 Task: Look for space in Eiguliai, Lithuania from 10th July, 2023 to 25th July, 2023 for 2 adults, 1 child in price range Rs.15000 to Rs.25000. Place can be shared room with 2 bedrooms having 2 beds and 2 bathrooms. Property type can be house, flat, guest house. Amenities needed are: wifi, TV, free parkinig on premises, gym, breakfast. Booking option can be shelf check-in. Required host language is English.
Action: Mouse pressed left at (480, 99)
Screenshot: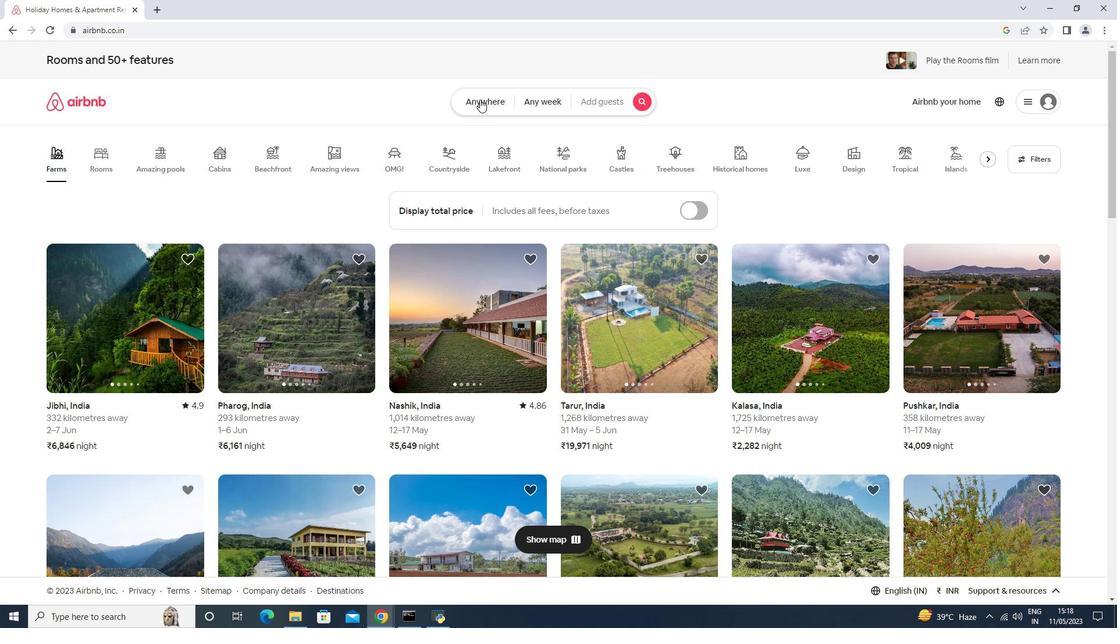 
Action: Mouse moved to (437, 137)
Screenshot: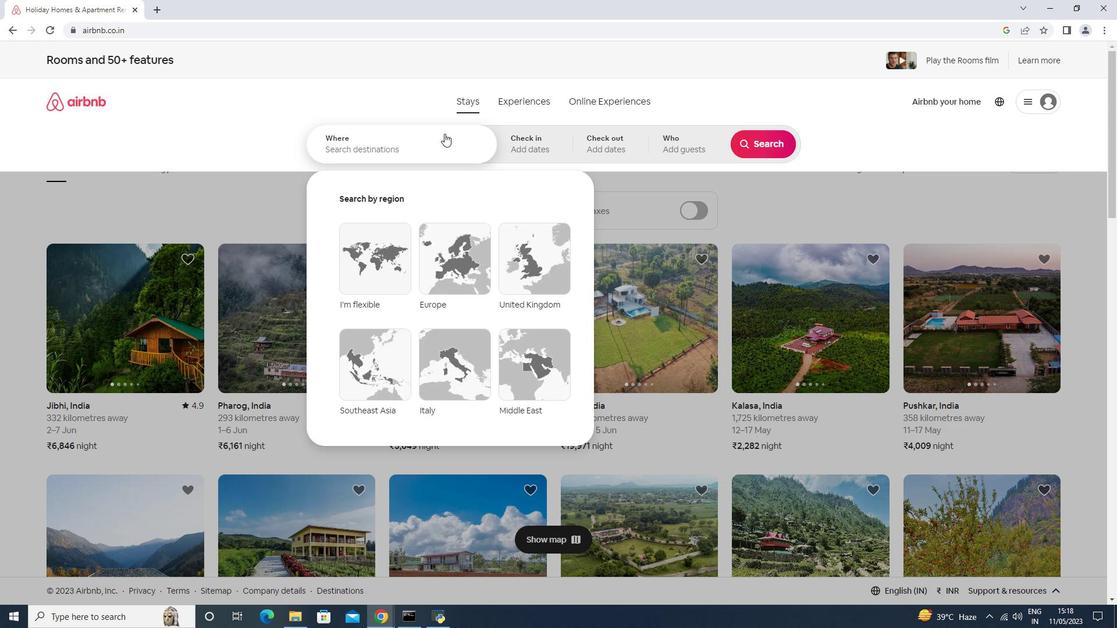 
Action: Mouse pressed left at (437, 137)
Screenshot: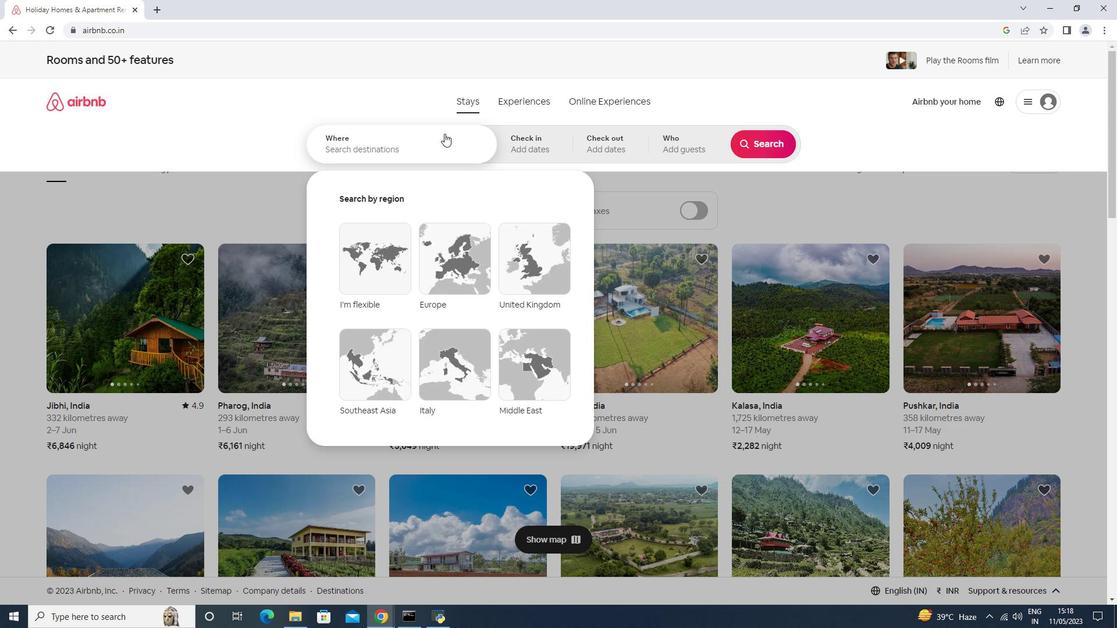 
Action: Mouse moved to (544, 168)
Screenshot: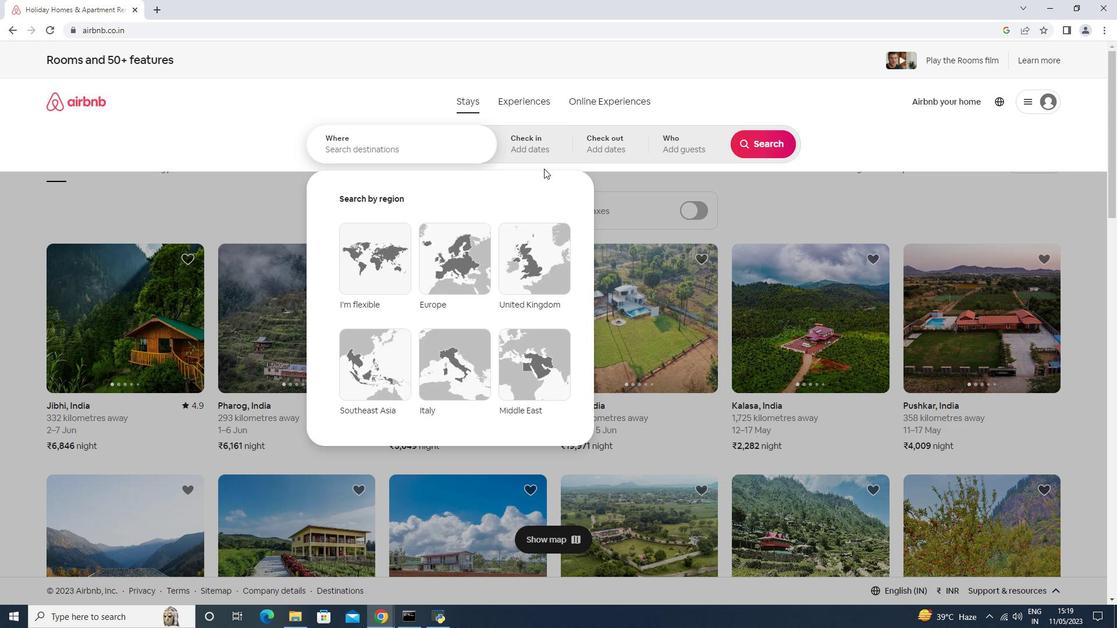
Action: Key pressed <Key.shift>Eih<Key.backspace>guliai,<Key.shift>LITHUANIA
Screenshot: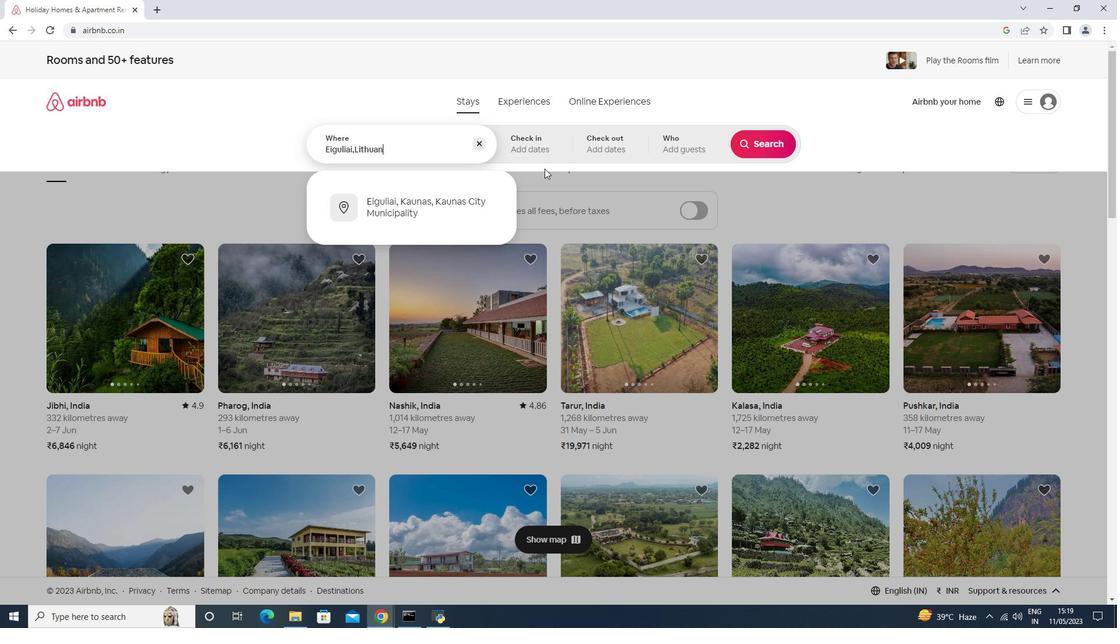 
Action: Mouse moved to (531, 155)
Screenshot: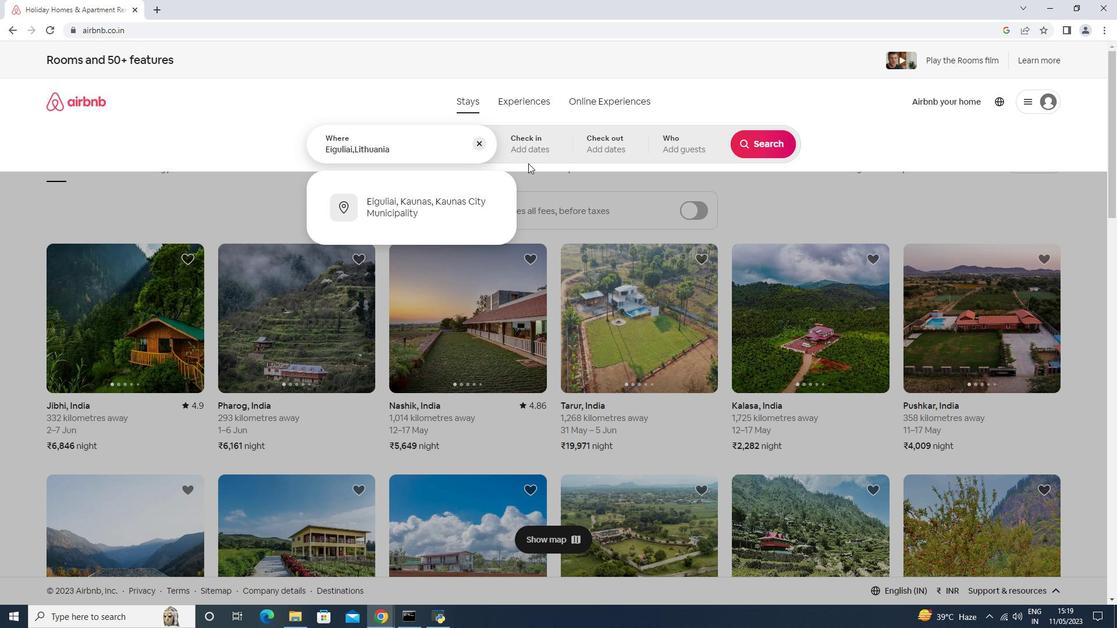 
Action: Mouse pressed left at (531, 155)
Screenshot: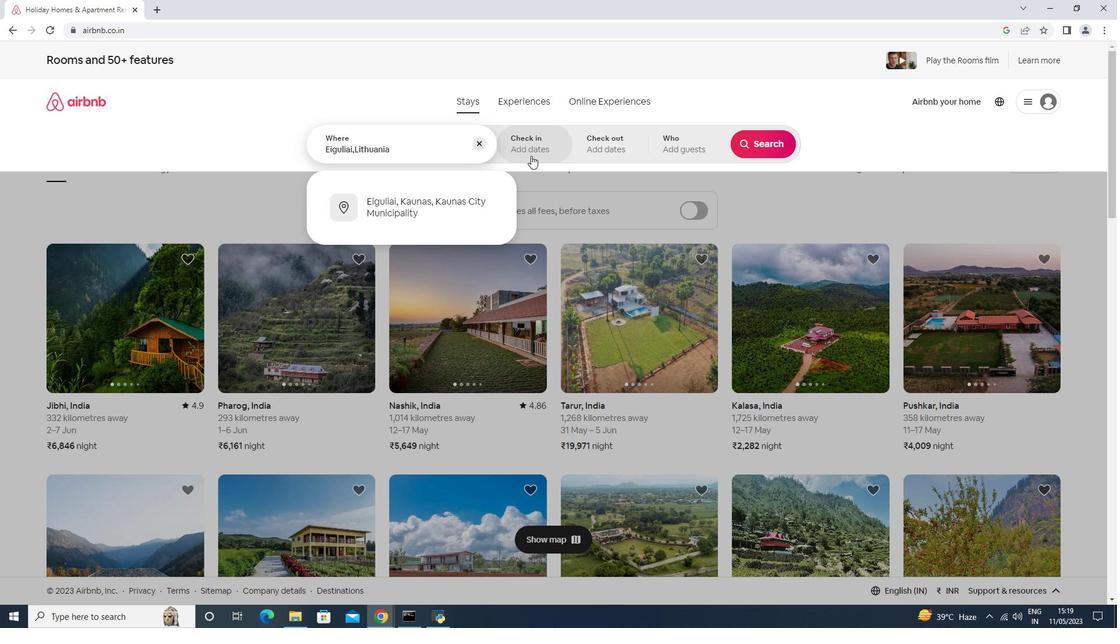 
Action: Mouse moved to (764, 239)
Screenshot: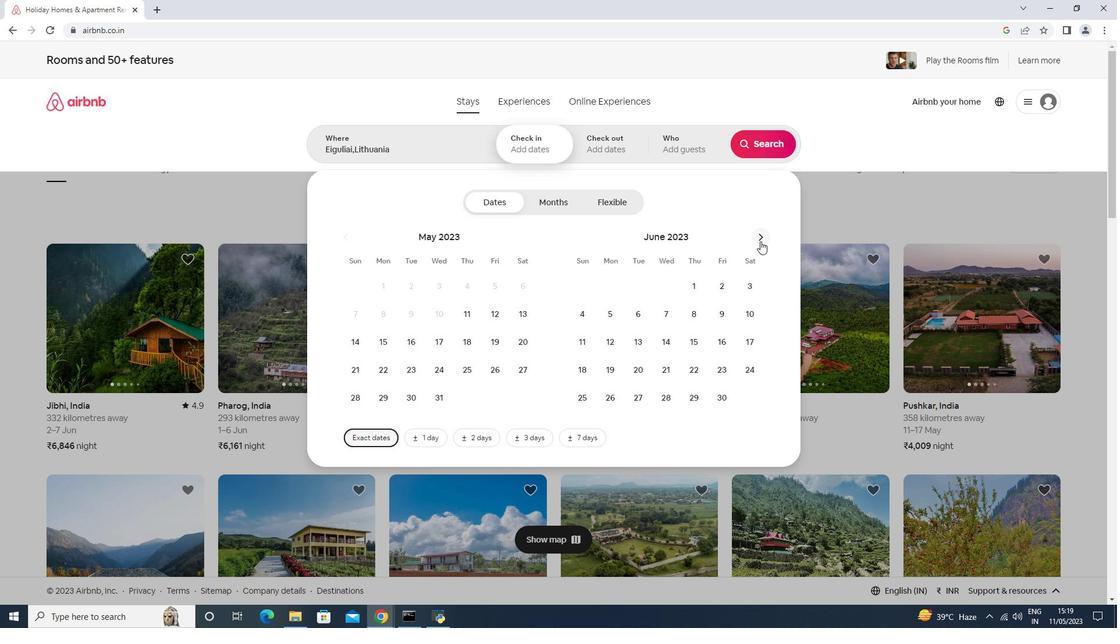 
Action: Mouse pressed left at (764, 239)
Screenshot: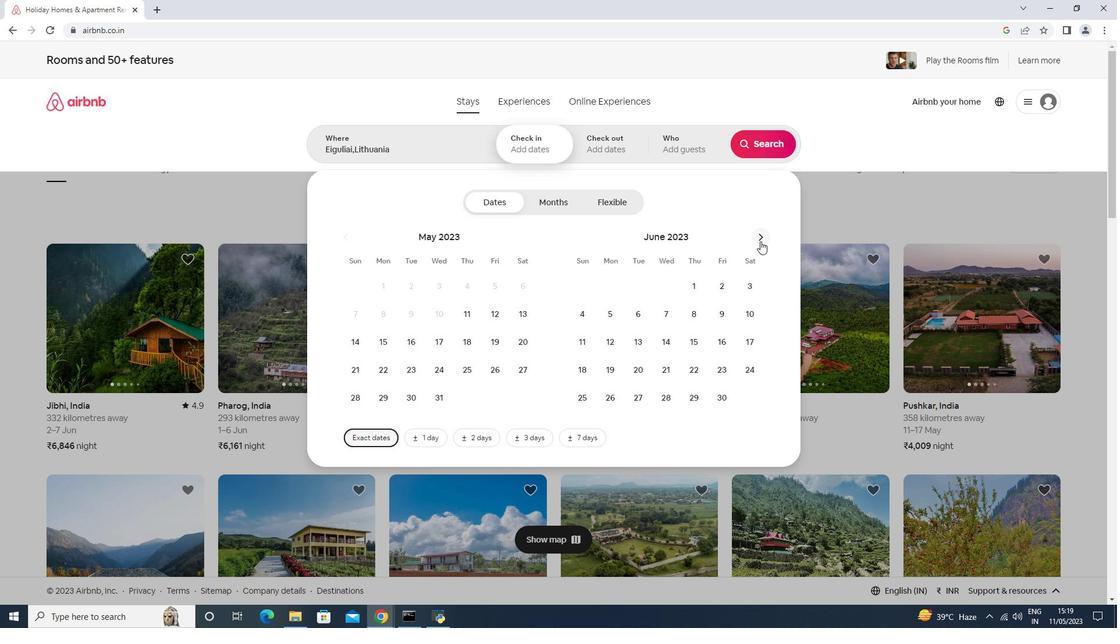 
Action: Mouse moved to (606, 344)
Screenshot: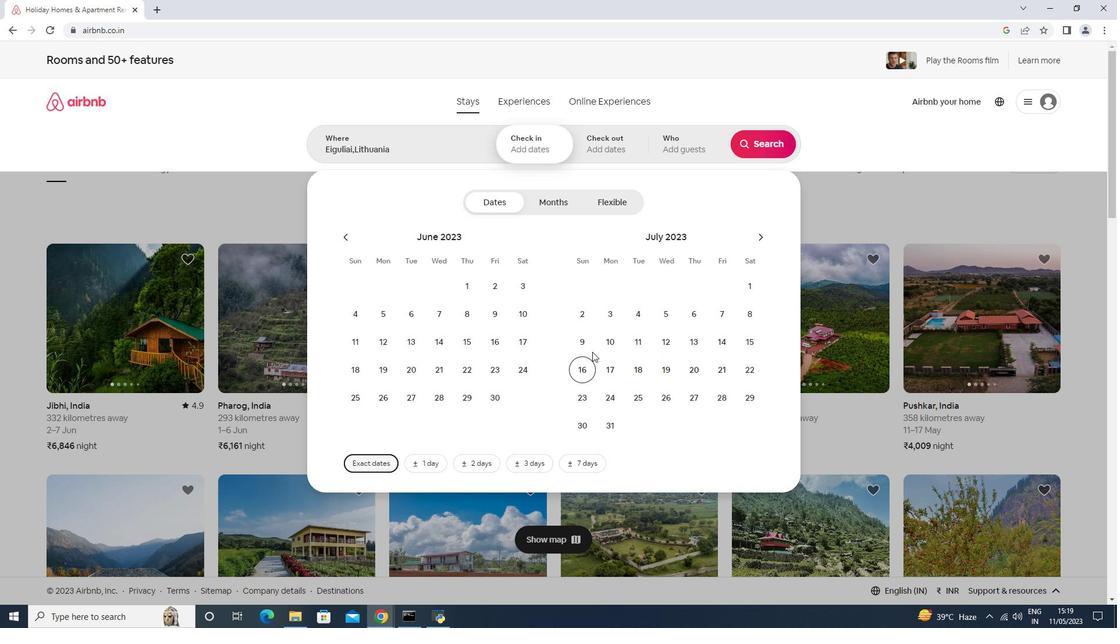 
Action: Mouse pressed left at (606, 344)
Screenshot: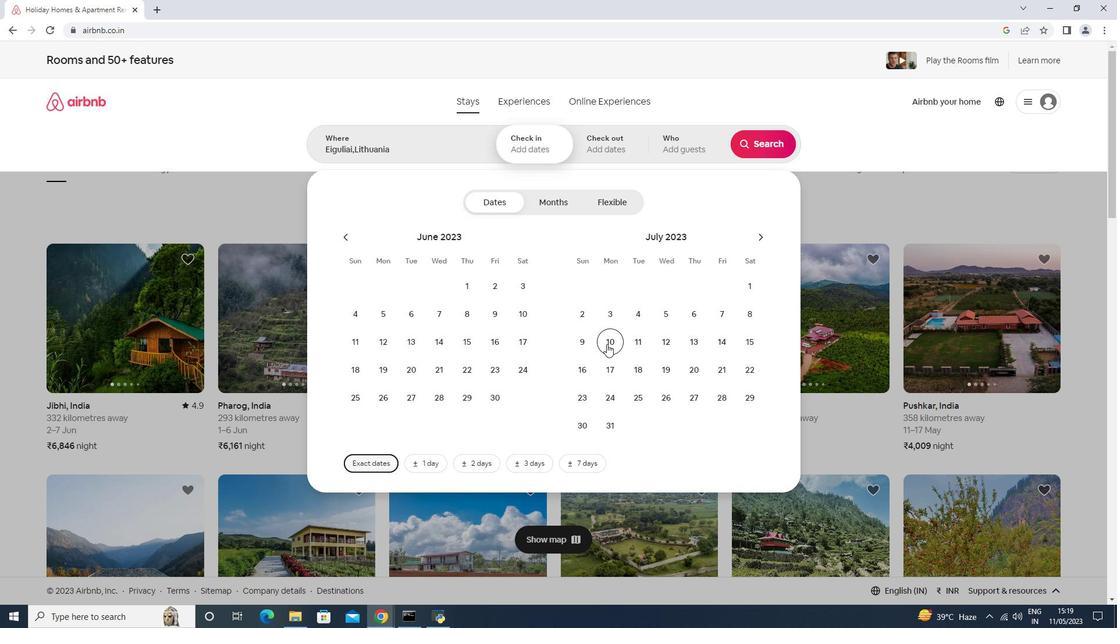 
Action: Mouse moved to (622, 402)
Screenshot: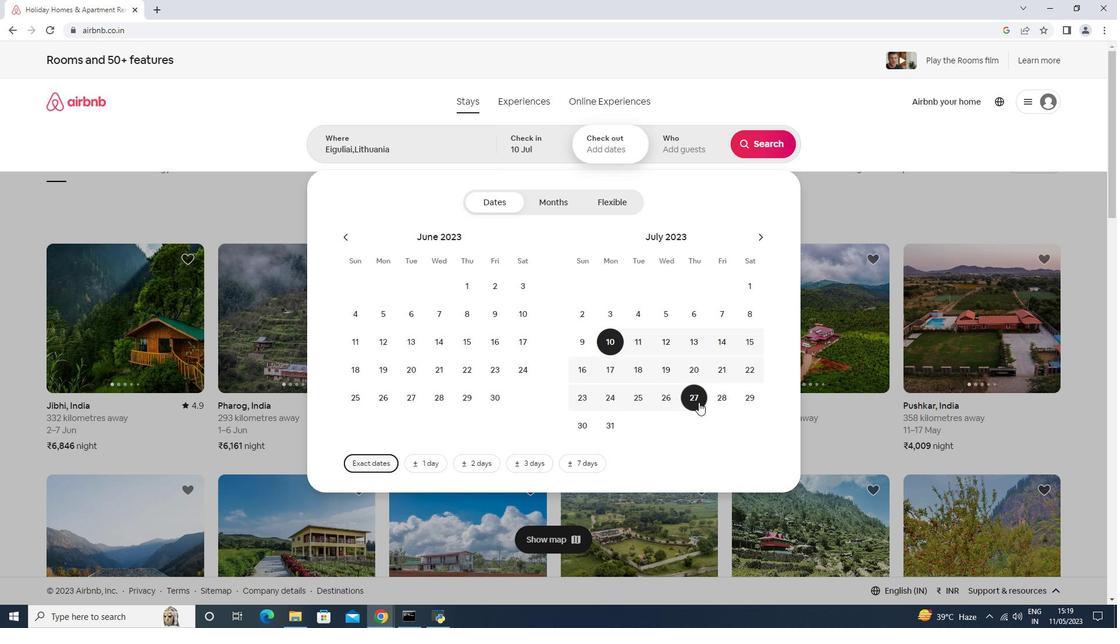 
Action: Mouse pressed left at (622, 402)
Screenshot: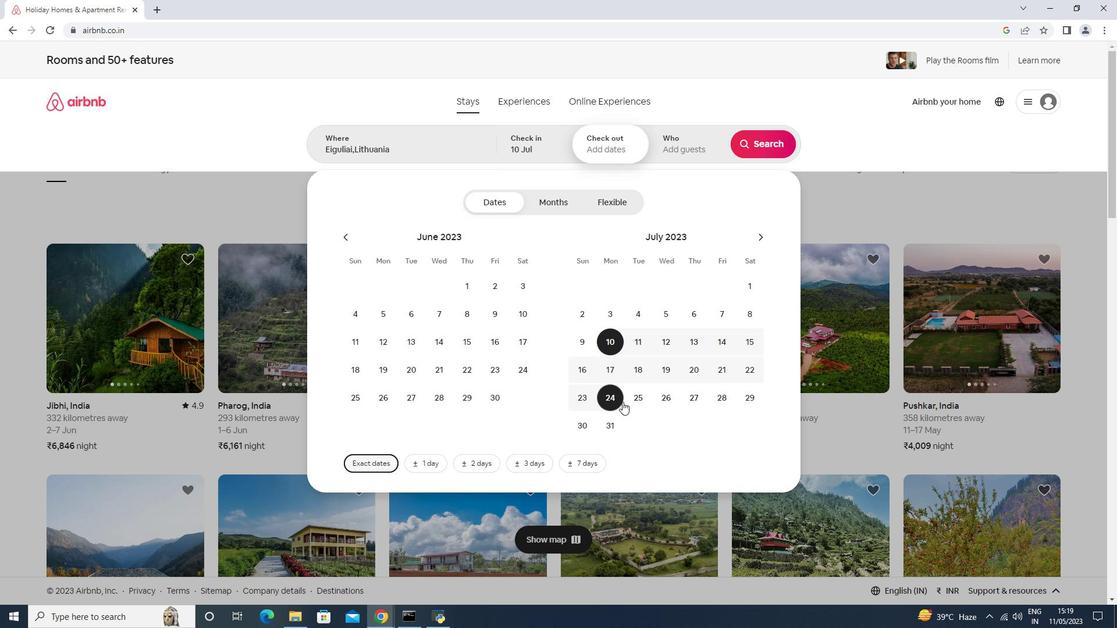 
Action: Mouse moved to (638, 400)
Screenshot: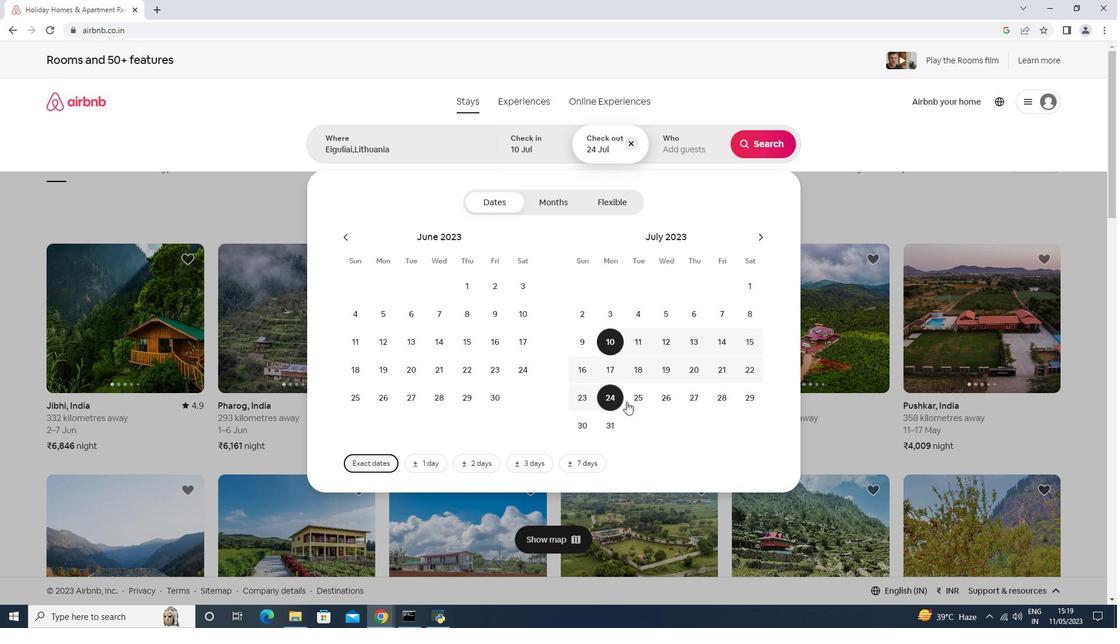 
Action: Mouse pressed left at (638, 400)
Screenshot: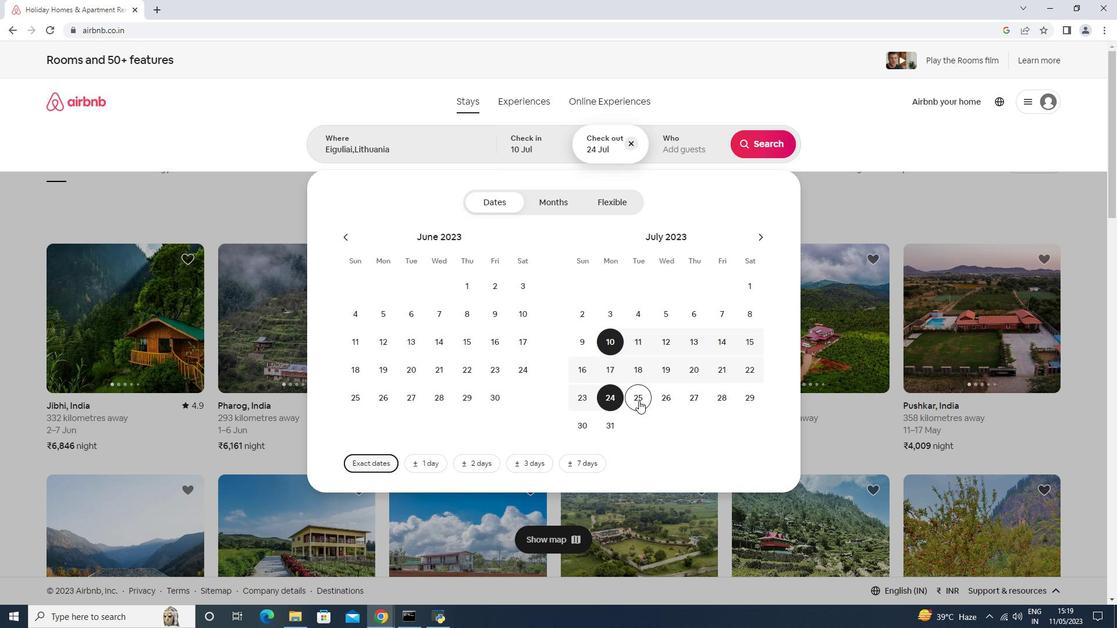 
Action: Mouse moved to (691, 140)
Screenshot: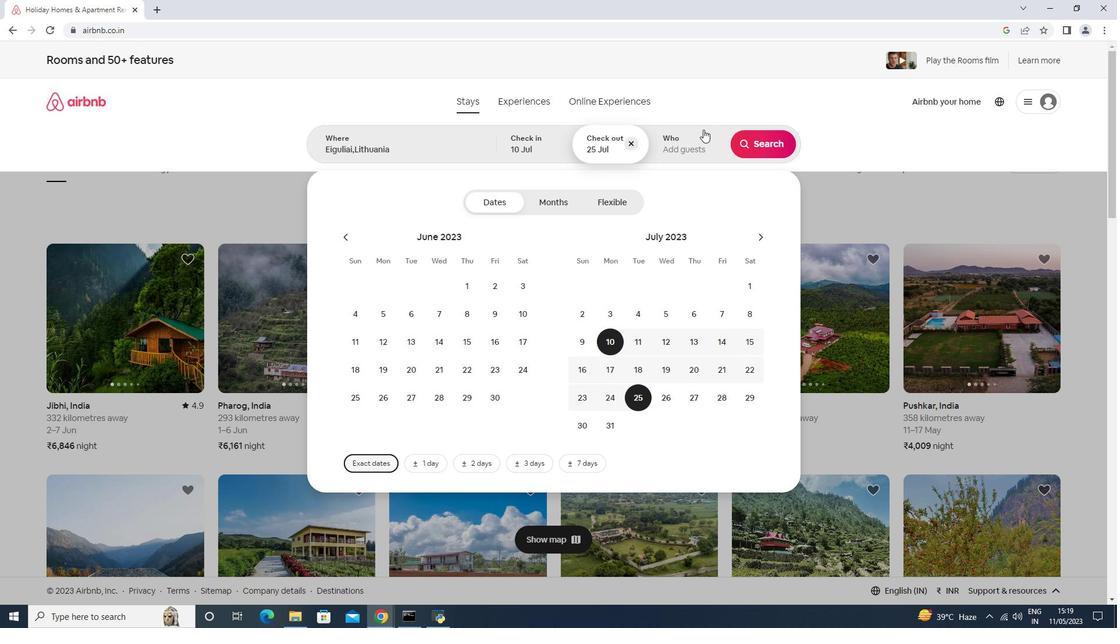 
Action: Mouse pressed left at (691, 140)
Screenshot: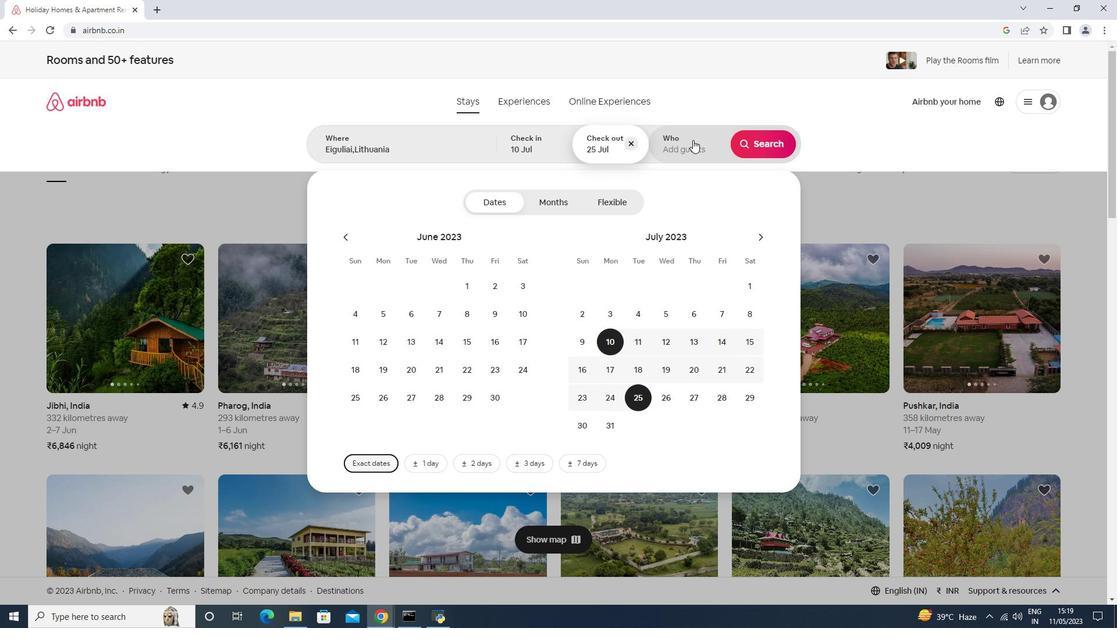 
Action: Mouse moved to (769, 208)
Screenshot: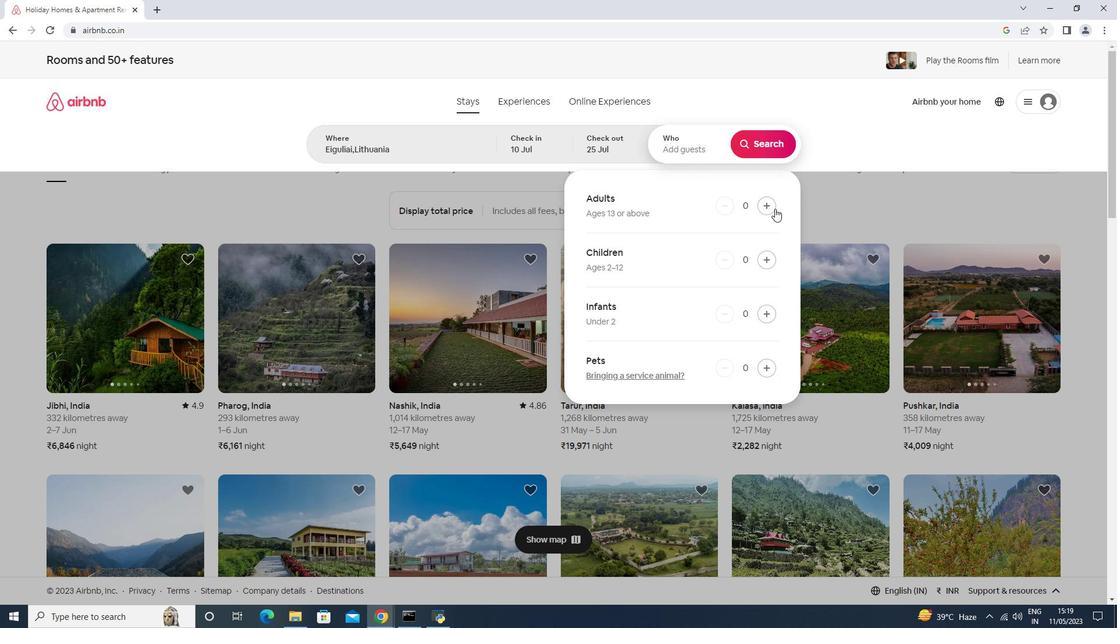 
Action: Mouse pressed left at (769, 208)
Screenshot: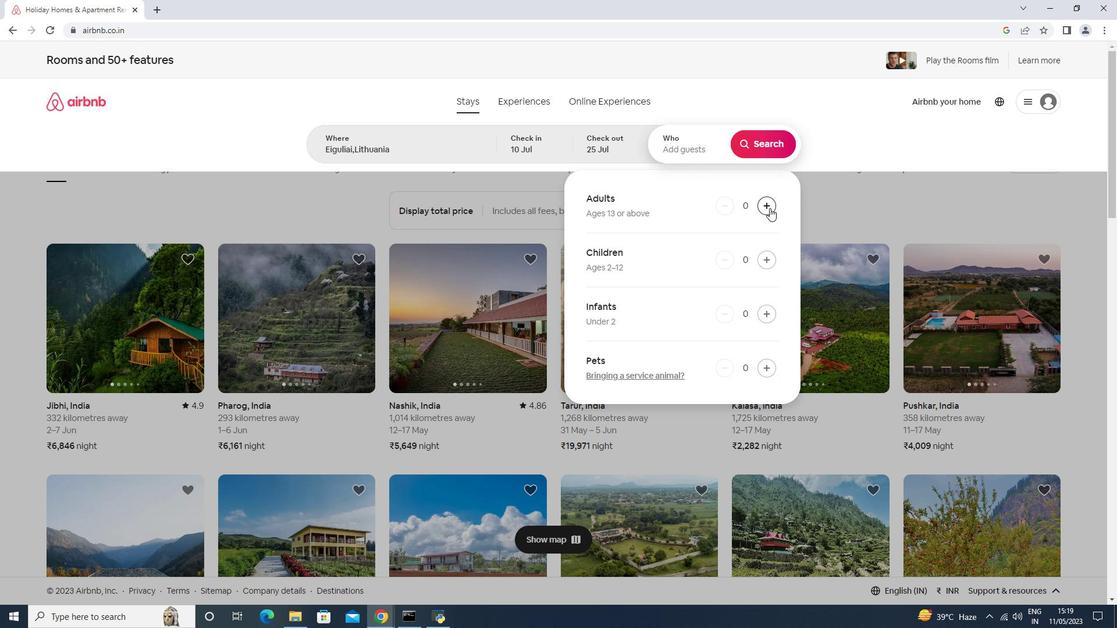 
Action: Mouse pressed left at (769, 208)
Screenshot: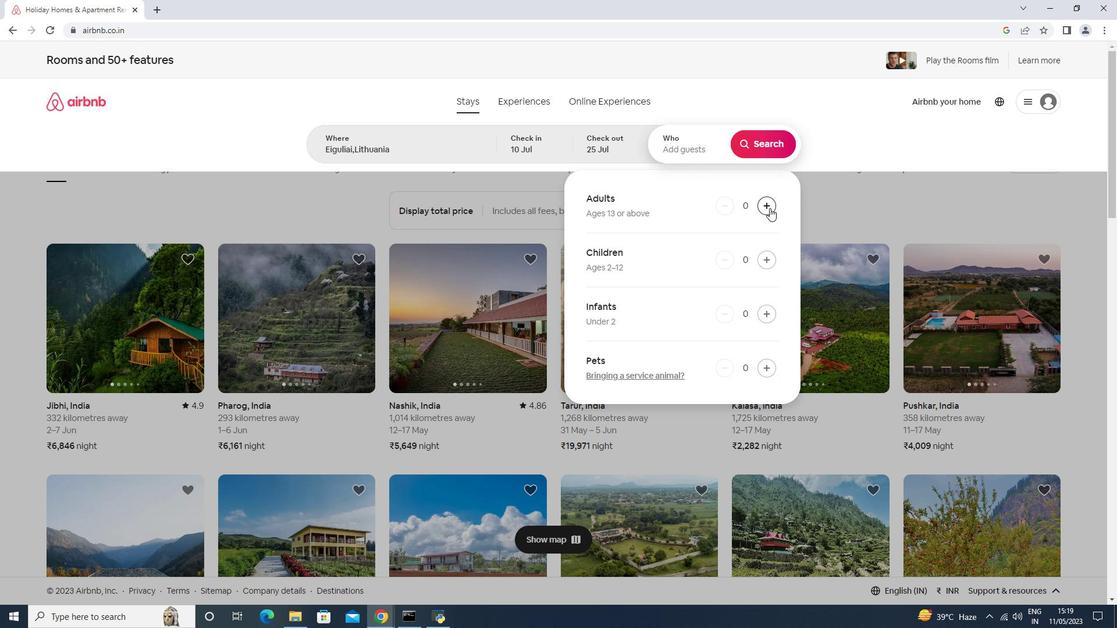 
Action: Mouse moved to (764, 254)
Screenshot: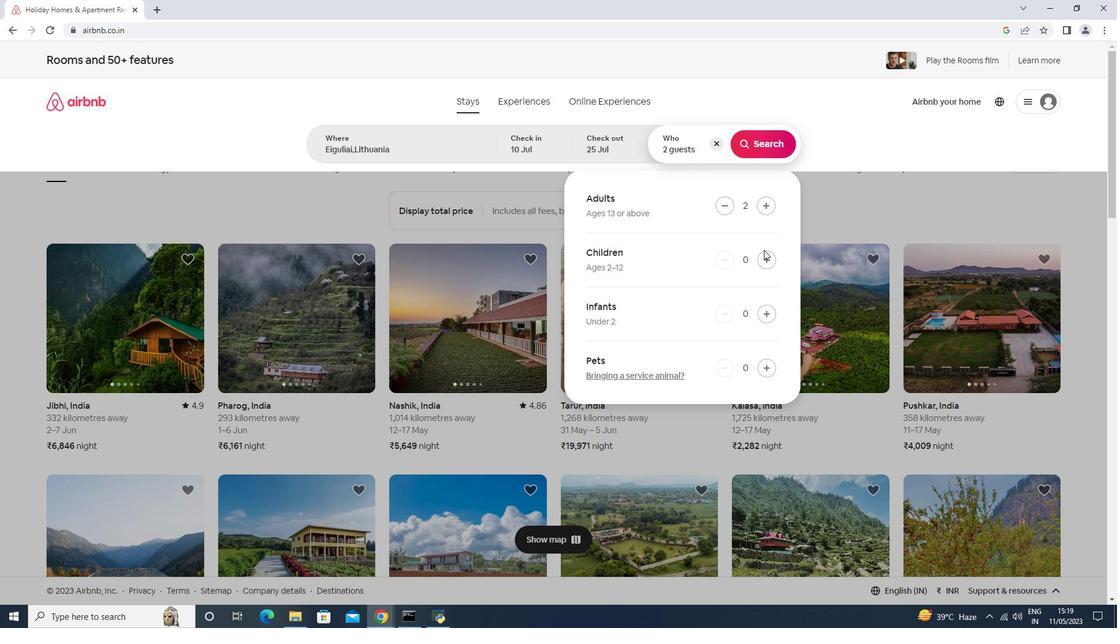 
Action: Mouse pressed left at (764, 254)
Screenshot: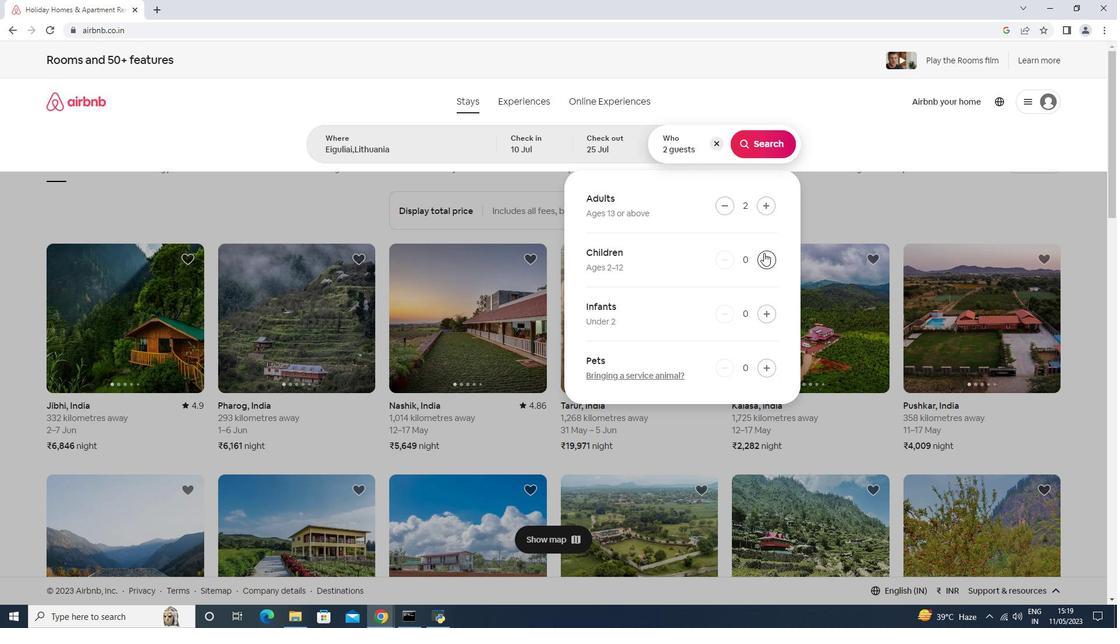 
Action: Mouse moved to (754, 133)
Screenshot: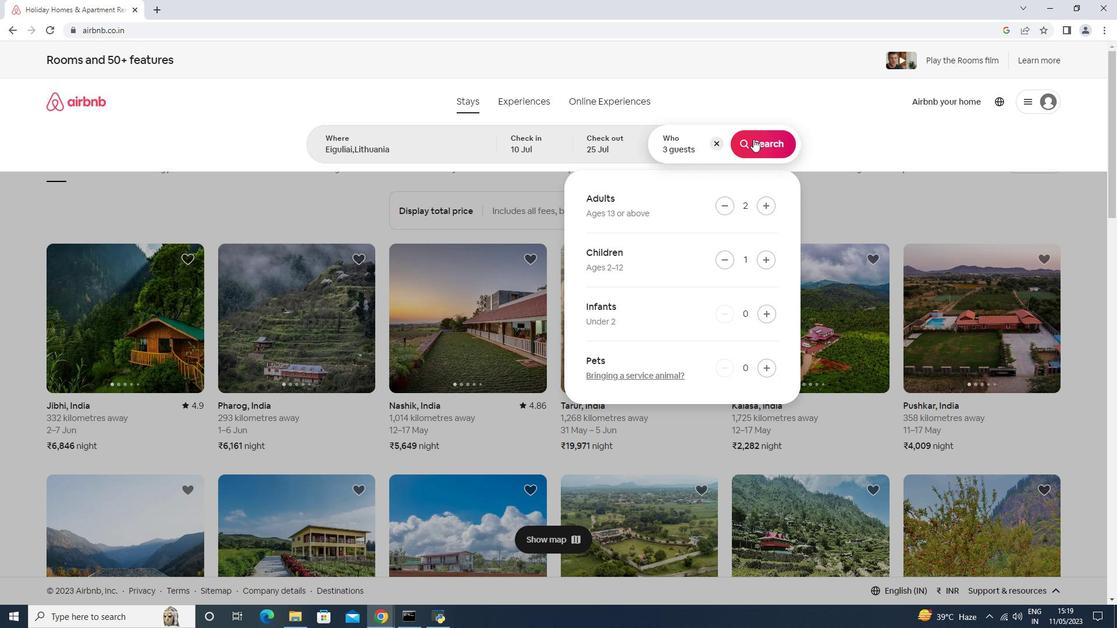 
Action: Mouse pressed left at (754, 133)
Screenshot: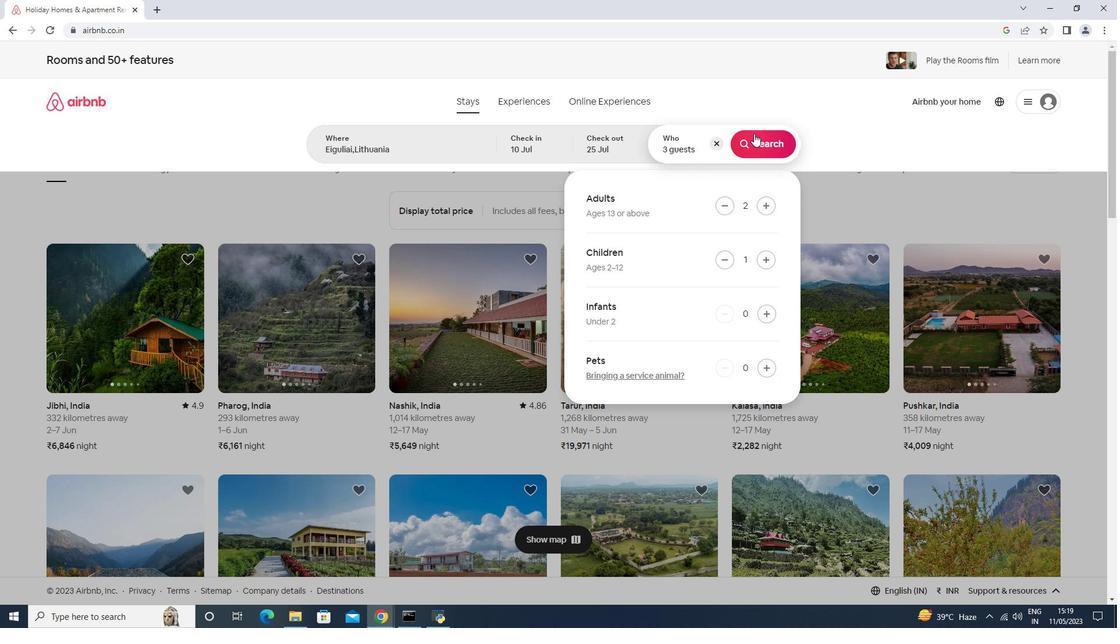 
Action: Mouse moved to (1053, 102)
Screenshot: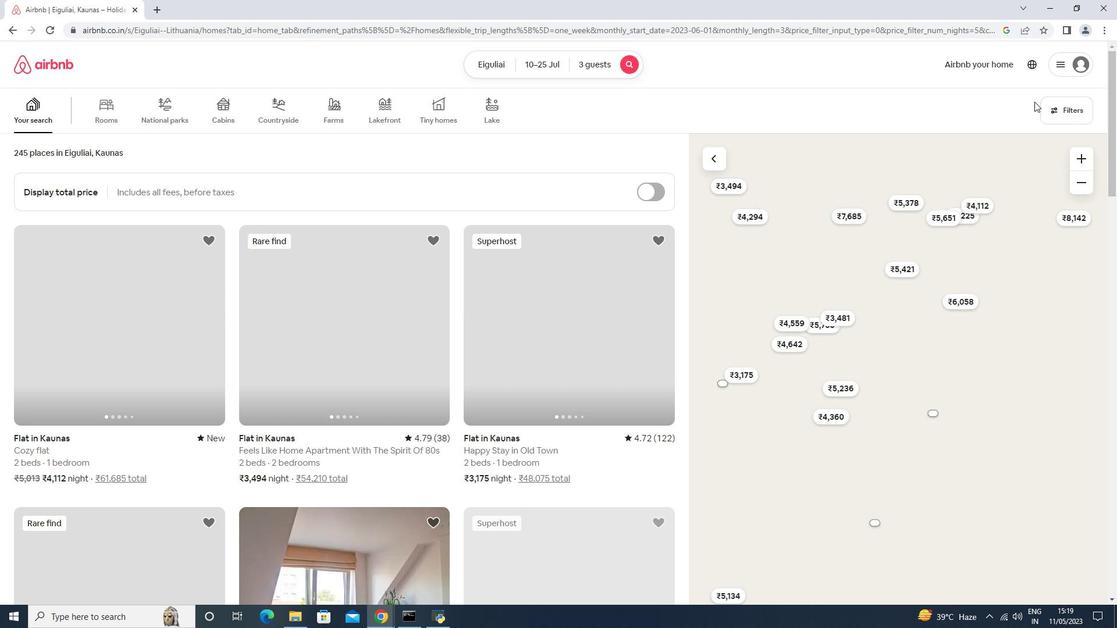 
Action: Mouse pressed left at (1053, 102)
Screenshot: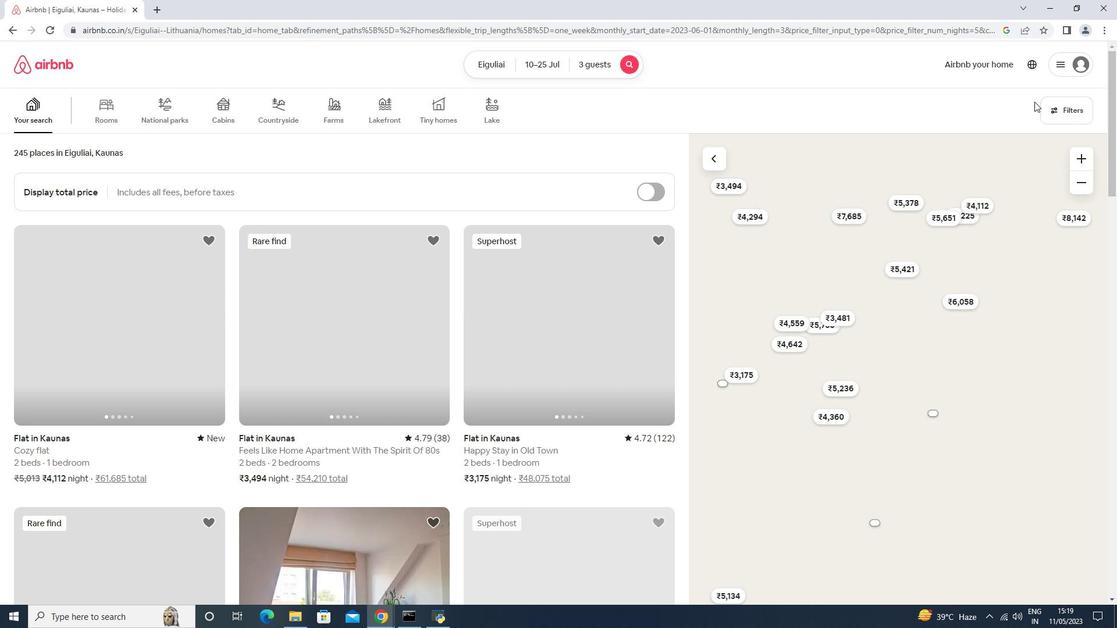 
Action: Mouse moved to (497, 381)
Screenshot: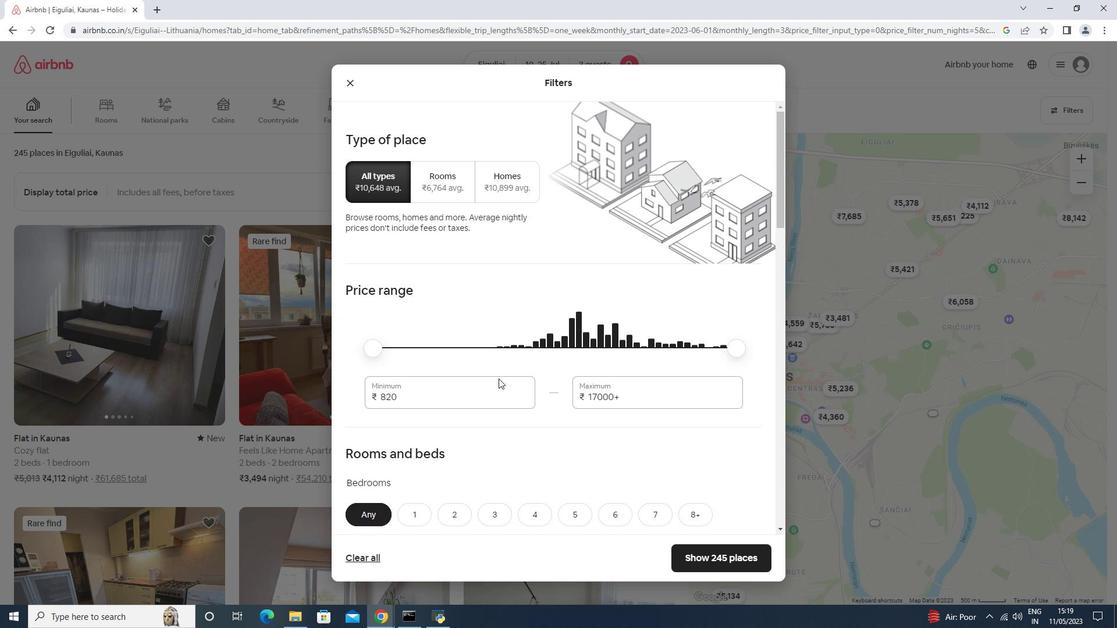
Action: Mouse pressed left at (497, 381)
Screenshot: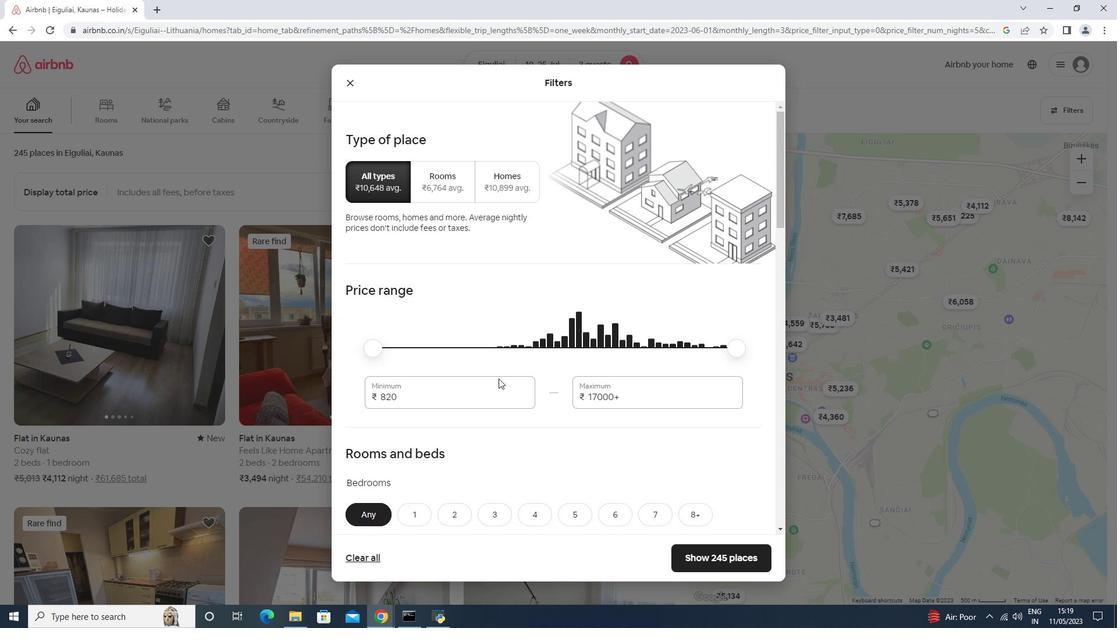 
Action: Mouse moved to (495, 384)
Screenshot: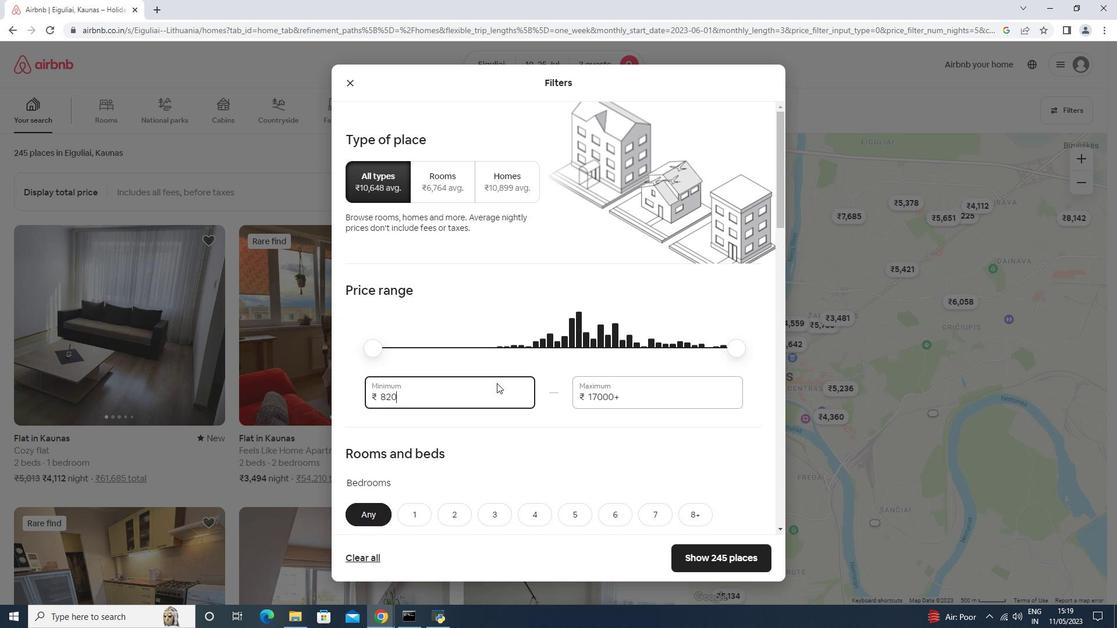 
Action: Key pressed <Key.backspace><Key.backspace><Key.backspace><Key.backspace><Key.backspace><Key.backspace><Key.backspace><Key.backspace><Key.backspace><Key.backspace><Key.backspace><Key.backspace><Key.backspace>15000
Screenshot: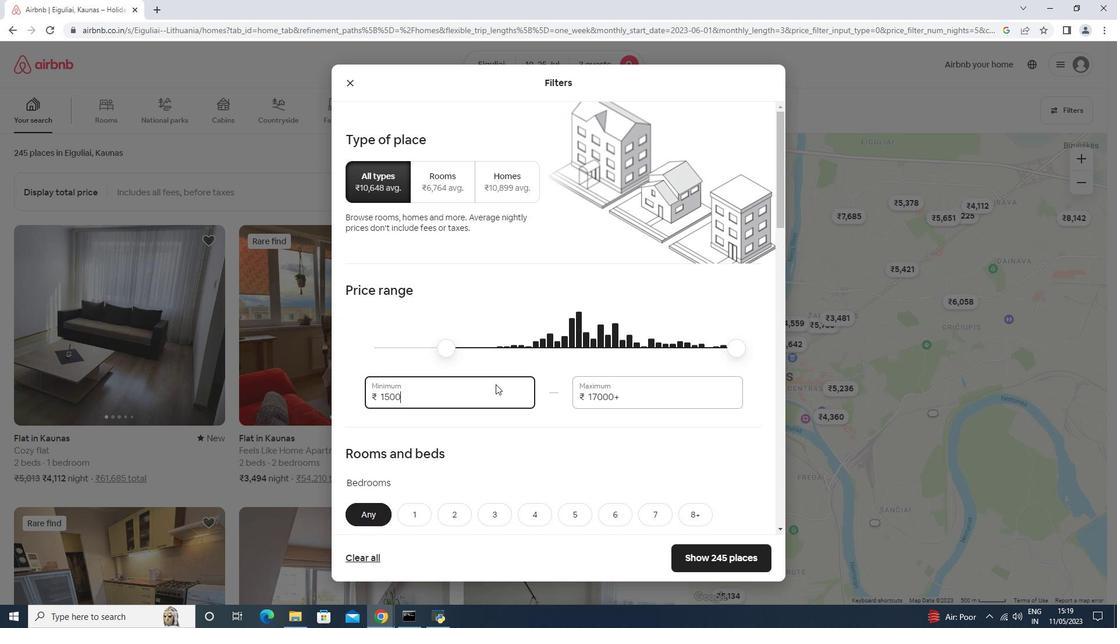 
Action: Mouse moved to (666, 396)
Screenshot: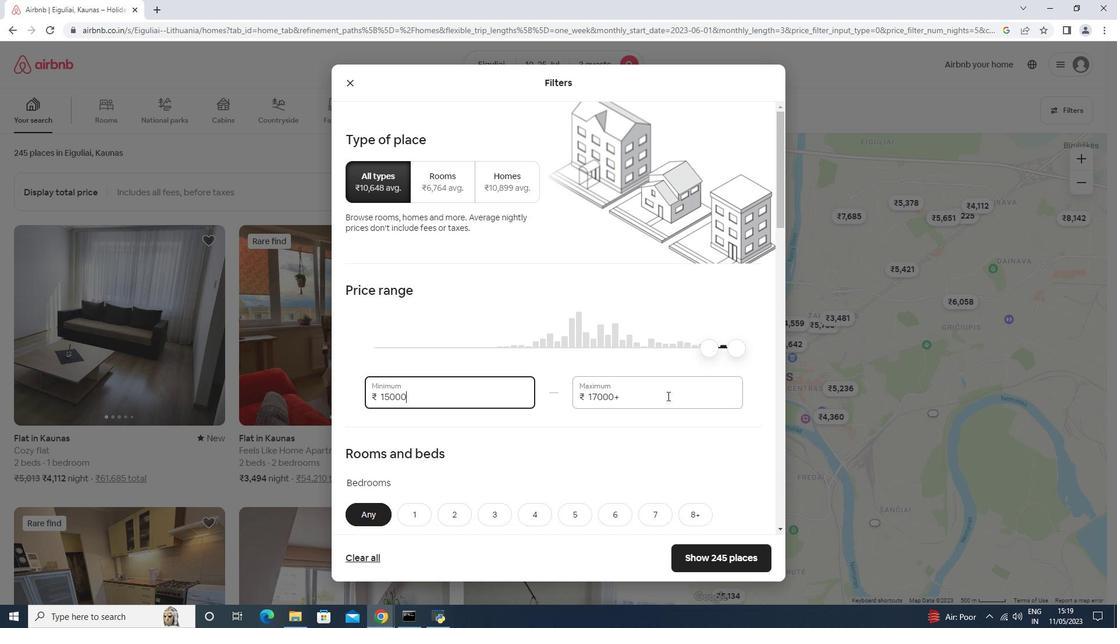 
Action: Mouse pressed left at (666, 396)
Screenshot: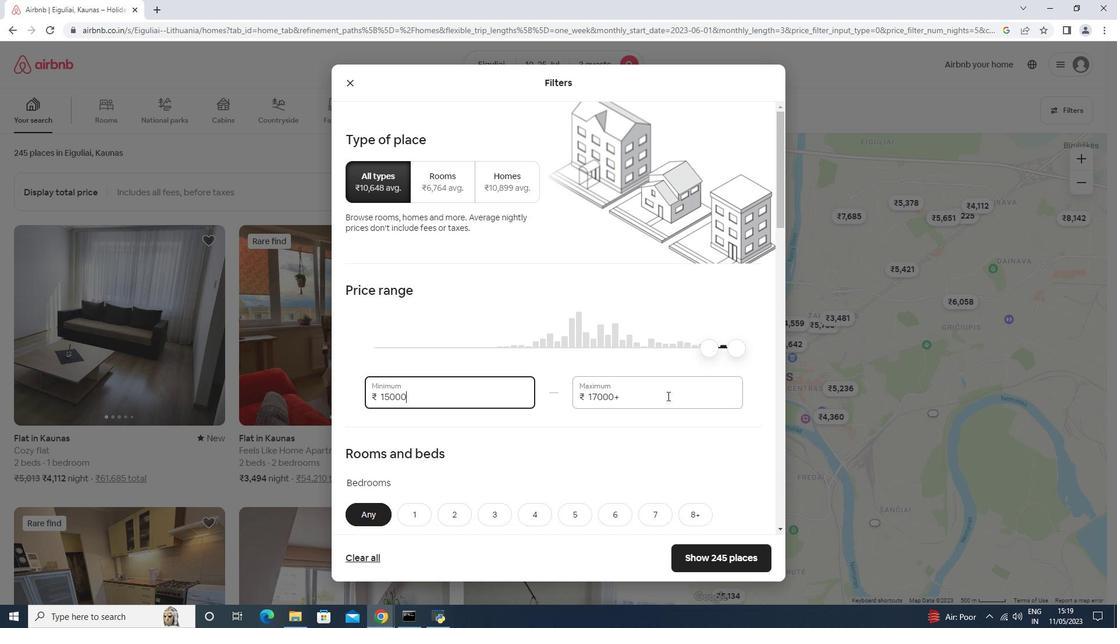 
Action: Mouse moved to (667, 398)
Screenshot: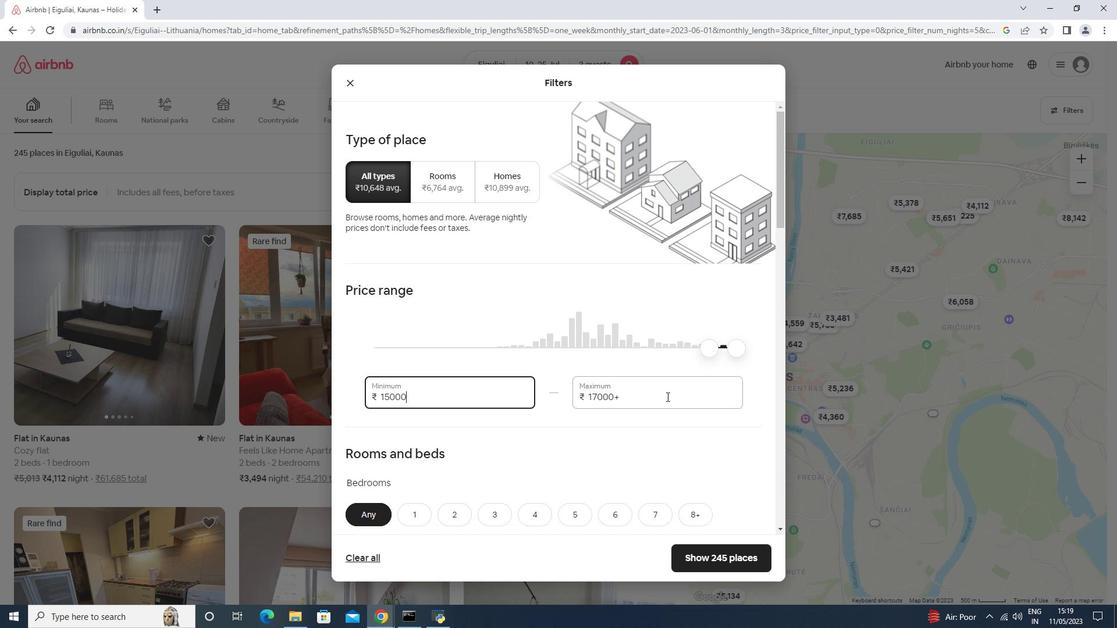 
Action: Key pressed <Key.backspace><Key.backspace><Key.backspace><Key.backspace><Key.backspace><Key.backspace><Key.backspace><Key.backspace><Key.backspace><Key.backspace><Key.backspace><Key.backspace><Key.backspace><Key.backspace><Key.backspace>25000
Screenshot: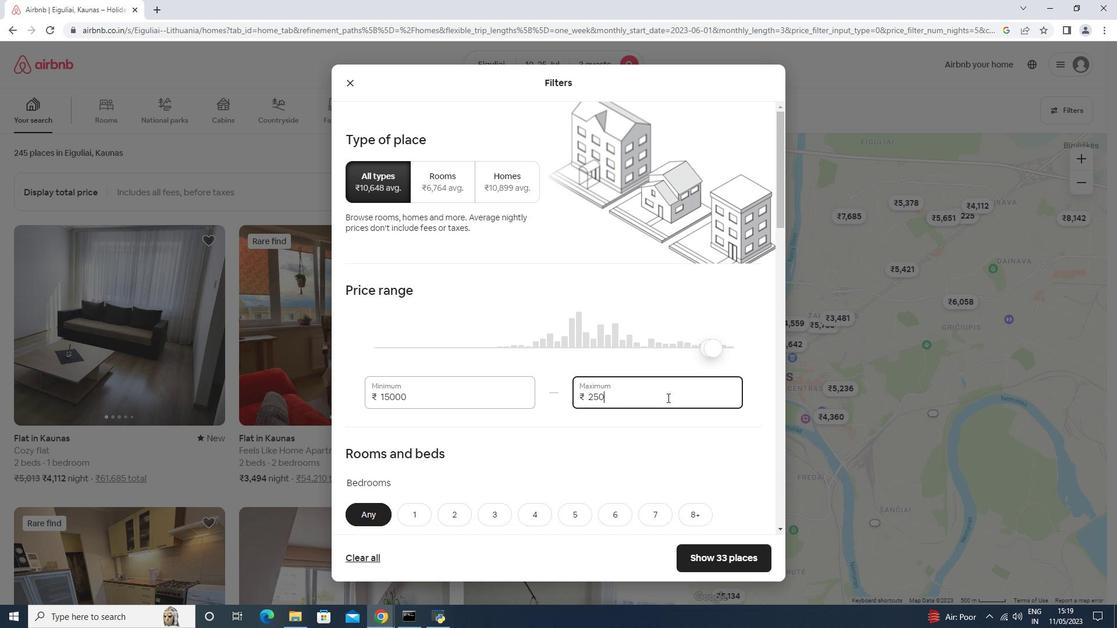 
Action: Mouse moved to (516, 429)
Screenshot: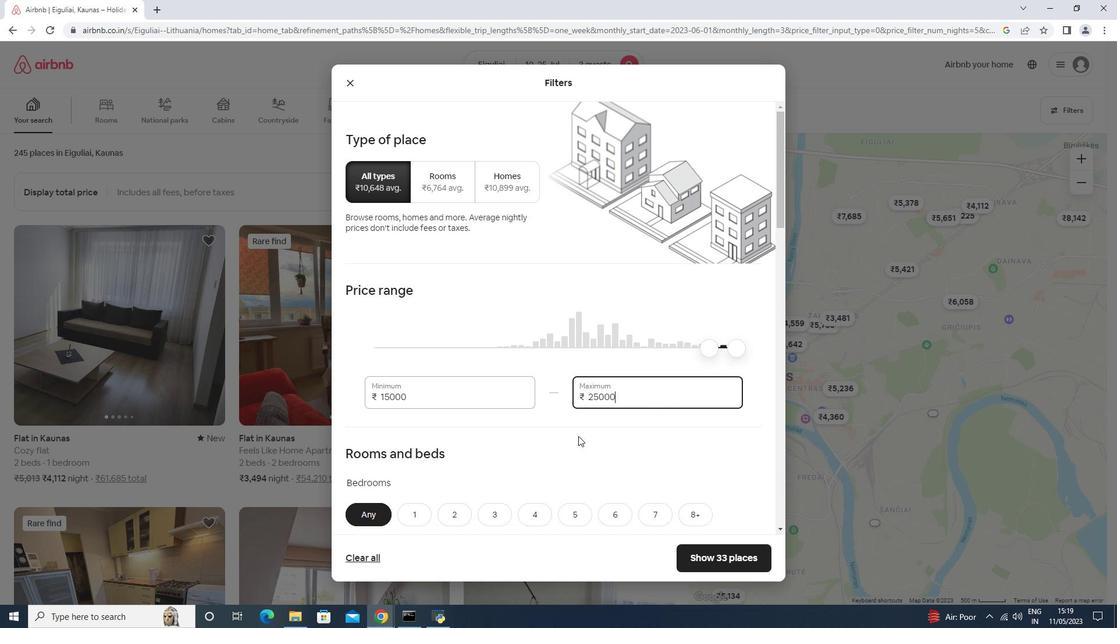 
Action: Mouse scrolled (516, 428) with delta (0, 0)
Screenshot: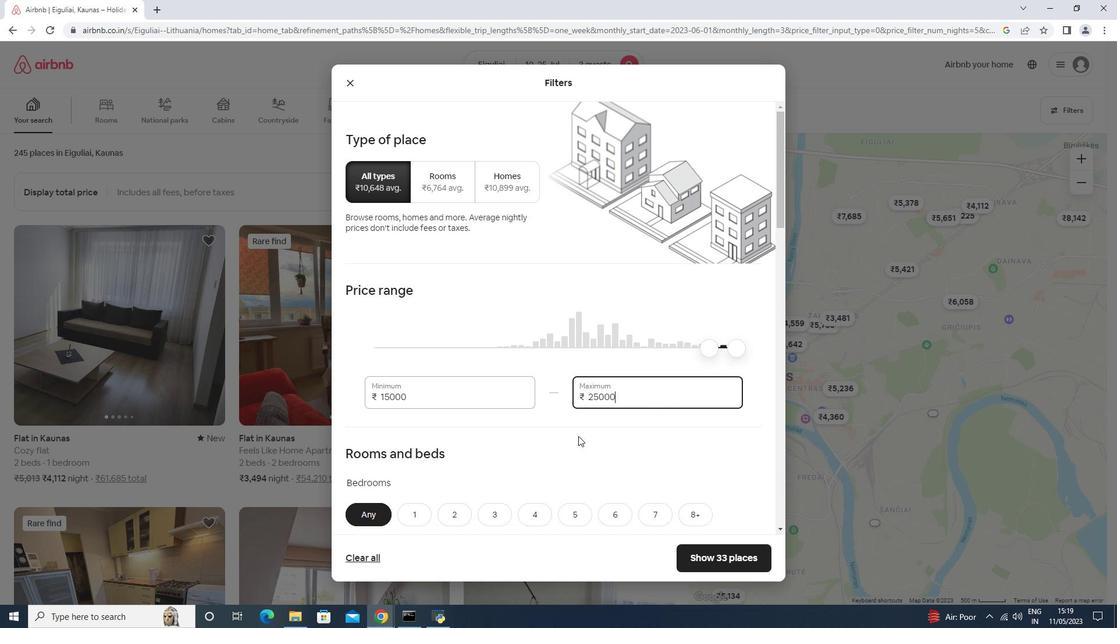 
Action: Mouse scrolled (516, 428) with delta (0, 0)
Screenshot: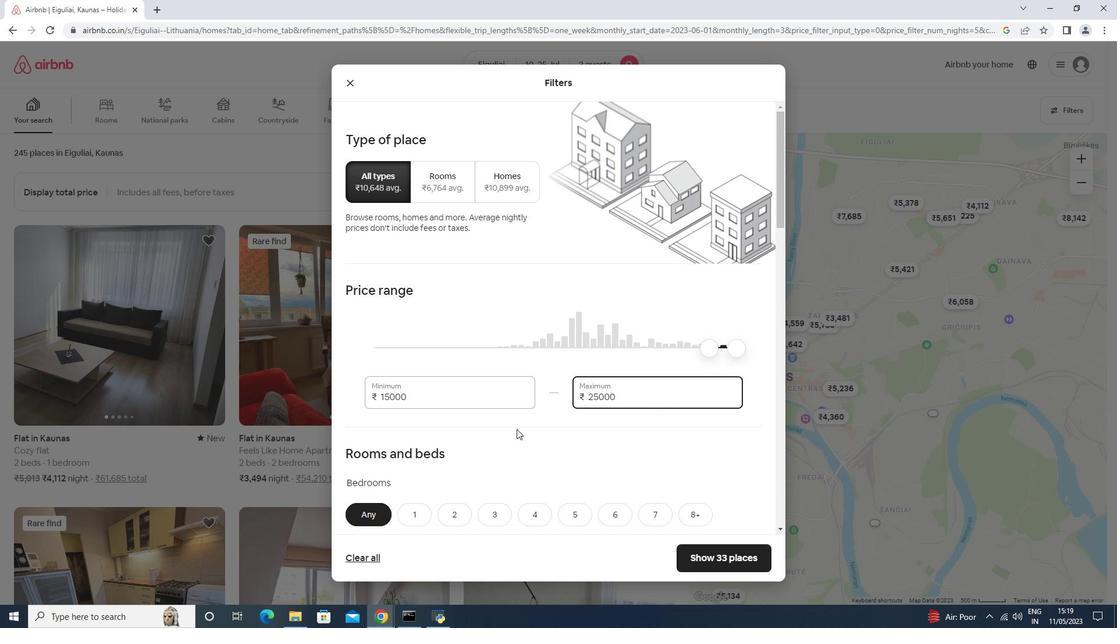 
Action: Mouse moved to (516, 428)
Screenshot: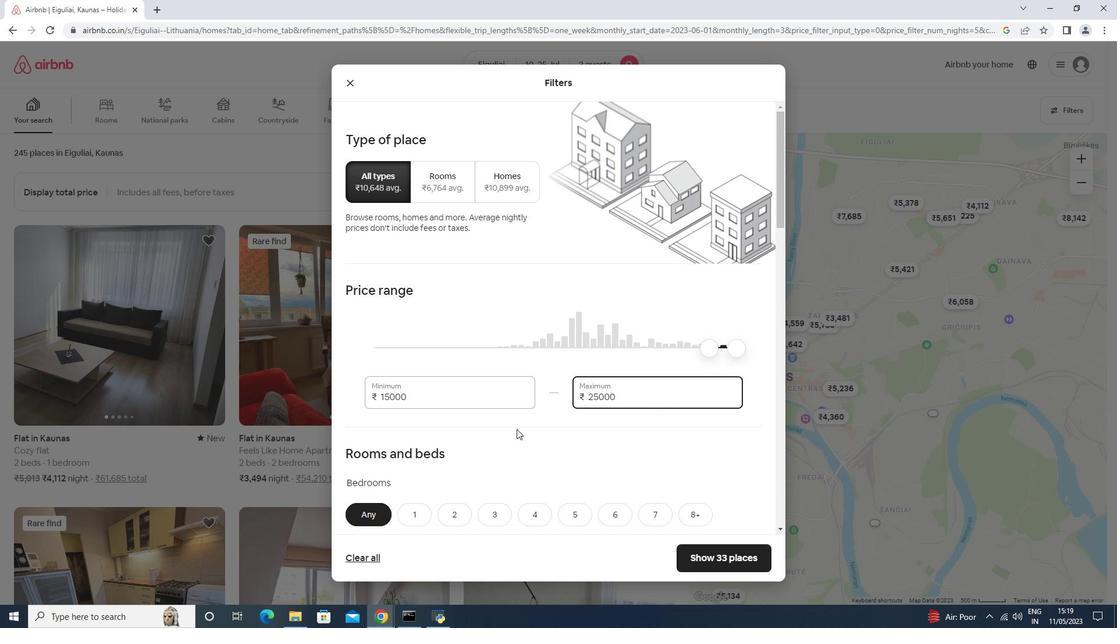 
Action: Mouse scrolled (516, 428) with delta (0, 0)
Screenshot: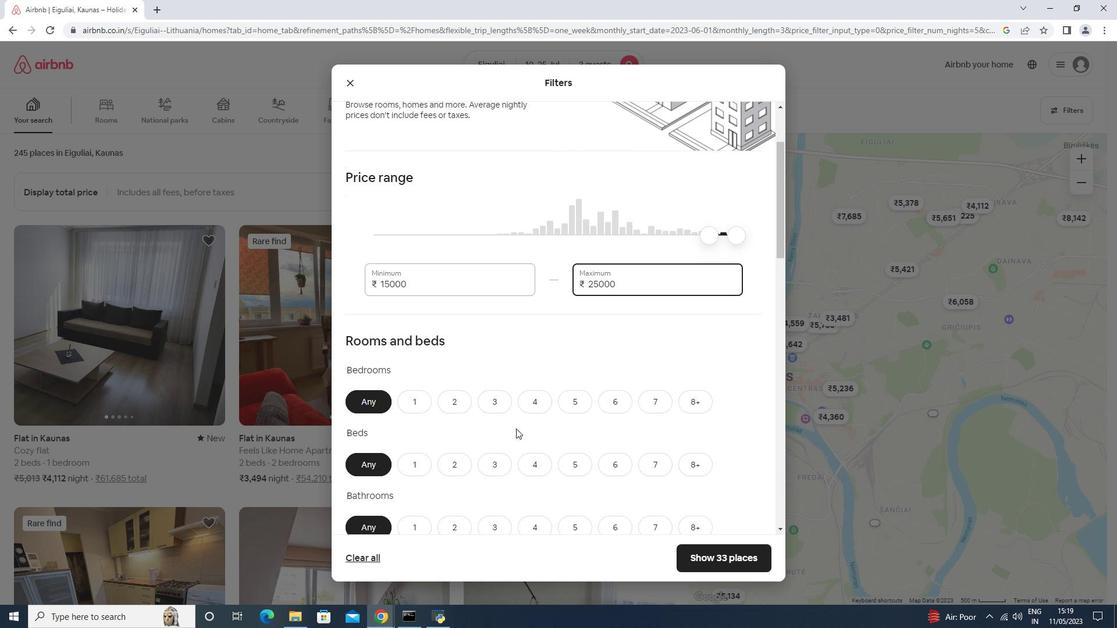 
Action: Mouse scrolled (516, 428) with delta (0, 0)
Screenshot: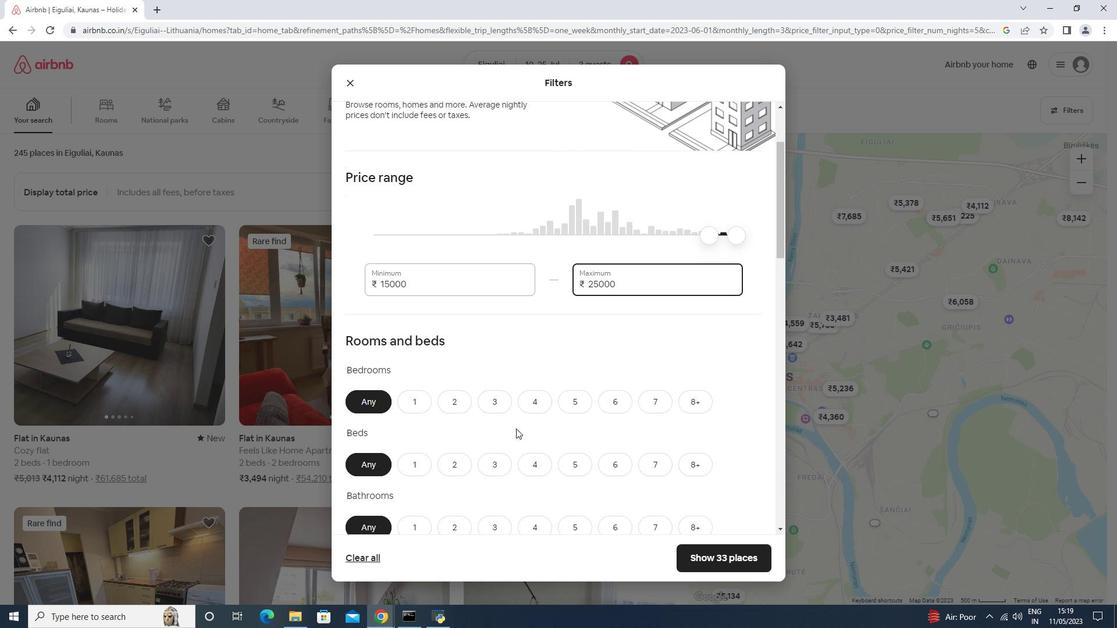 
Action: Mouse moved to (466, 291)
Screenshot: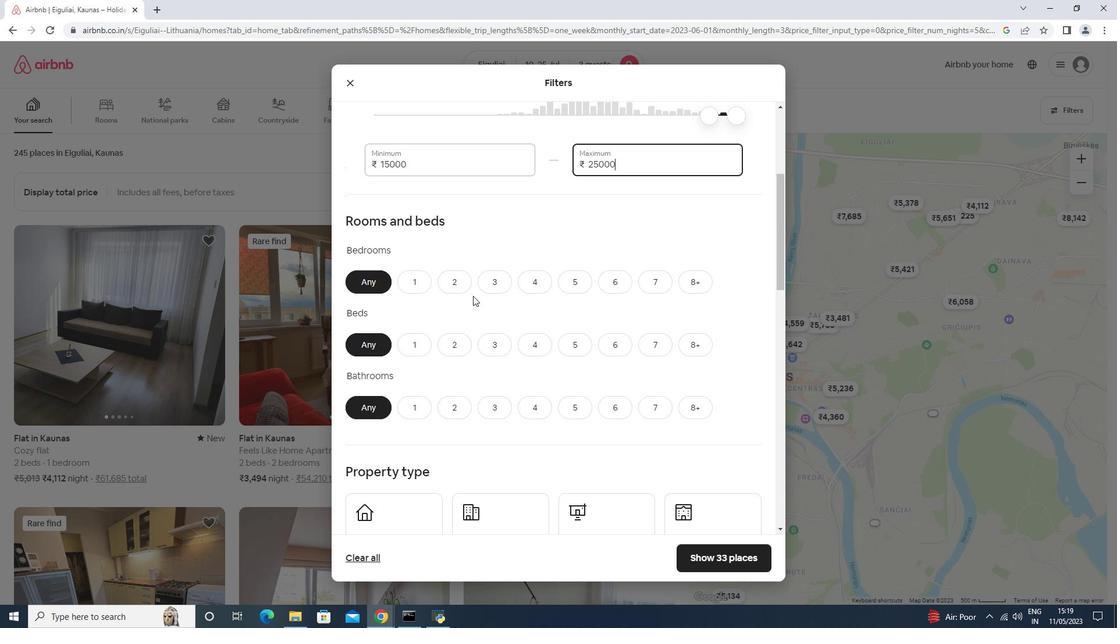 
Action: Mouse pressed left at (466, 291)
Screenshot: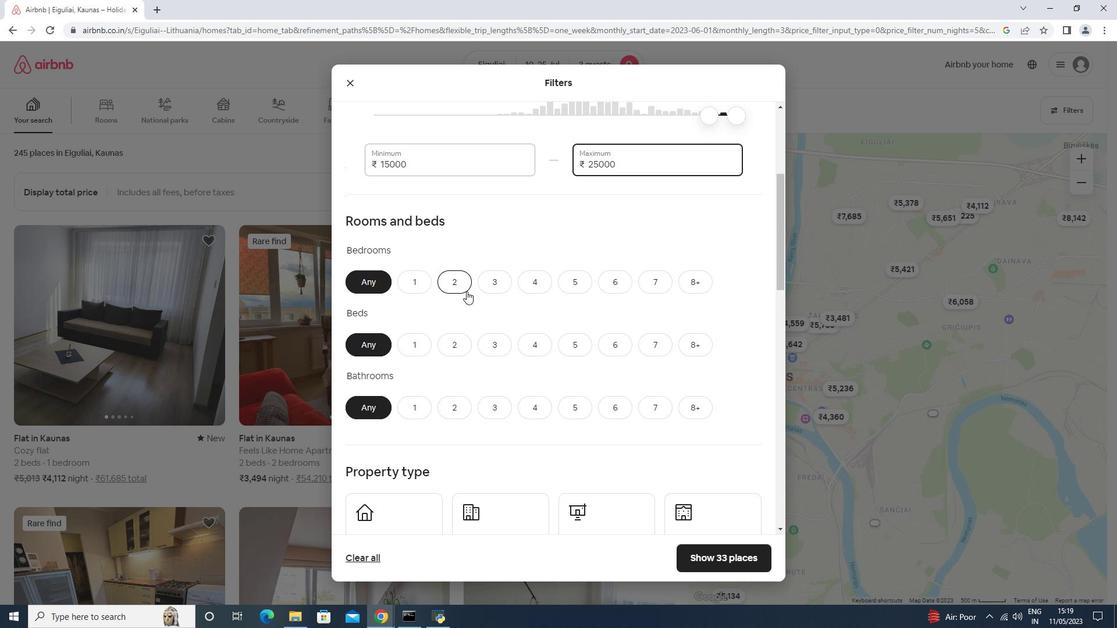 
Action: Mouse moved to (456, 352)
Screenshot: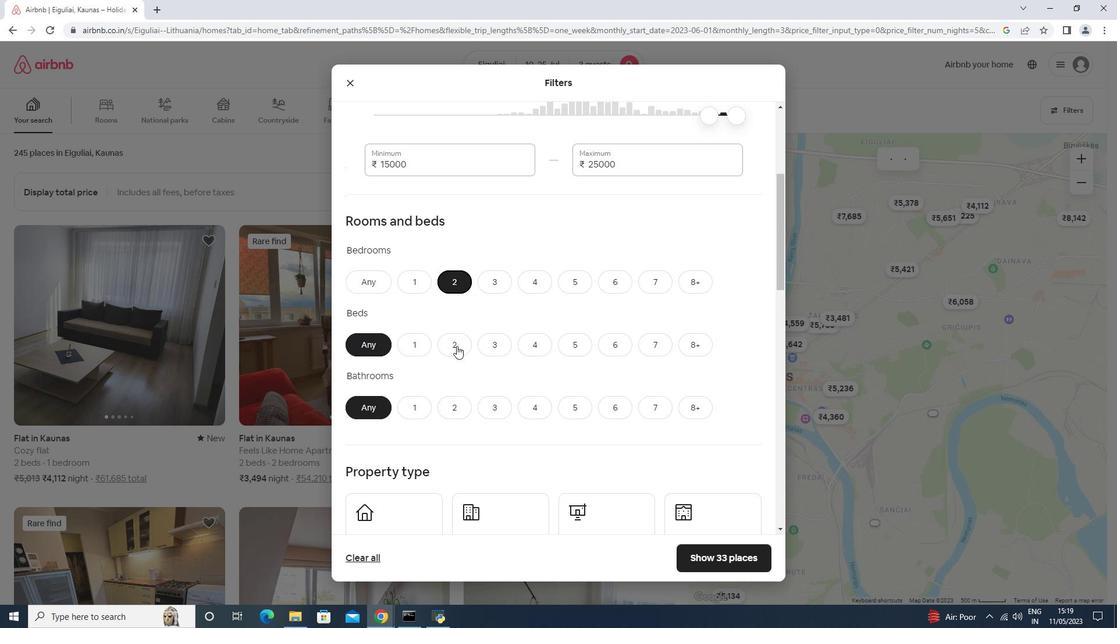 
Action: Mouse pressed left at (456, 352)
Screenshot: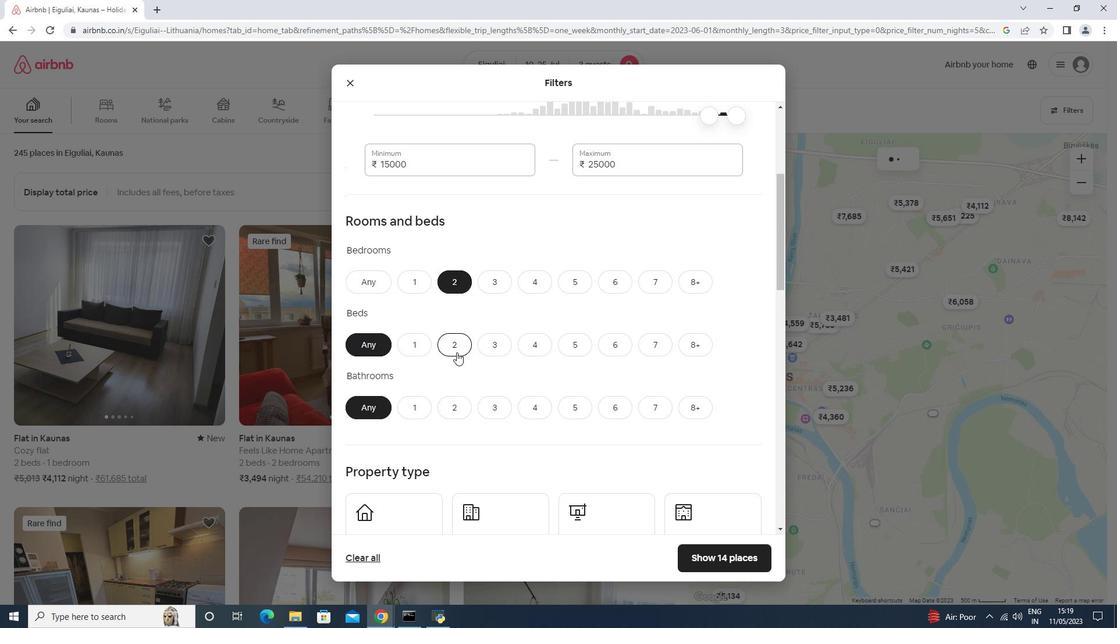
Action: Mouse moved to (456, 408)
Screenshot: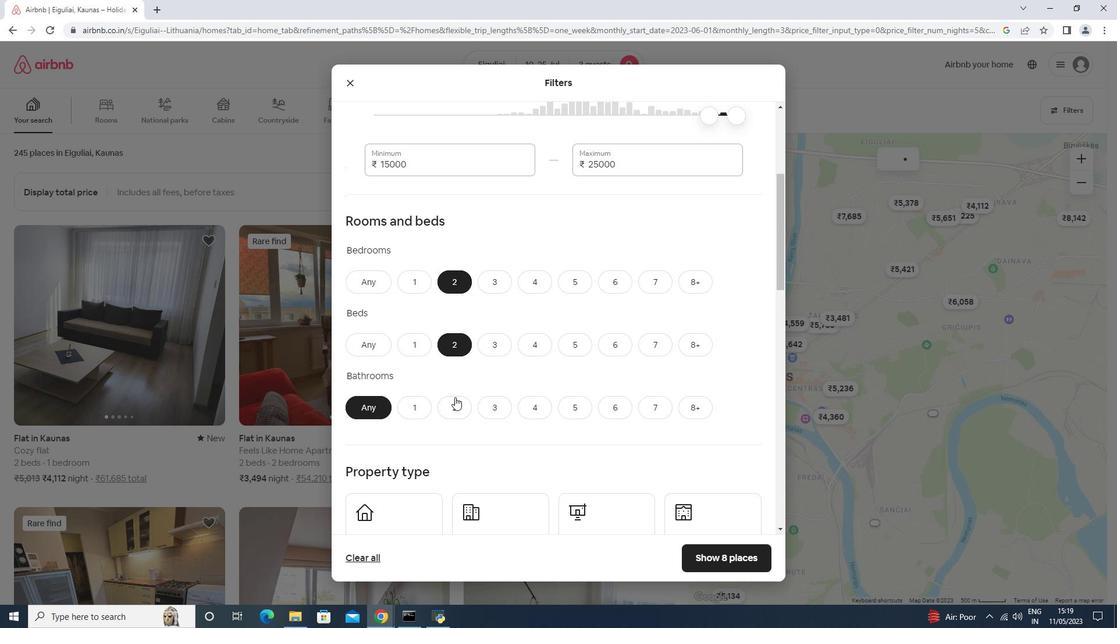 
Action: Mouse pressed left at (456, 408)
Screenshot: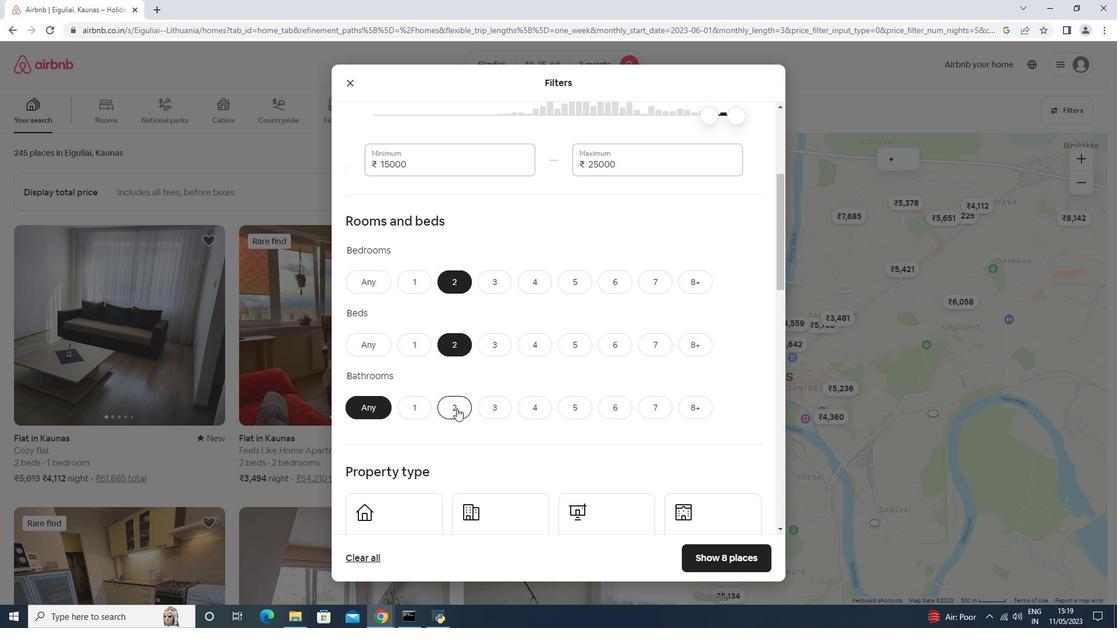 
Action: Mouse moved to (464, 338)
Screenshot: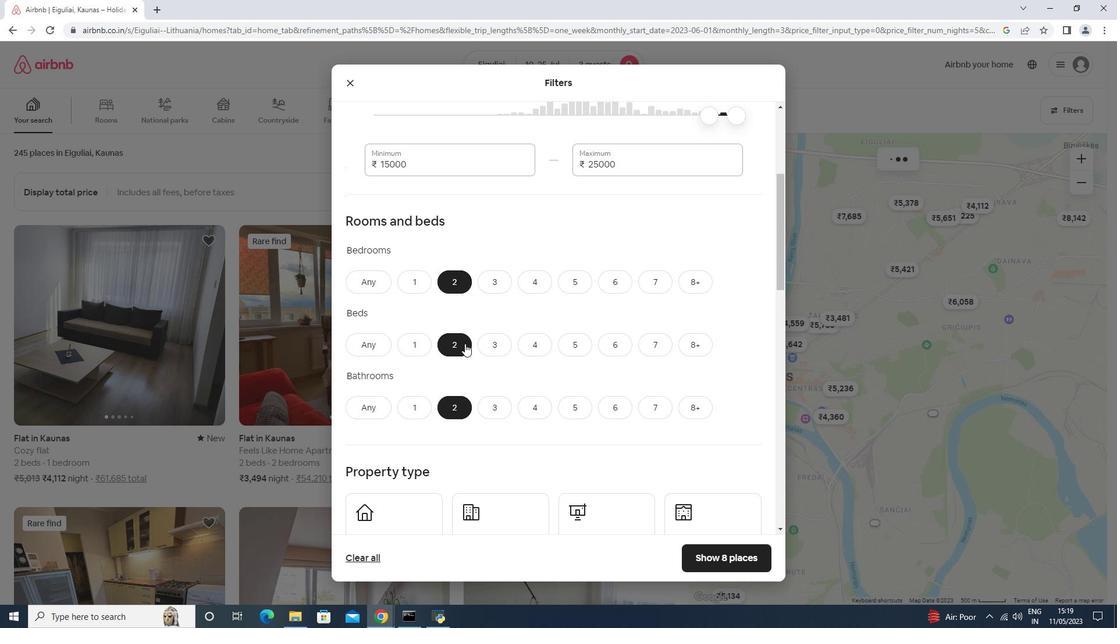 
Action: Mouse scrolled (464, 337) with delta (0, 0)
Screenshot: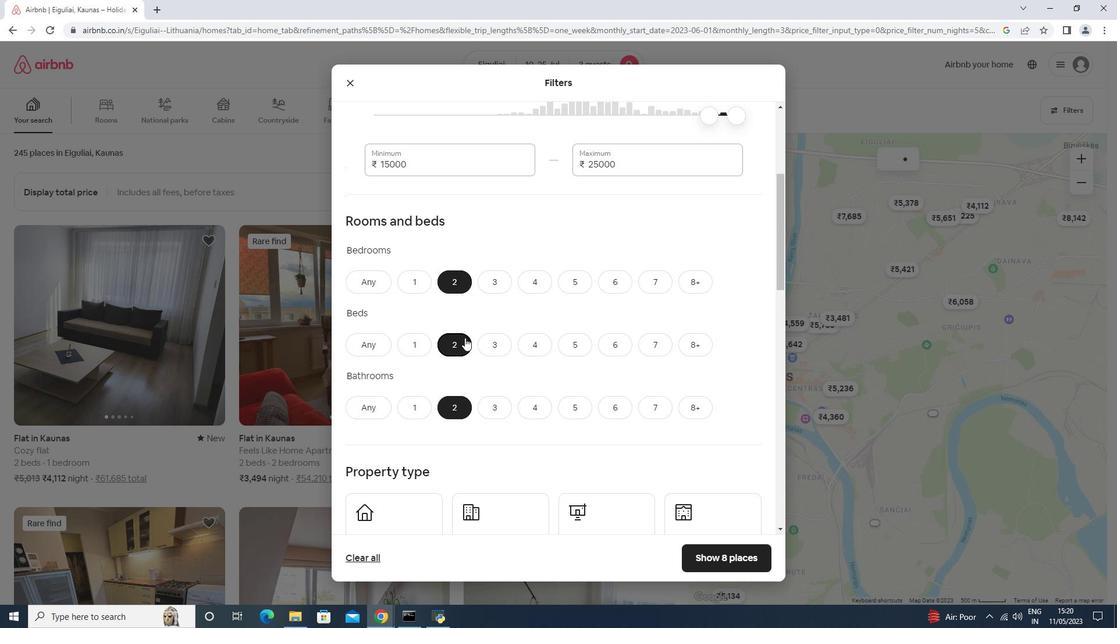 
Action: Mouse scrolled (464, 337) with delta (0, 0)
Screenshot: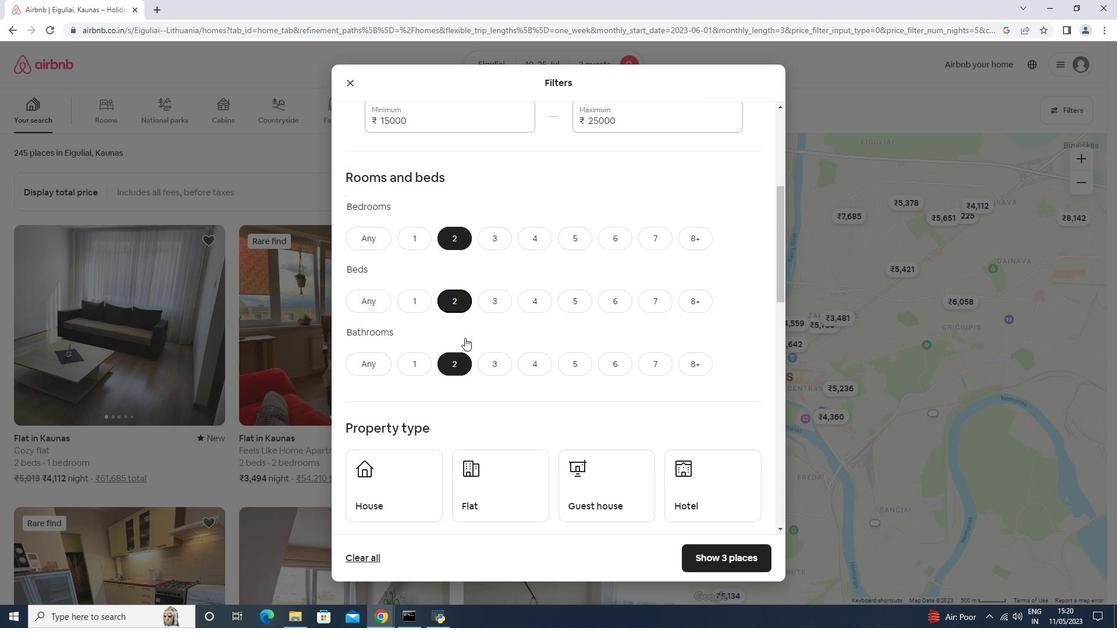 
Action: Mouse scrolled (464, 337) with delta (0, 0)
Screenshot: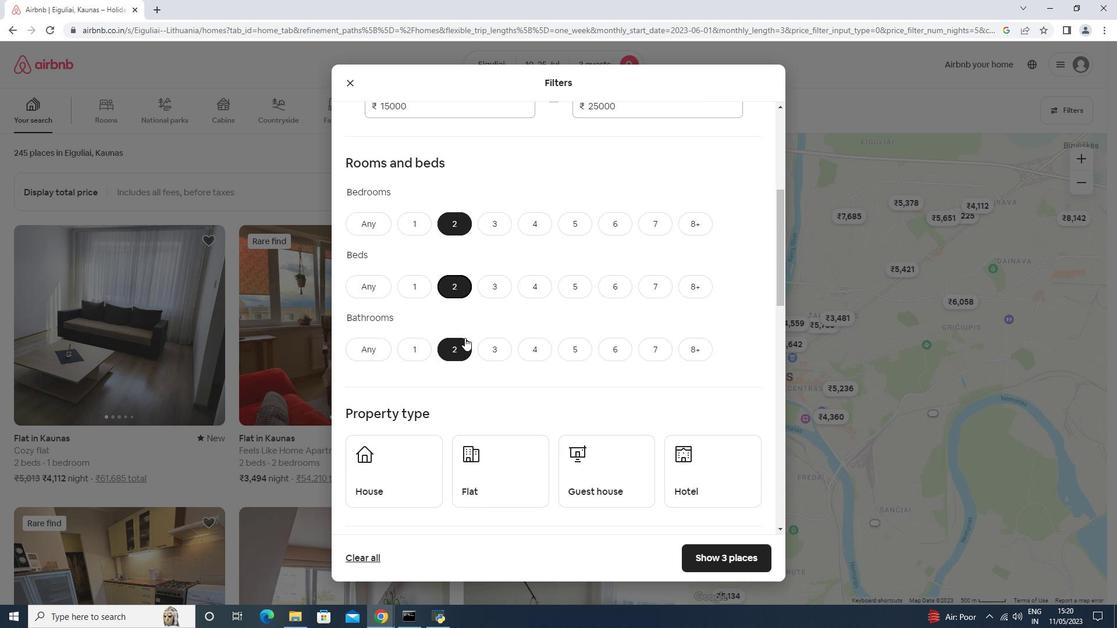 
Action: Mouse moved to (431, 352)
Screenshot: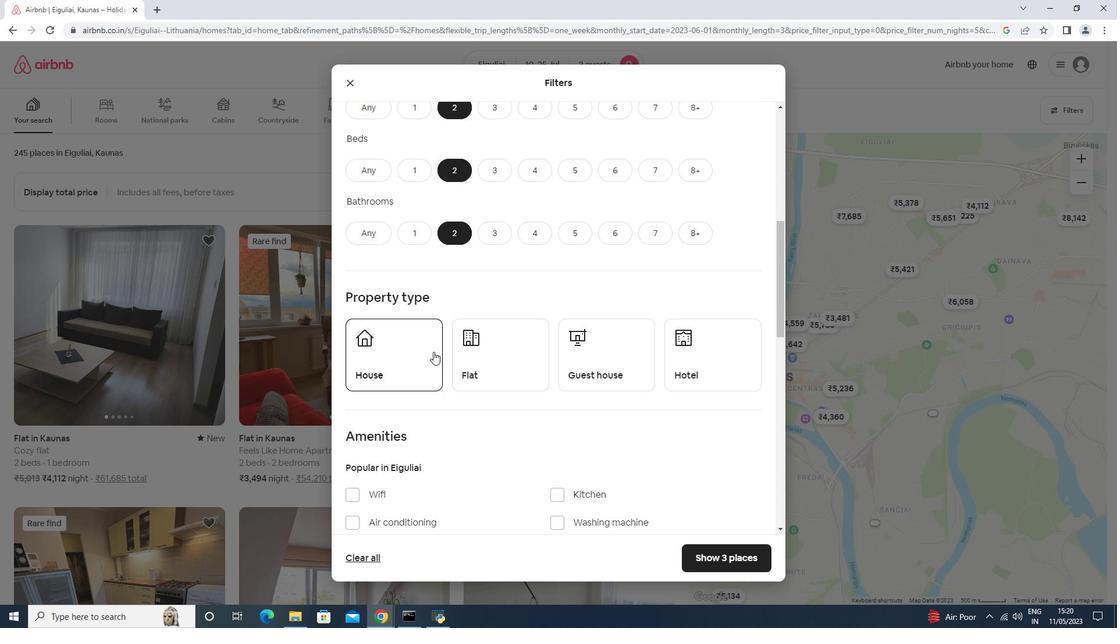 
Action: Mouse pressed left at (431, 352)
Screenshot: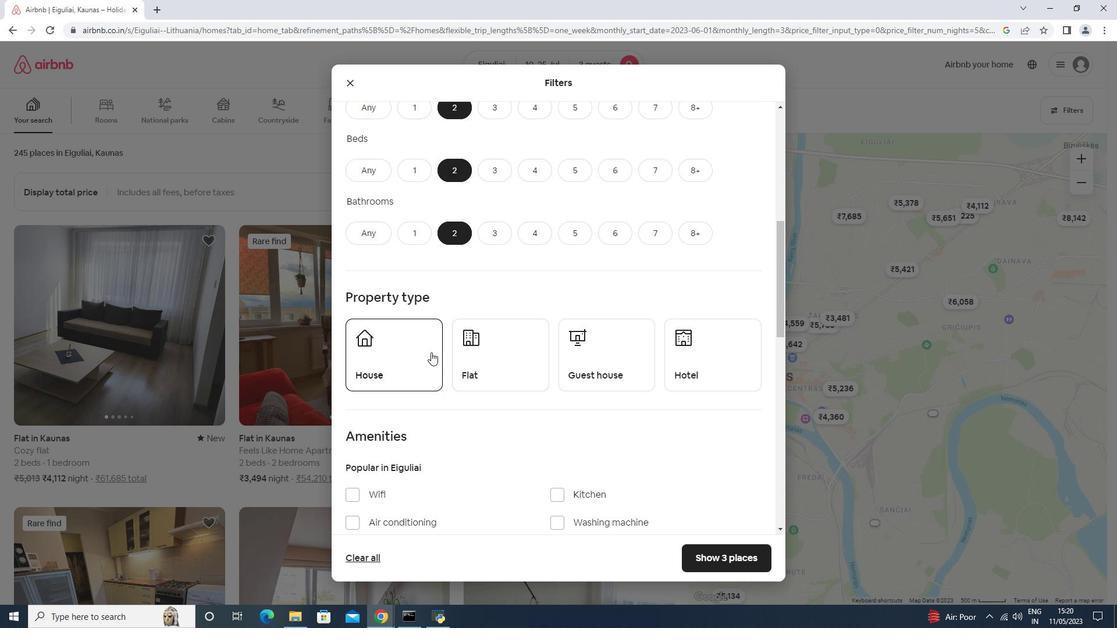 
Action: Mouse moved to (467, 357)
Screenshot: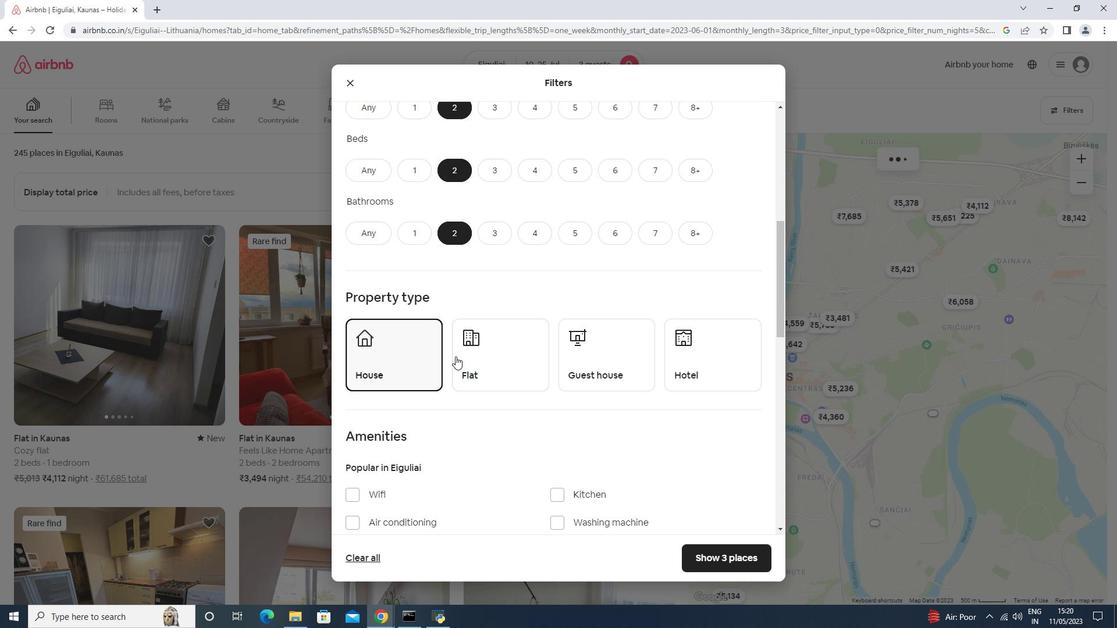
Action: Mouse pressed left at (467, 357)
Screenshot: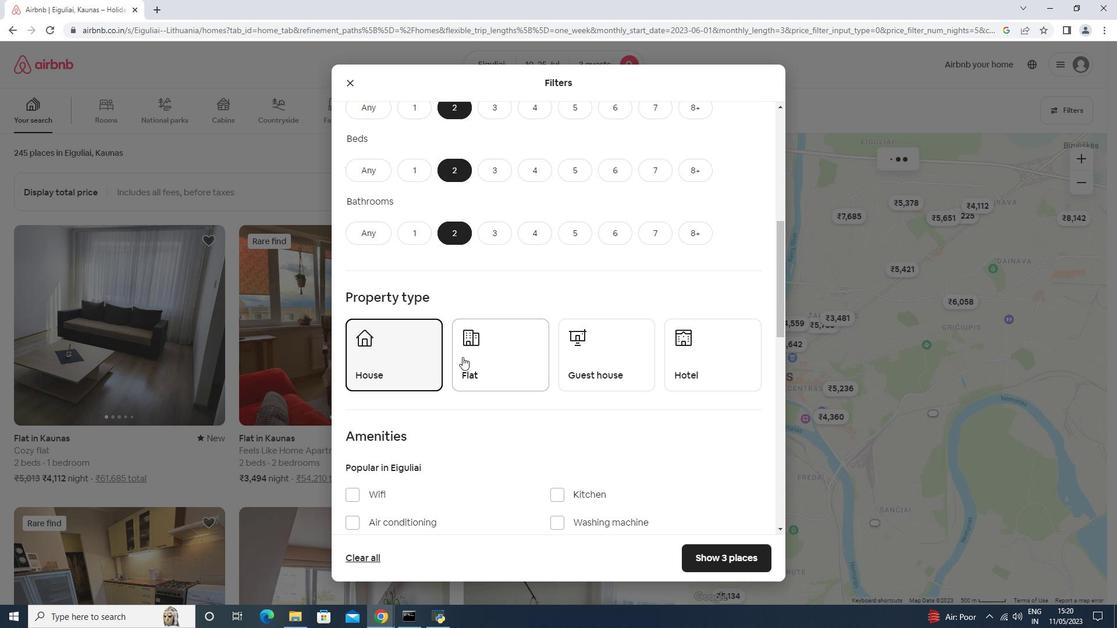 
Action: Mouse moved to (560, 368)
Screenshot: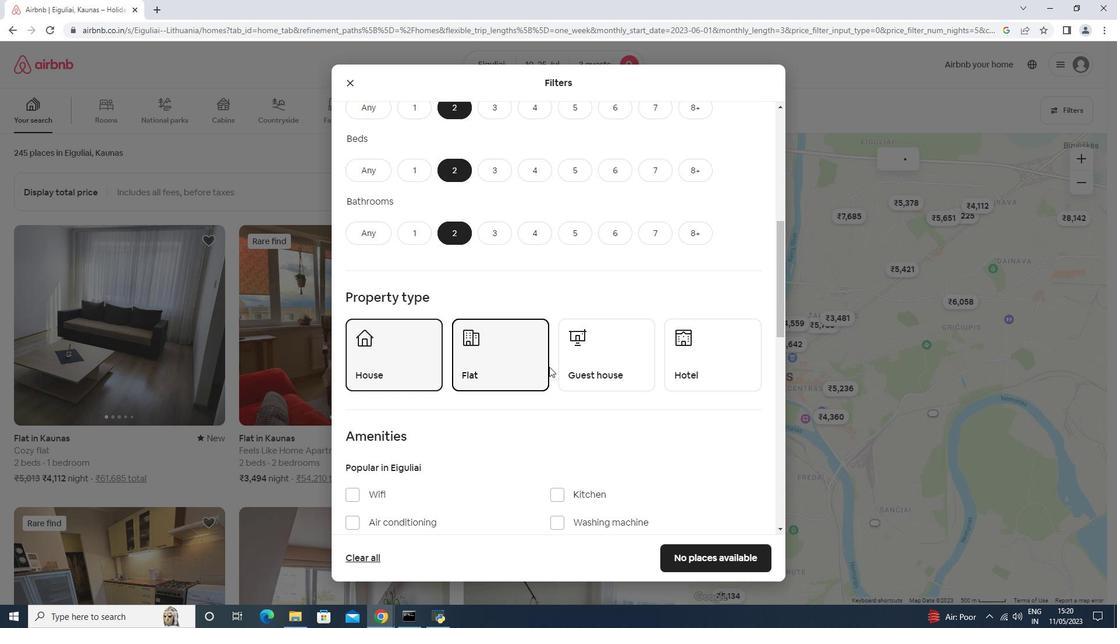 
Action: Mouse pressed left at (560, 368)
Screenshot: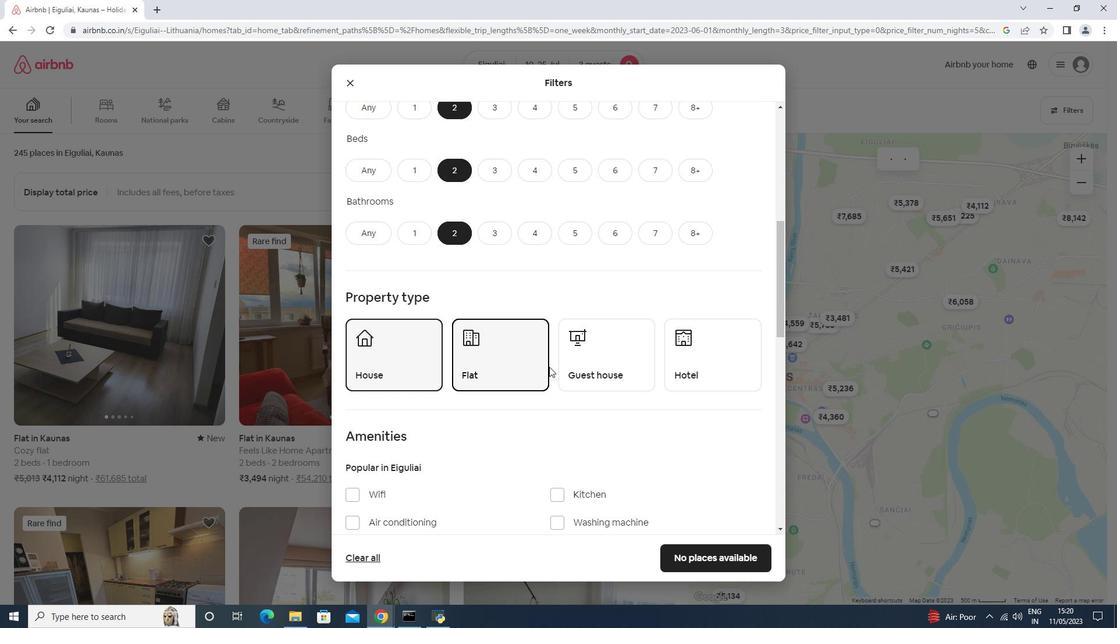 
Action: Mouse moved to (482, 369)
Screenshot: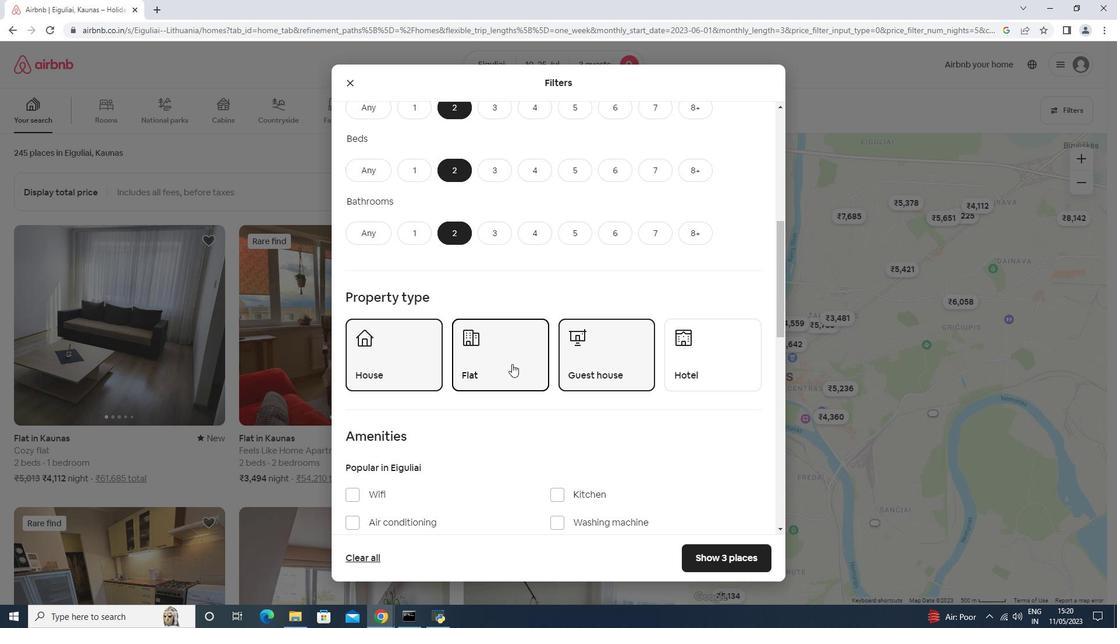 
Action: Mouse scrolled (499, 366) with delta (0, 0)
Screenshot: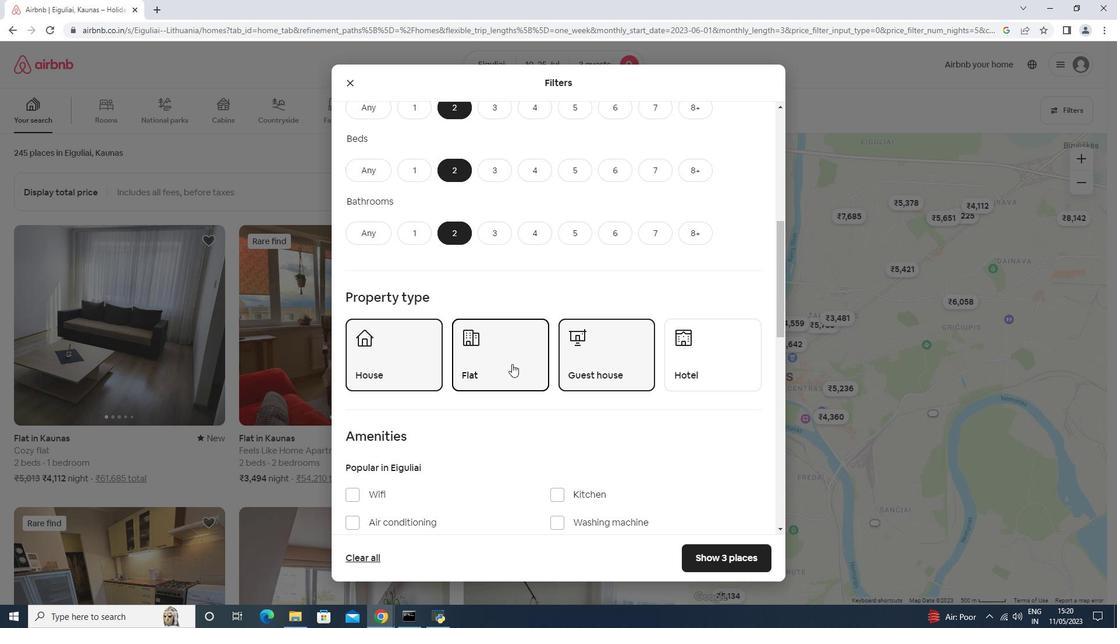 
Action: Mouse moved to (462, 371)
Screenshot: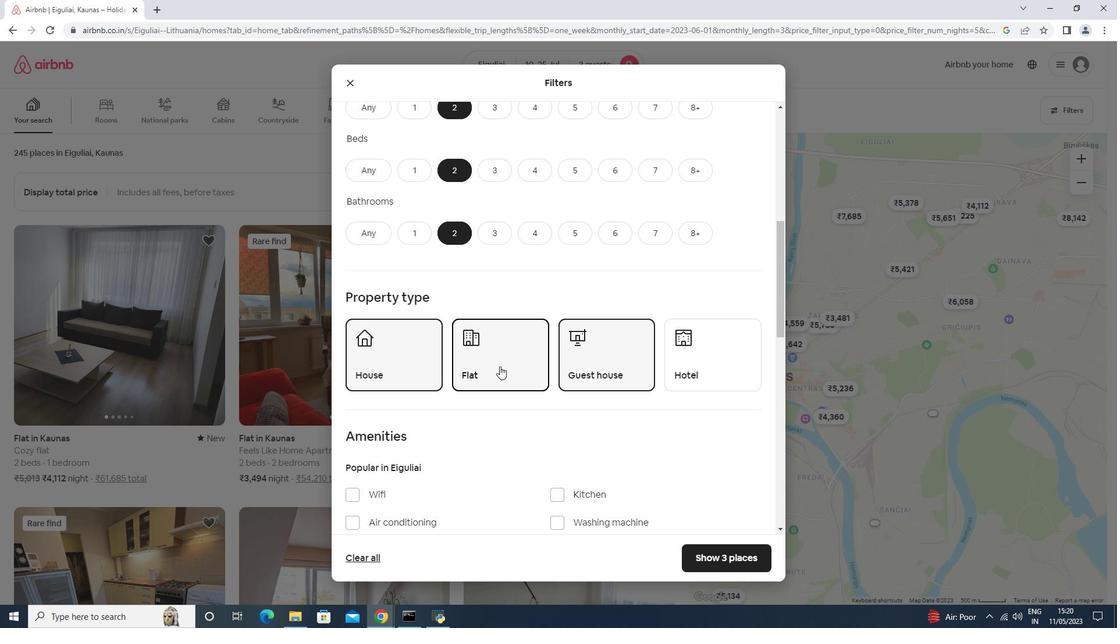 
Action: Mouse scrolled (480, 368) with delta (0, 0)
Screenshot: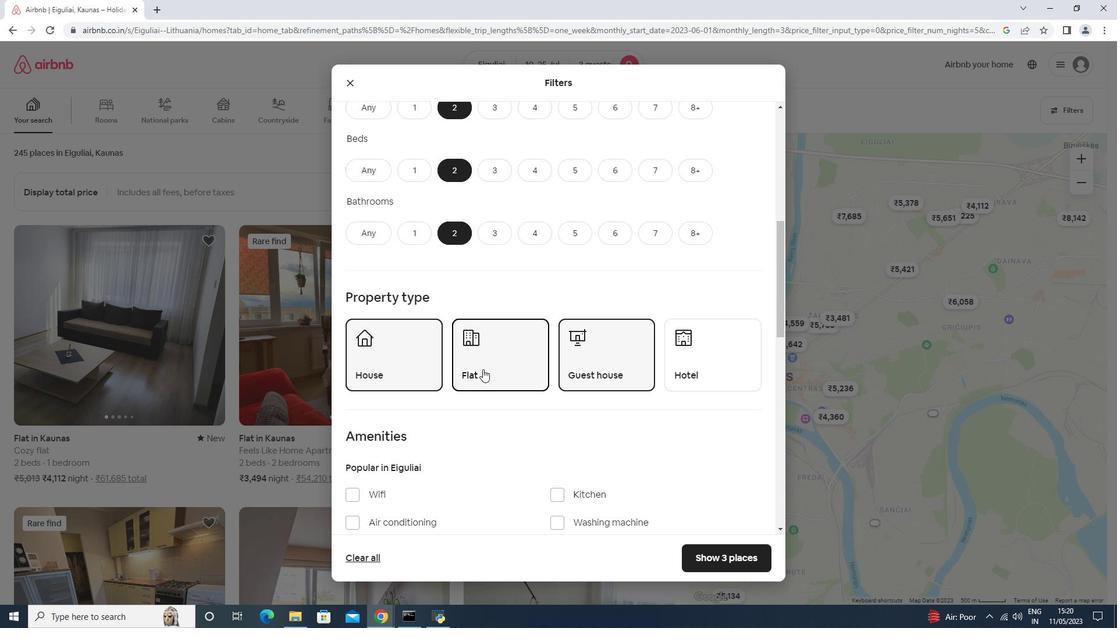 
Action: Mouse moved to (459, 371)
Screenshot: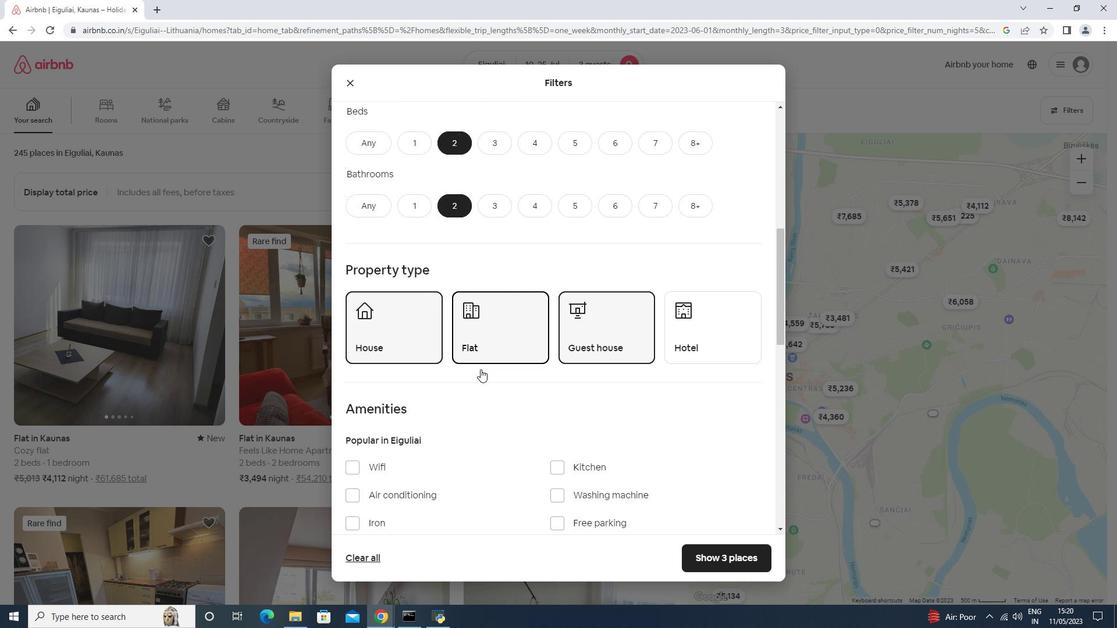 
Action: Mouse scrolled (462, 370) with delta (0, 0)
Screenshot: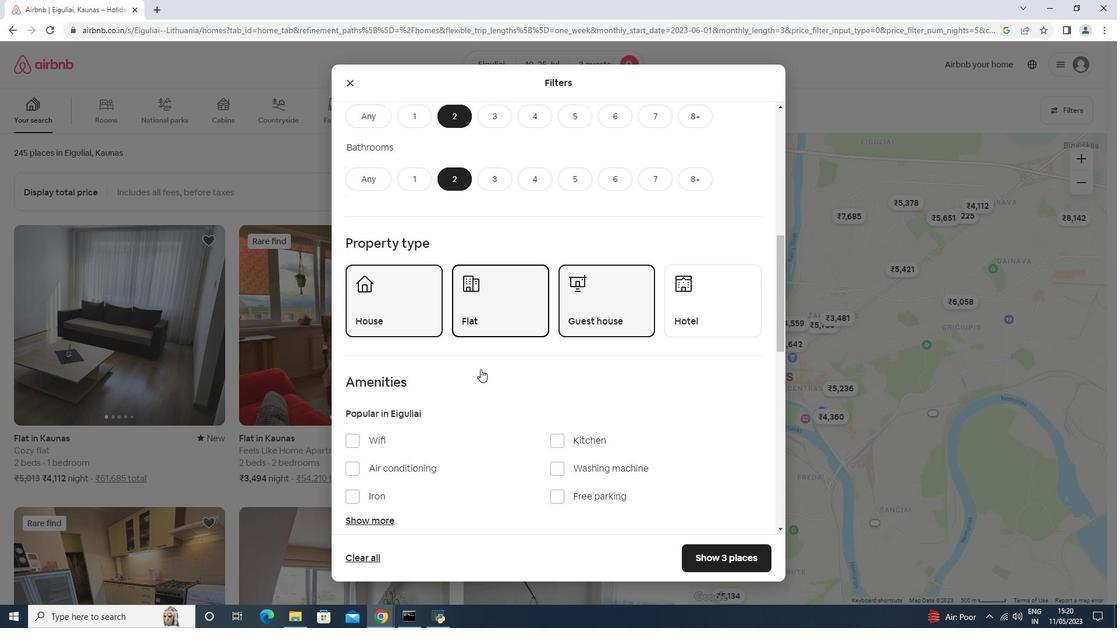 
Action: Mouse moved to (444, 374)
Screenshot: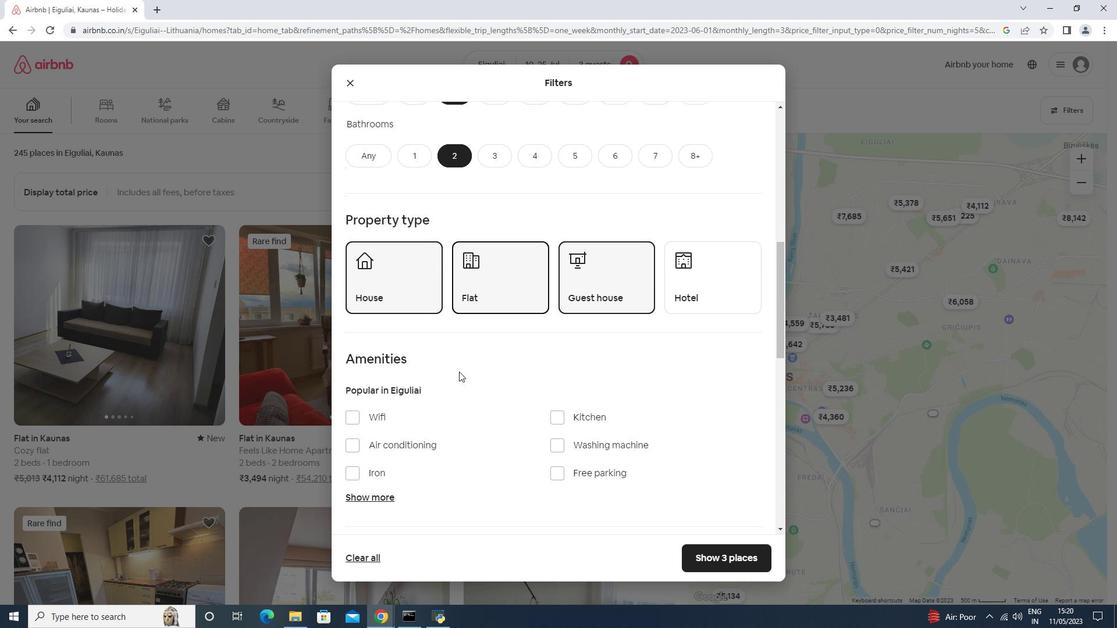 
Action: Mouse scrolled (458, 371) with delta (0, 0)
Screenshot: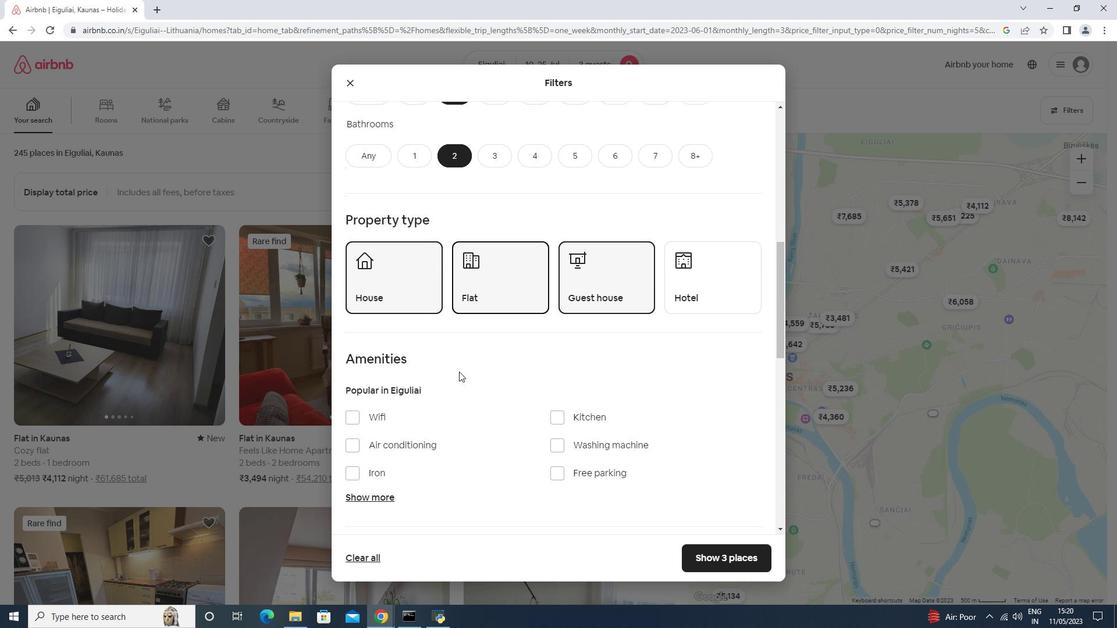
Action: Mouse moved to (379, 256)
Screenshot: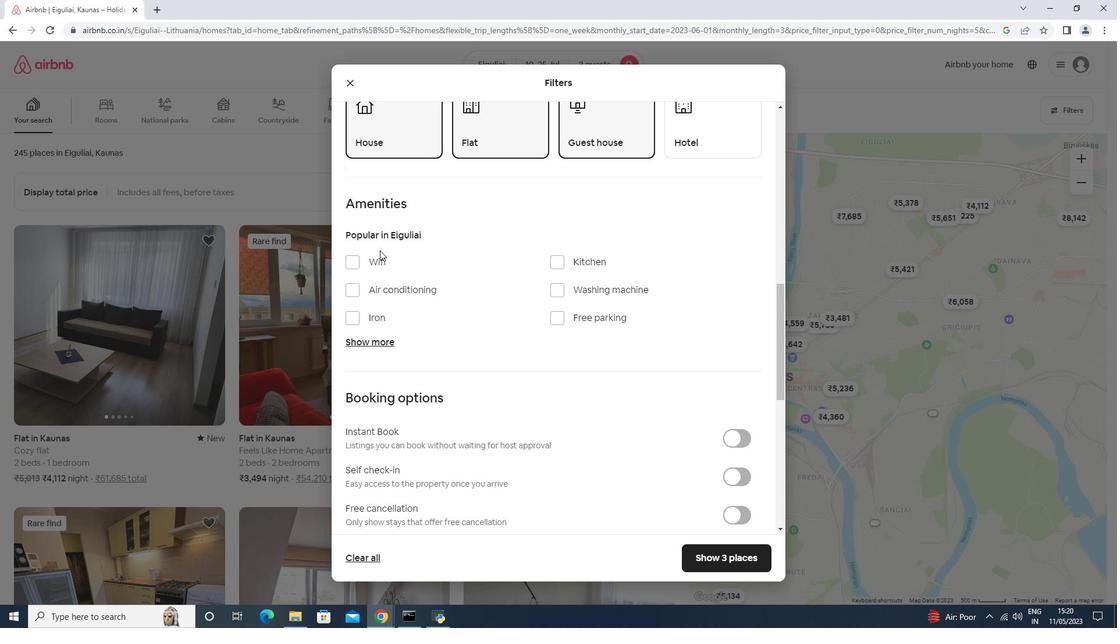 
Action: Mouse pressed left at (379, 256)
Screenshot: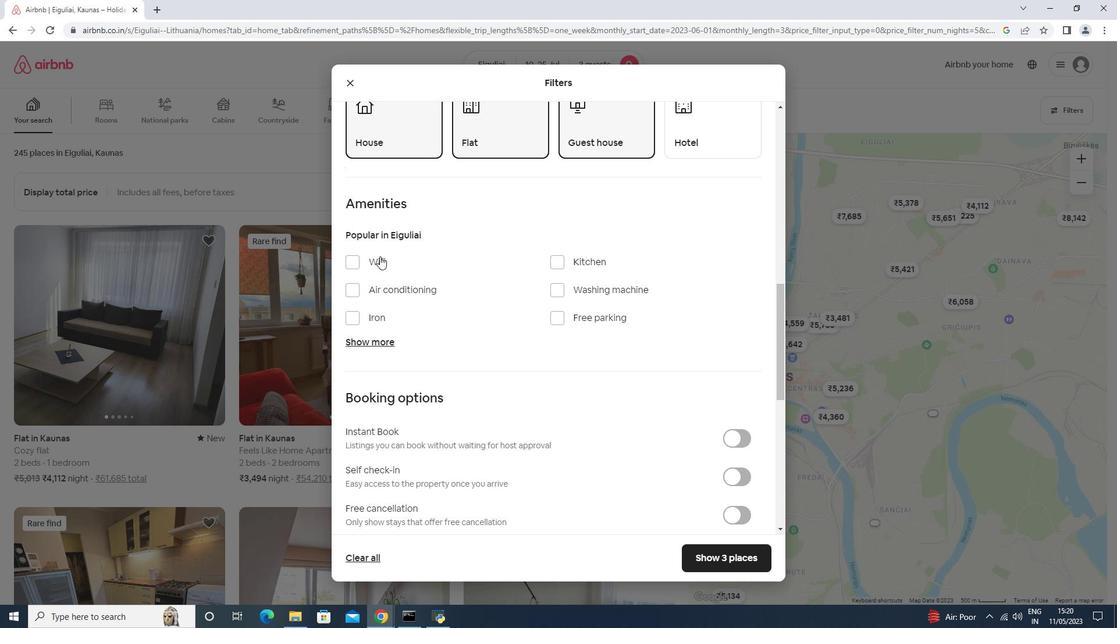 
Action: Mouse moved to (558, 312)
Screenshot: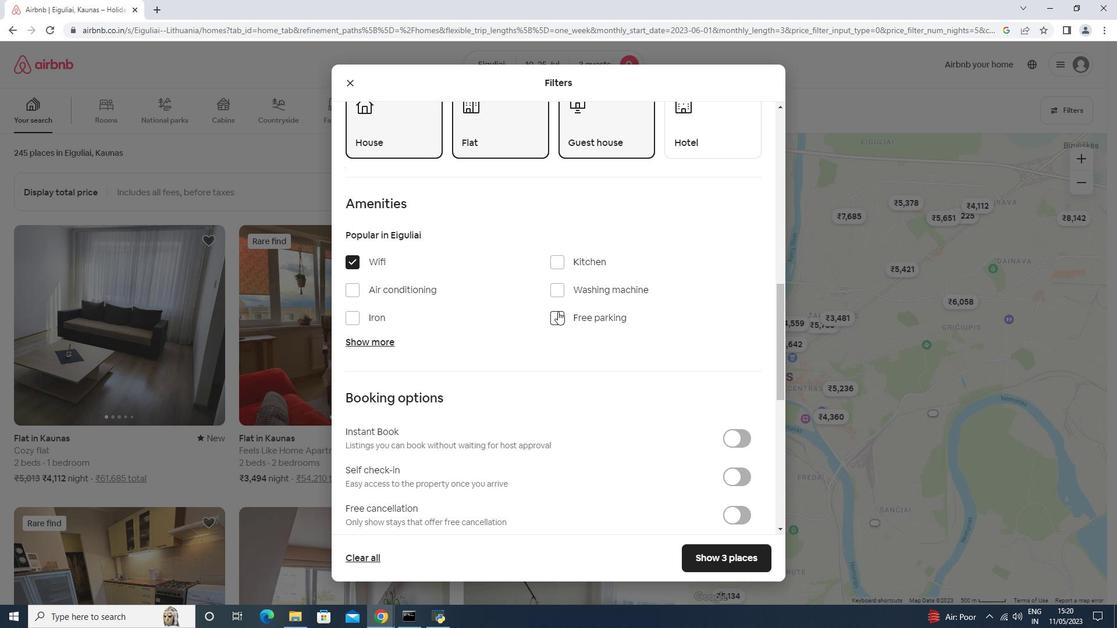 
Action: Mouse pressed left at (558, 312)
Screenshot: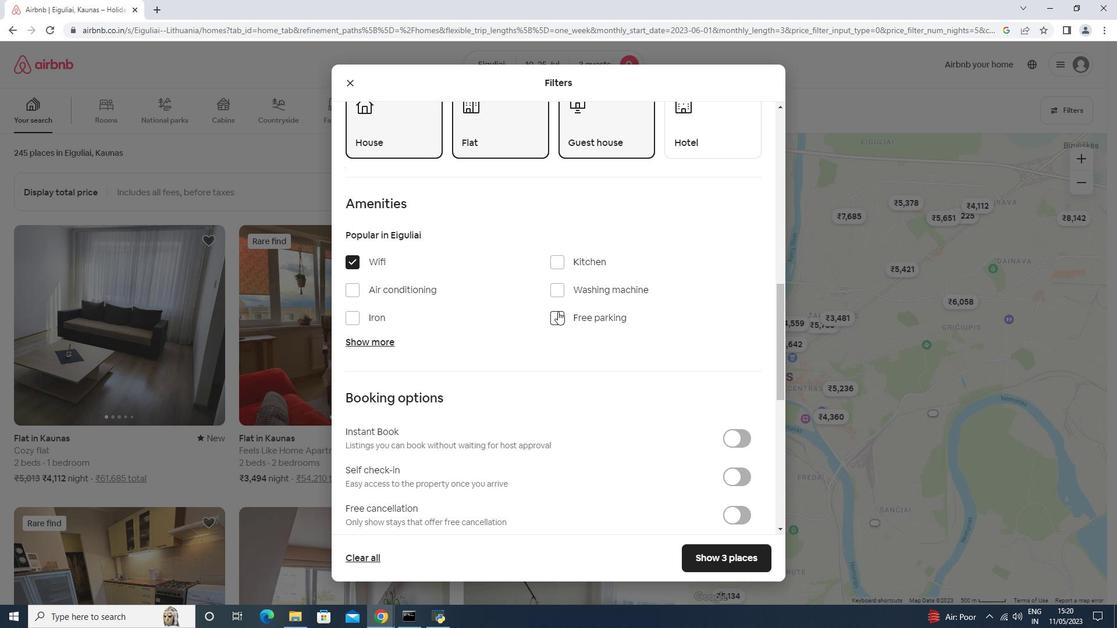 
Action: Mouse moved to (386, 342)
Screenshot: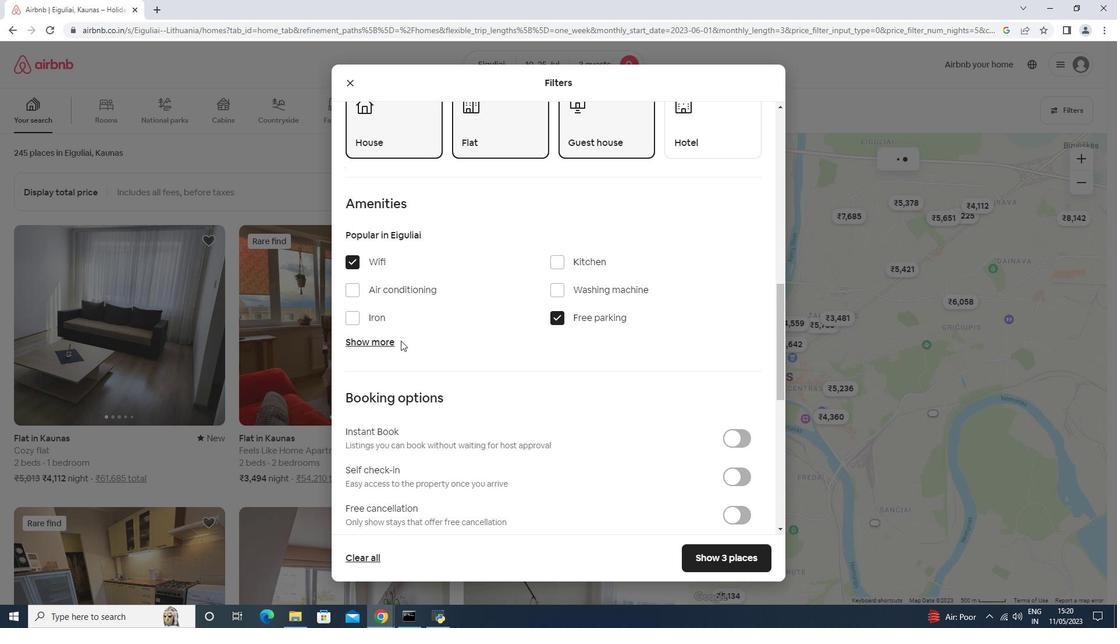 
Action: Mouse pressed left at (386, 342)
Screenshot: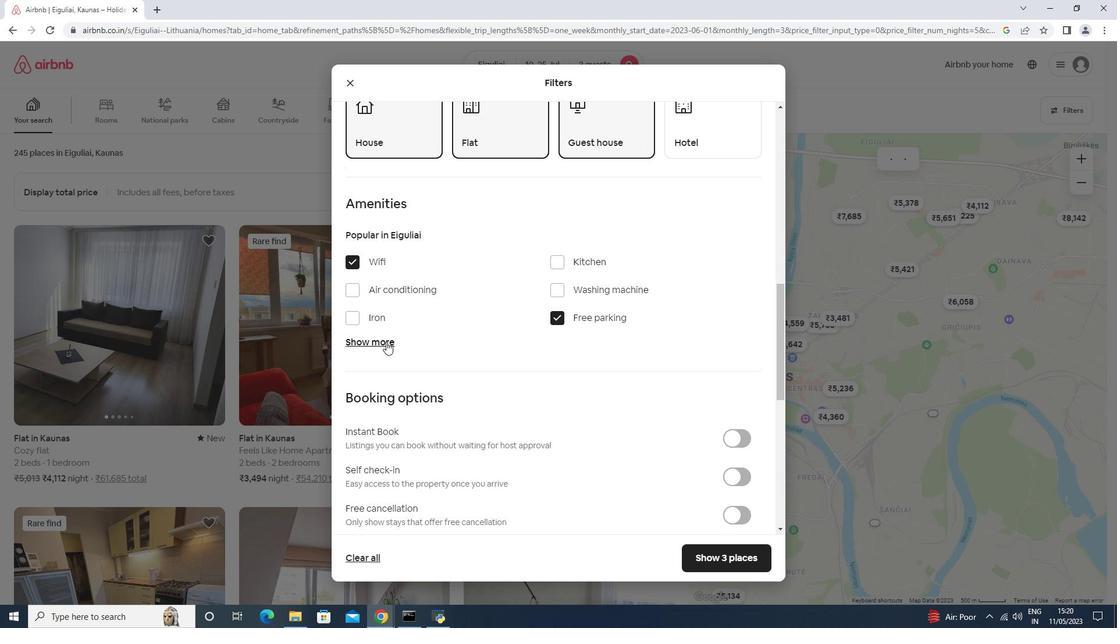 
Action: Mouse moved to (385, 340)
Screenshot: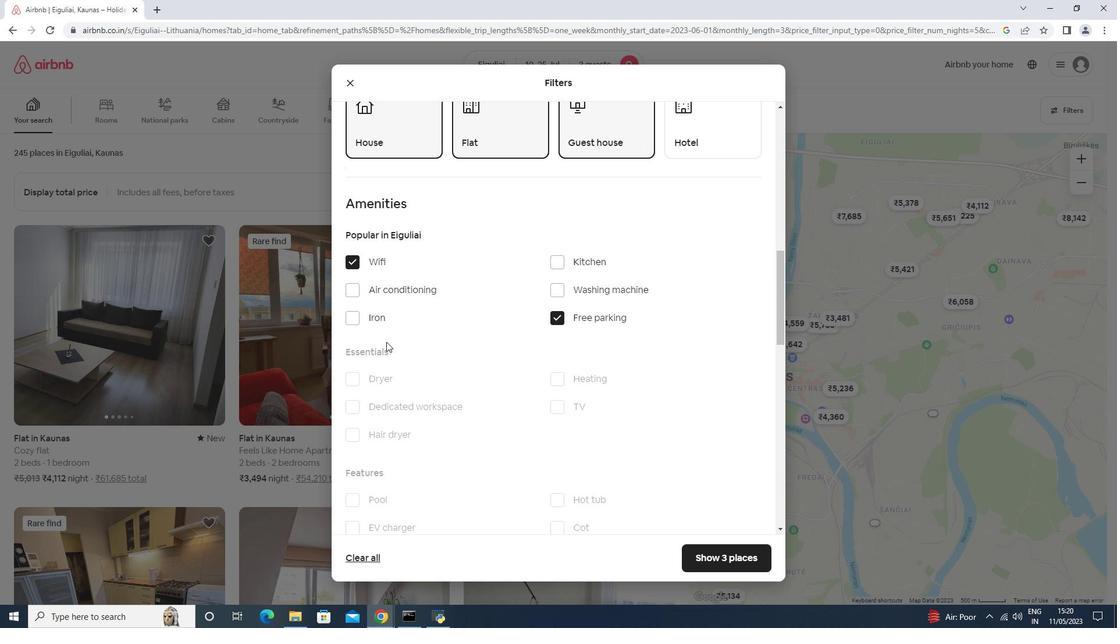 
Action: Mouse scrolled (385, 339) with delta (0, 0)
Screenshot: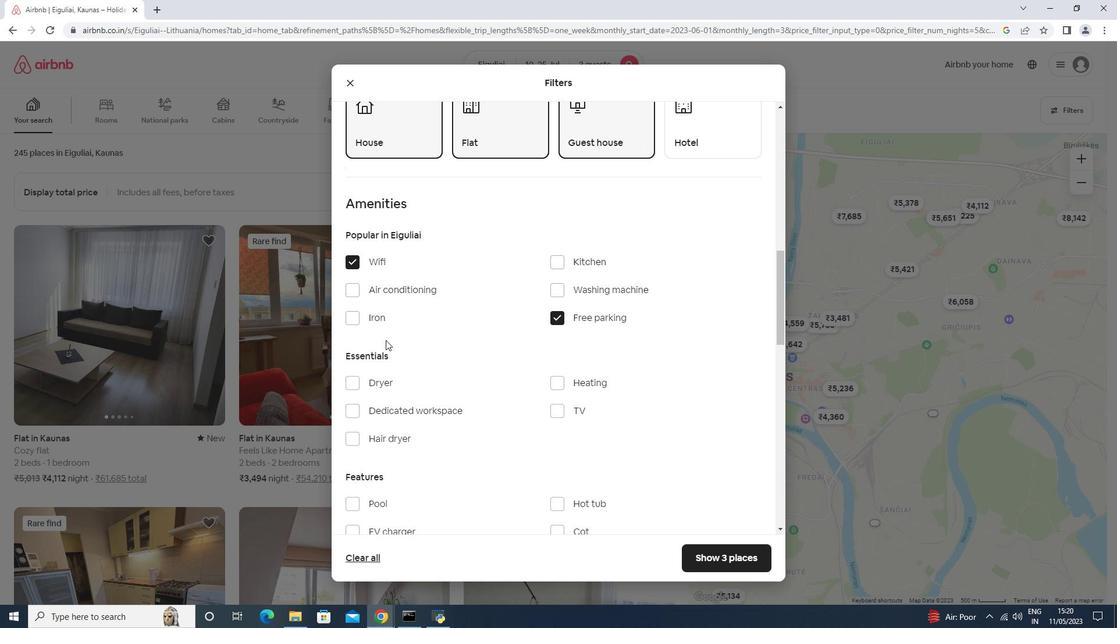 
Action: Mouse scrolled (385, 339) with delta (0, 0)
Screenshot: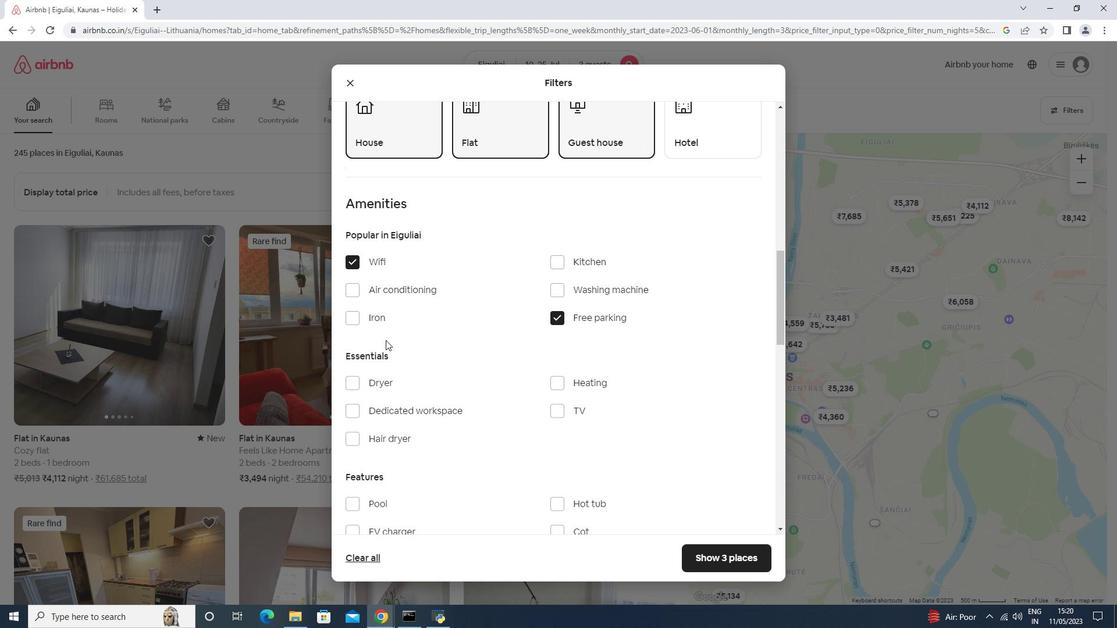 
Action: Mouse moved to (379, 441)
Screenshot: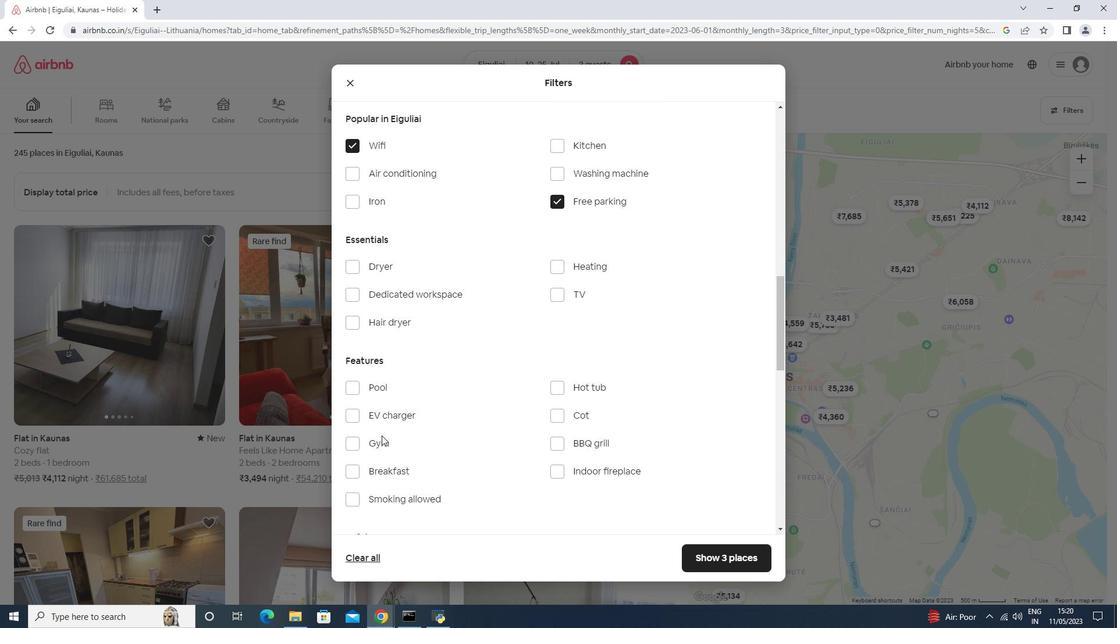 
Action: Mouse pressed left at (379, 441)
Screenshot: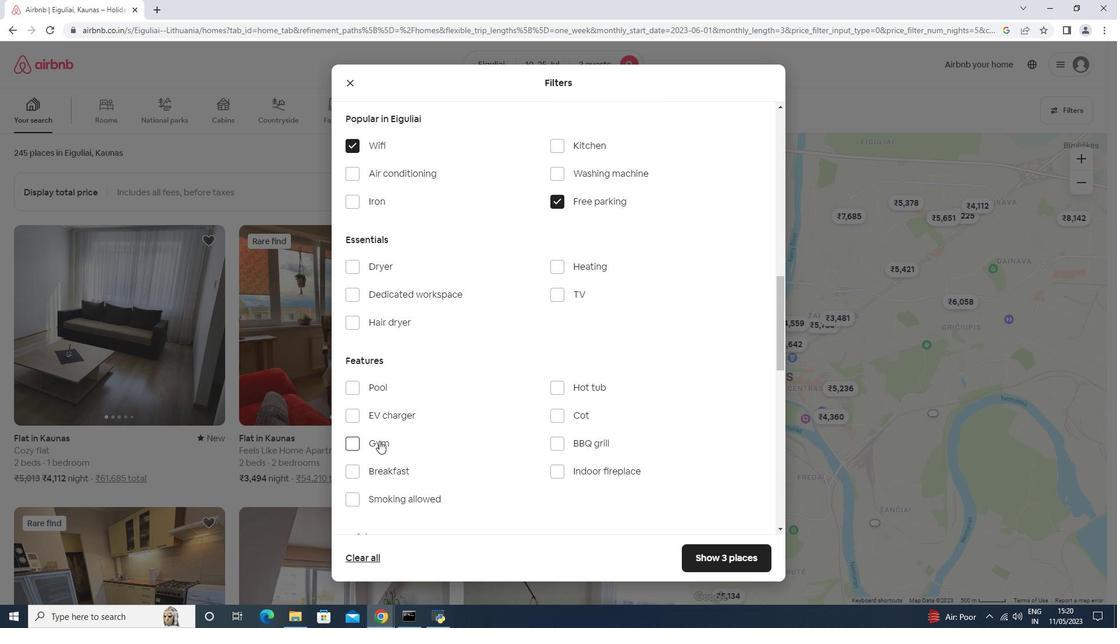 
Action: Mouse moved to (564, 296)
Screenshot: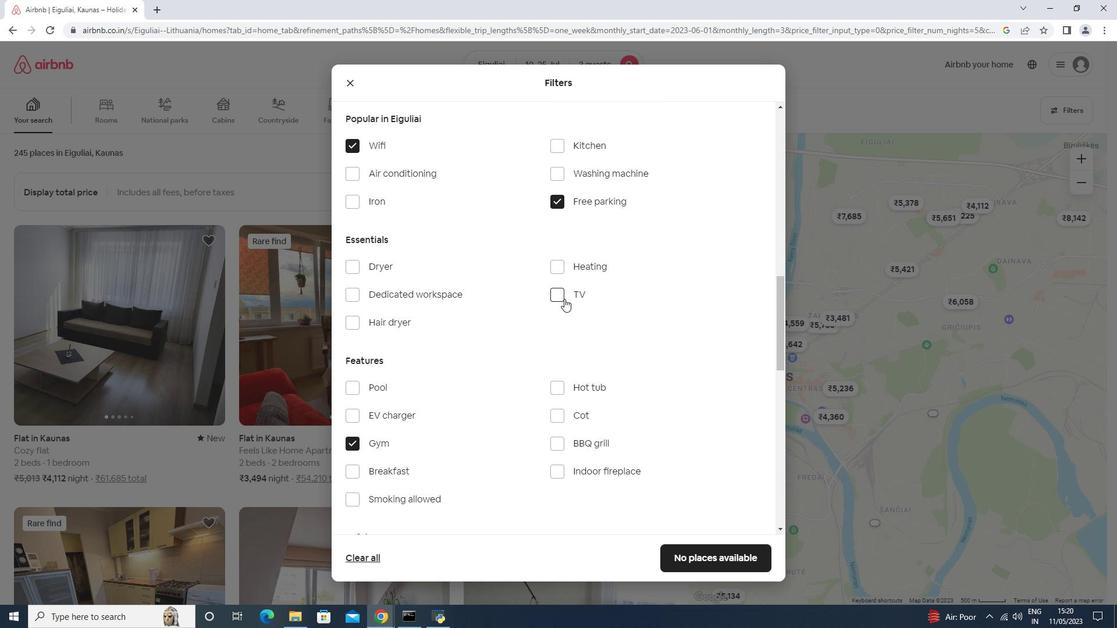 
Action: Mouse pressed left at (564, 296)
Screenshot: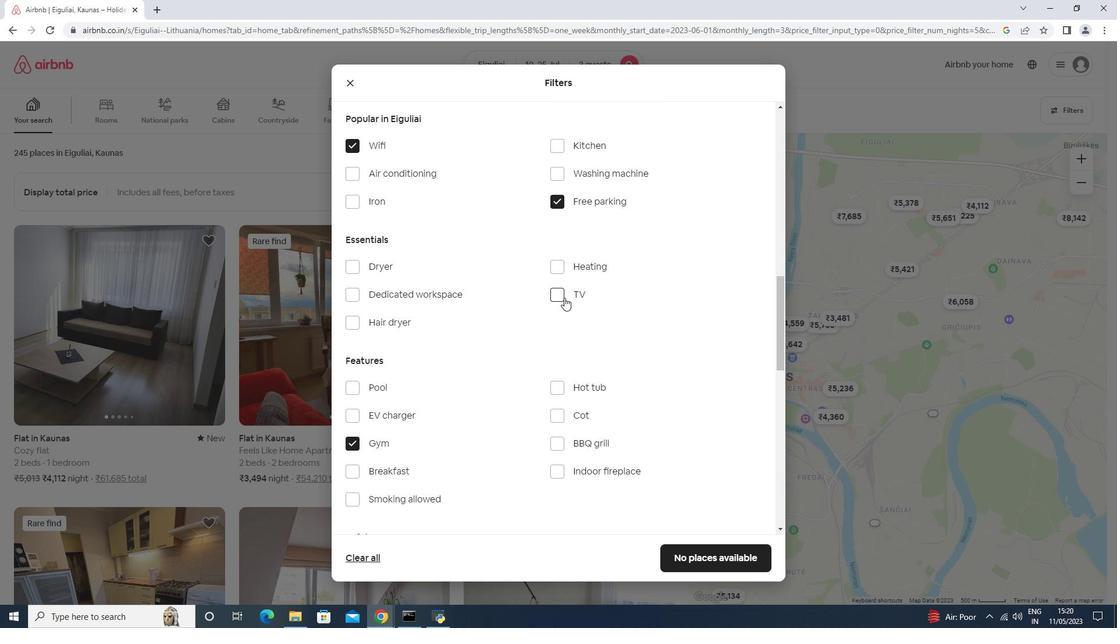 
Action: Mouse moved to (393, 468)
Screenshot: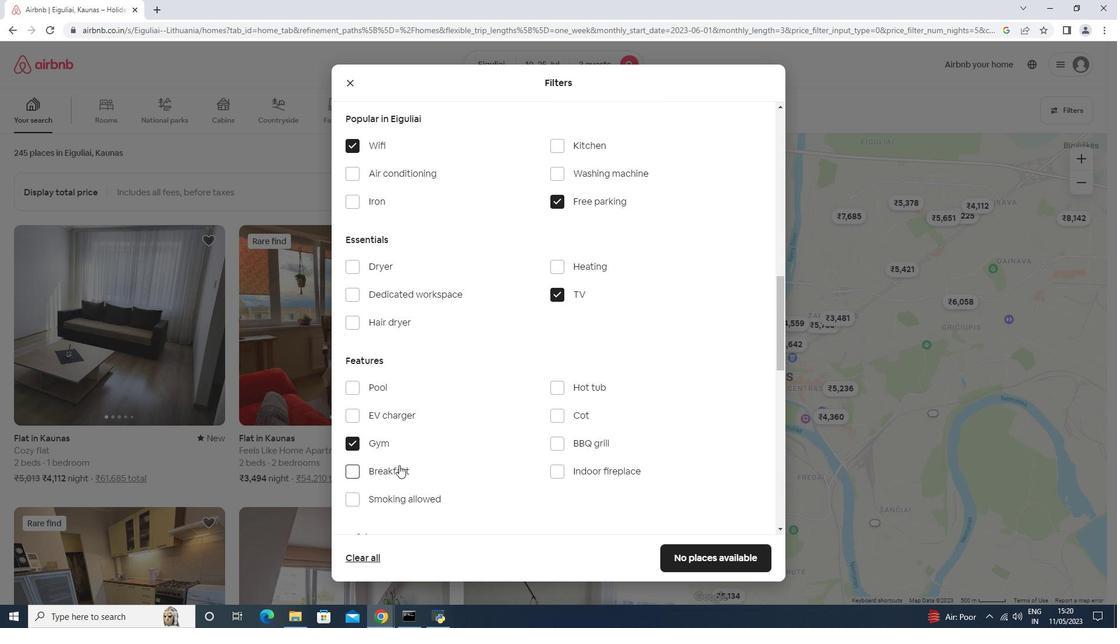 
Action: Mouse pressed left at (393, 468)
Screenshot: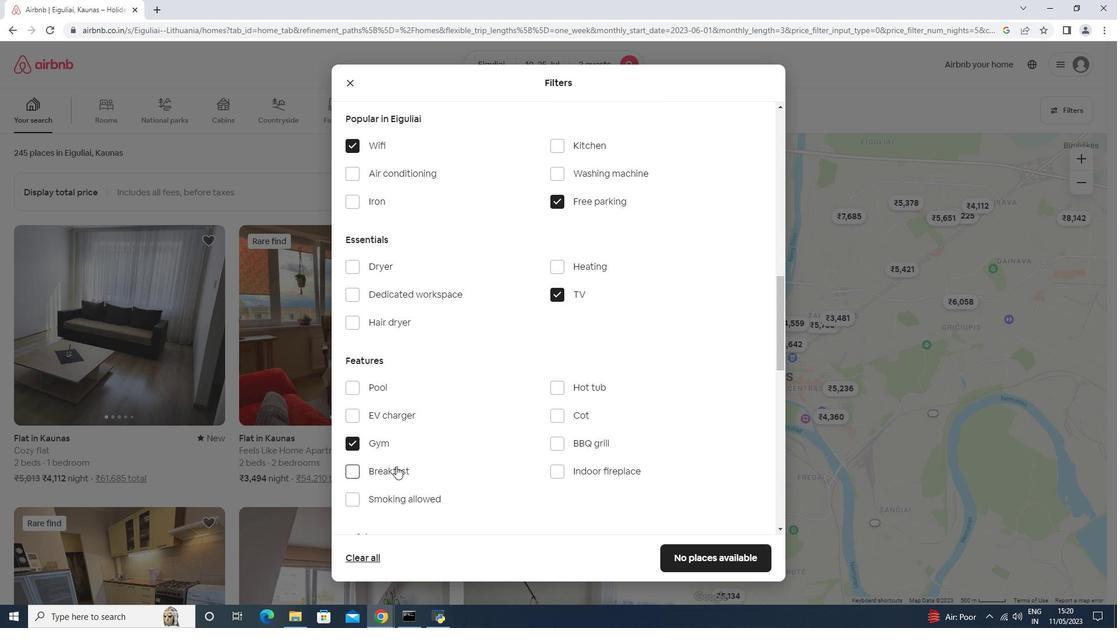 
Action: Mouse moved to (395, 462)
Screenshot: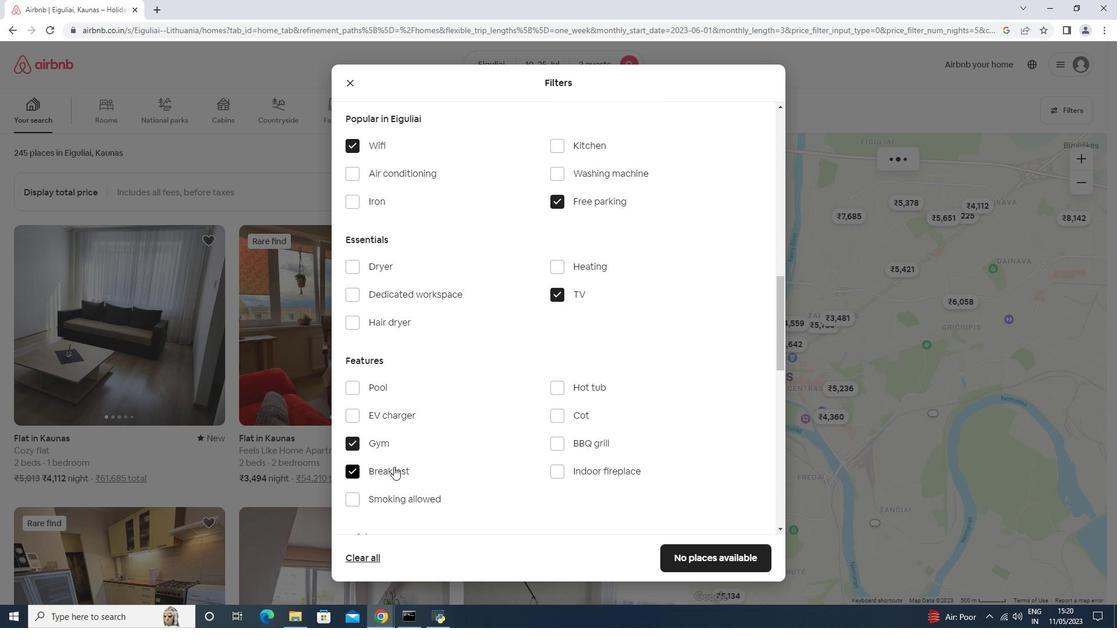 
Action: Mouse scrolled (395, 462) with delta (0, 0)
Screenshot: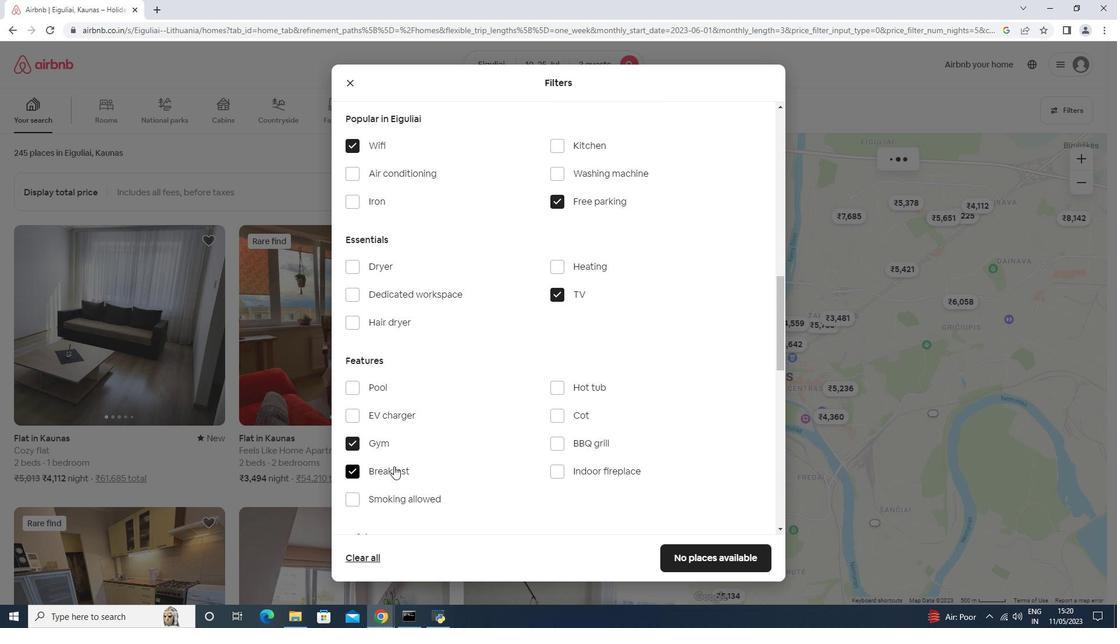 
Action: Mouse moved to (395, 461)
Screenshot: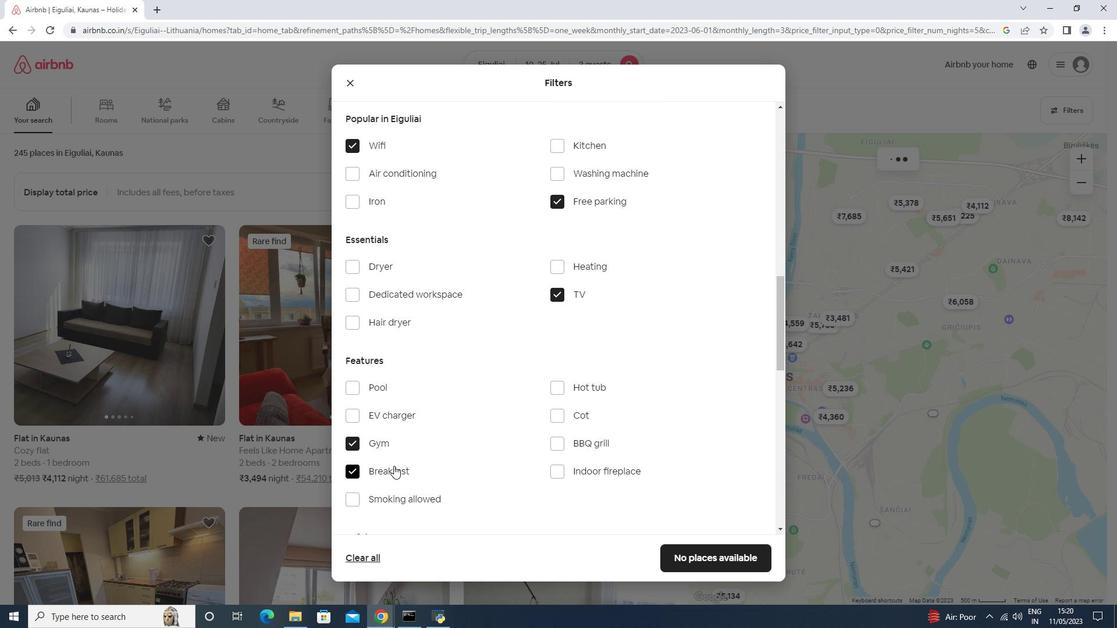 
Action: Mouse scrolled (395, 460) with delta (0, 0)
Screenshot: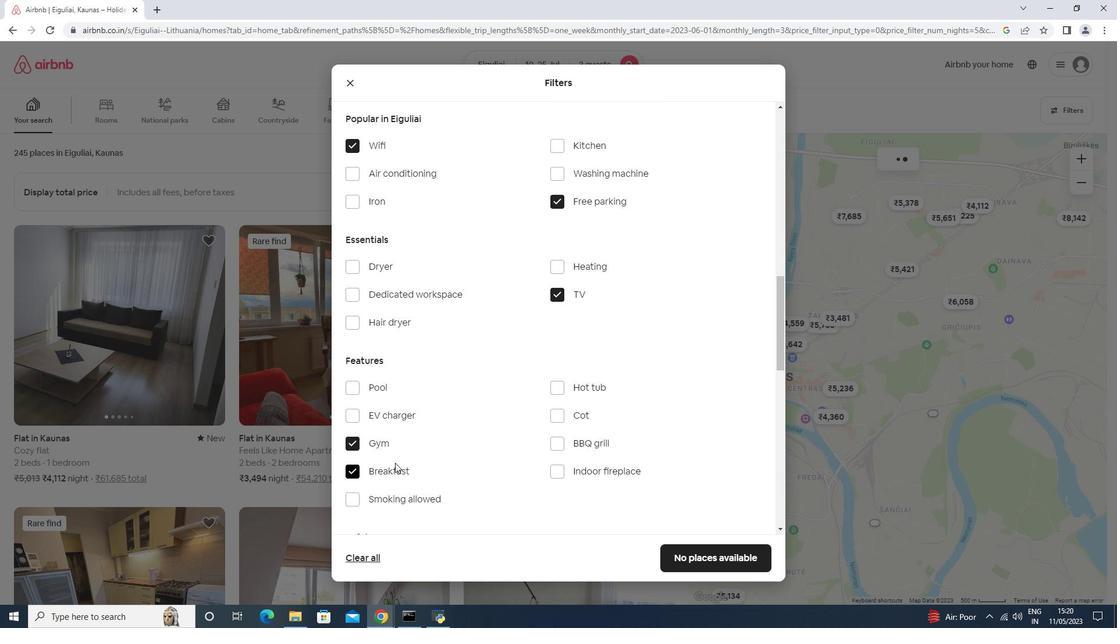 
Action: Mouse moved to (395, 460)
Screenshot: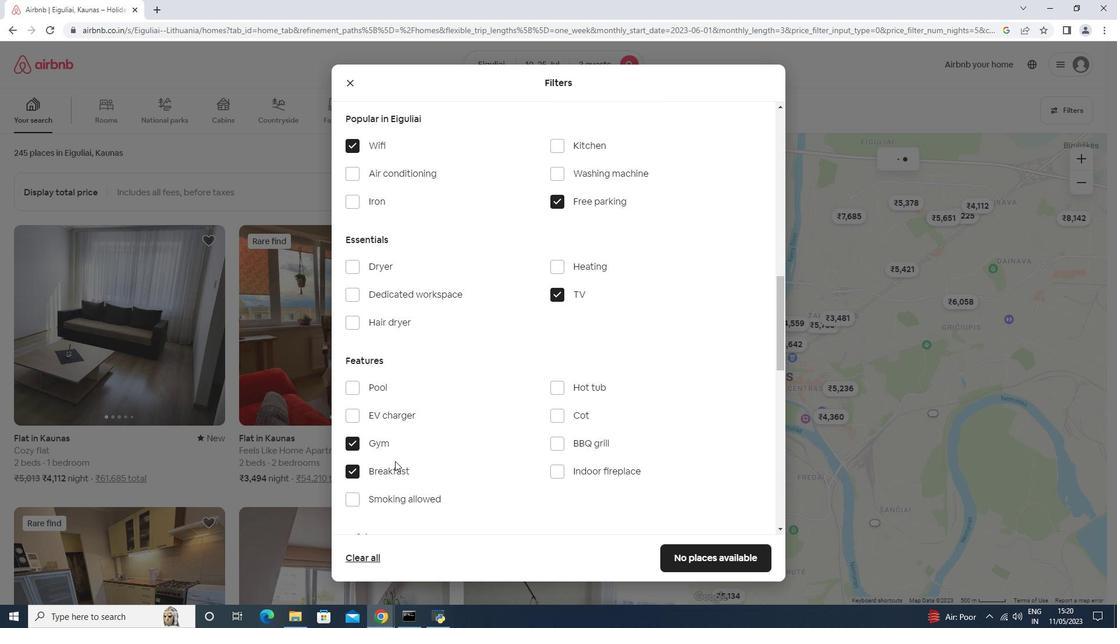 
Action: Mouse scrolled (395, 460) with delta (0, 0)
Screenshot: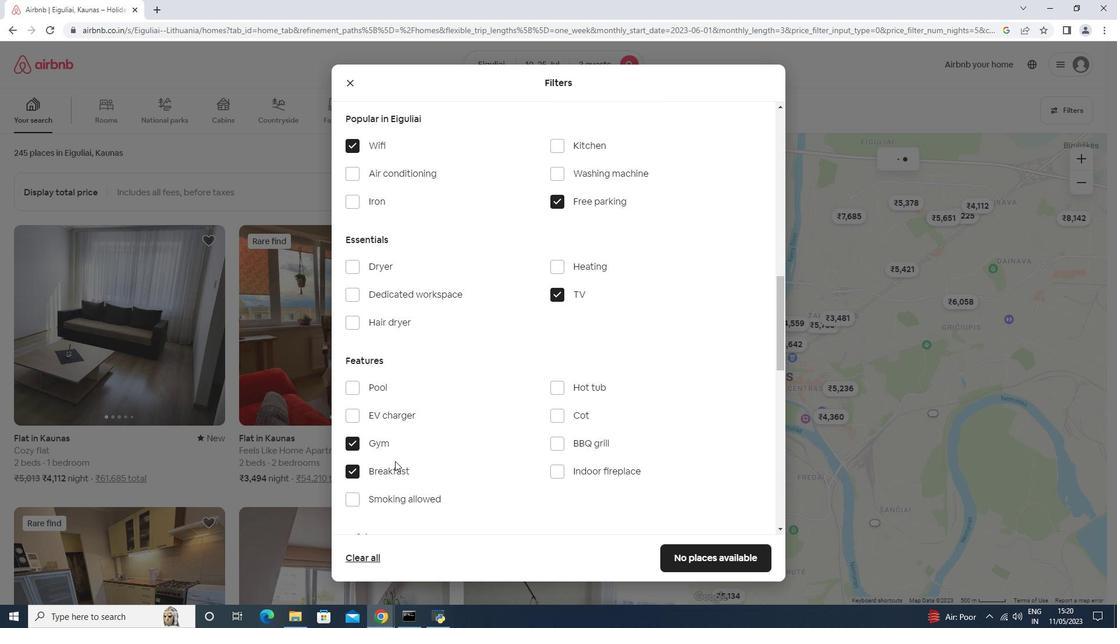 
Action: Mouse moved to (699, 512)
Screenshot: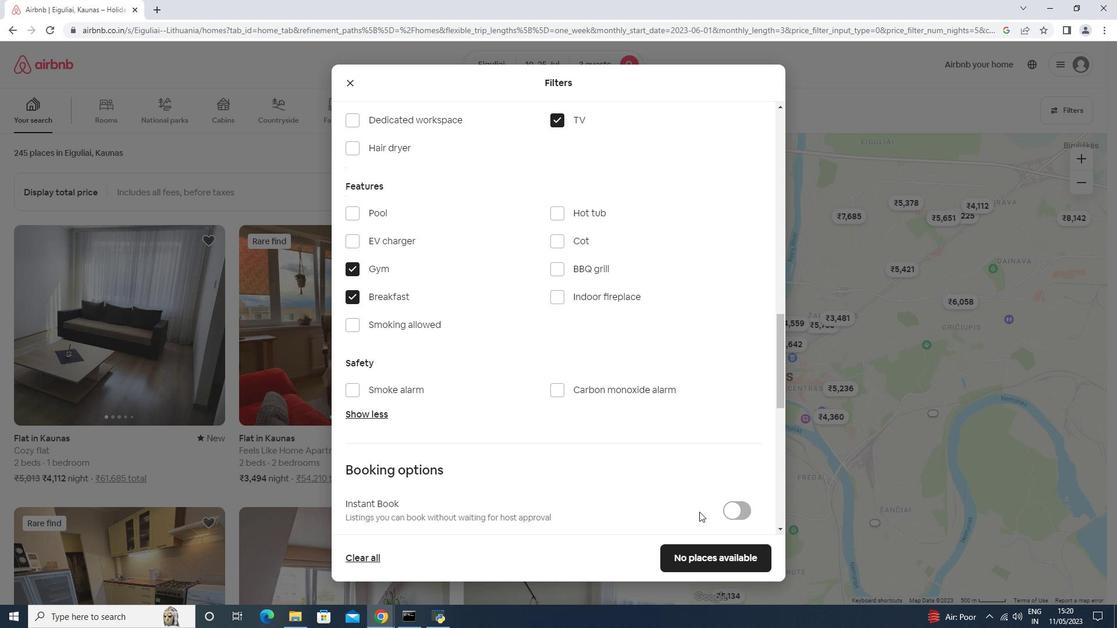 
Action: Mouse scrolled (699, 512) with delta (0, 0)
Screenshot: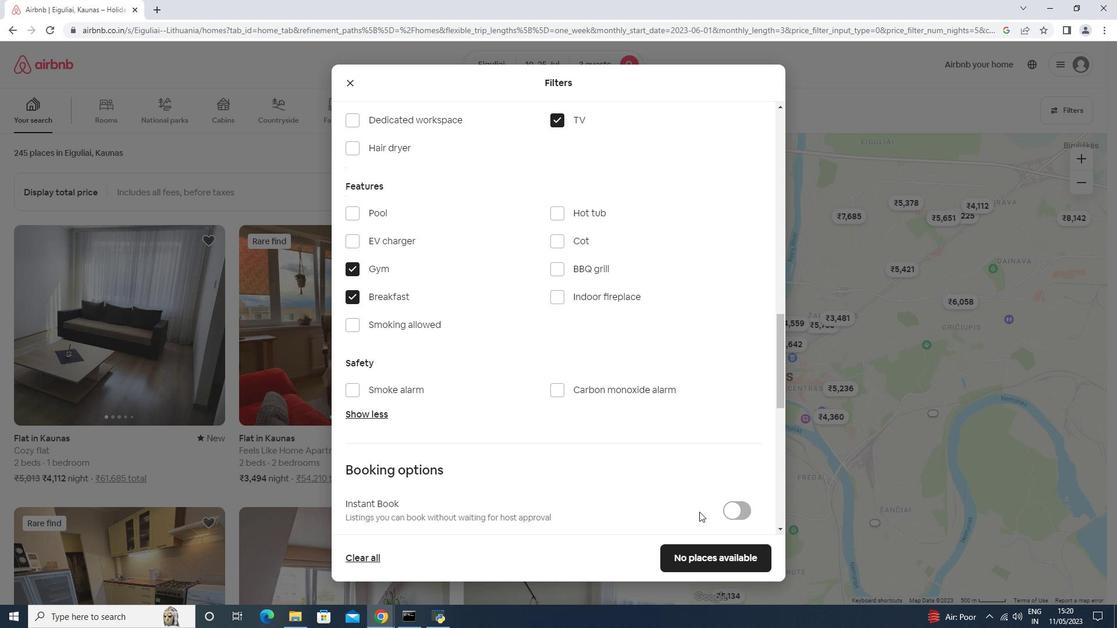 
Action: Mouse scrolled (699, 512) with delta (0, 0)
Screenshot: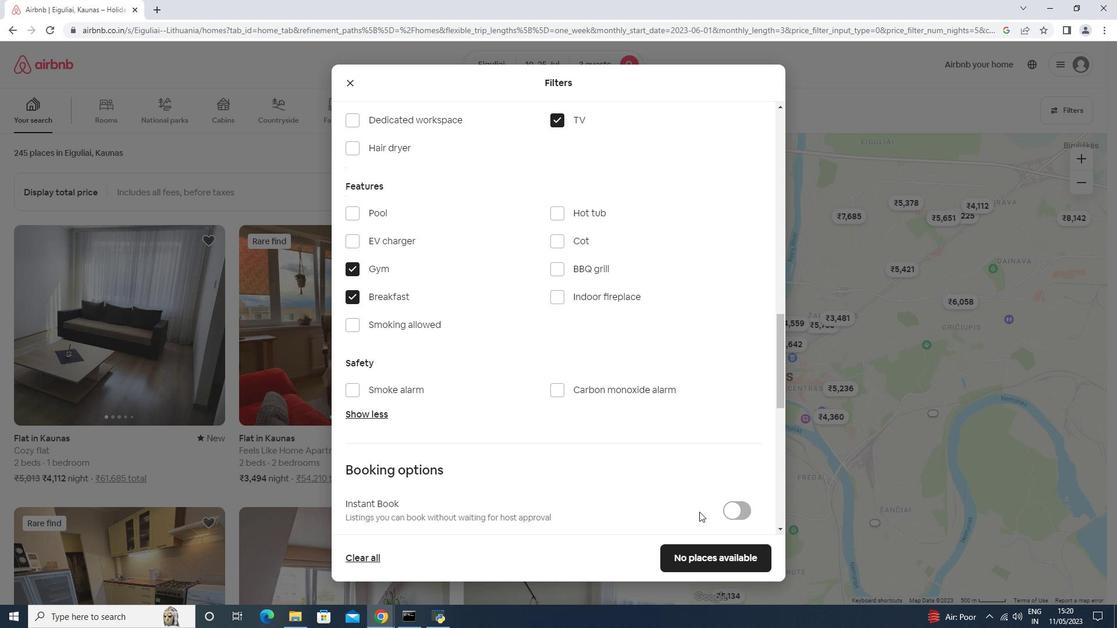 
Action: Mouse moved to (698, 512)
Screenshot: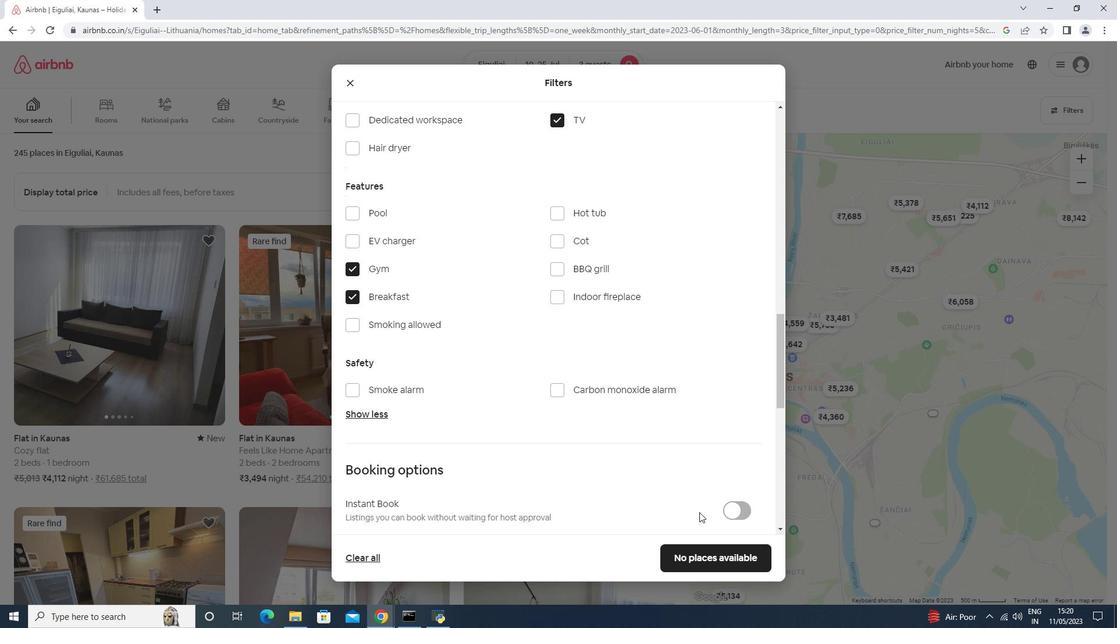 
Action: Mouse scrolled (698, 512) with delta (0, 0)
Screenshot: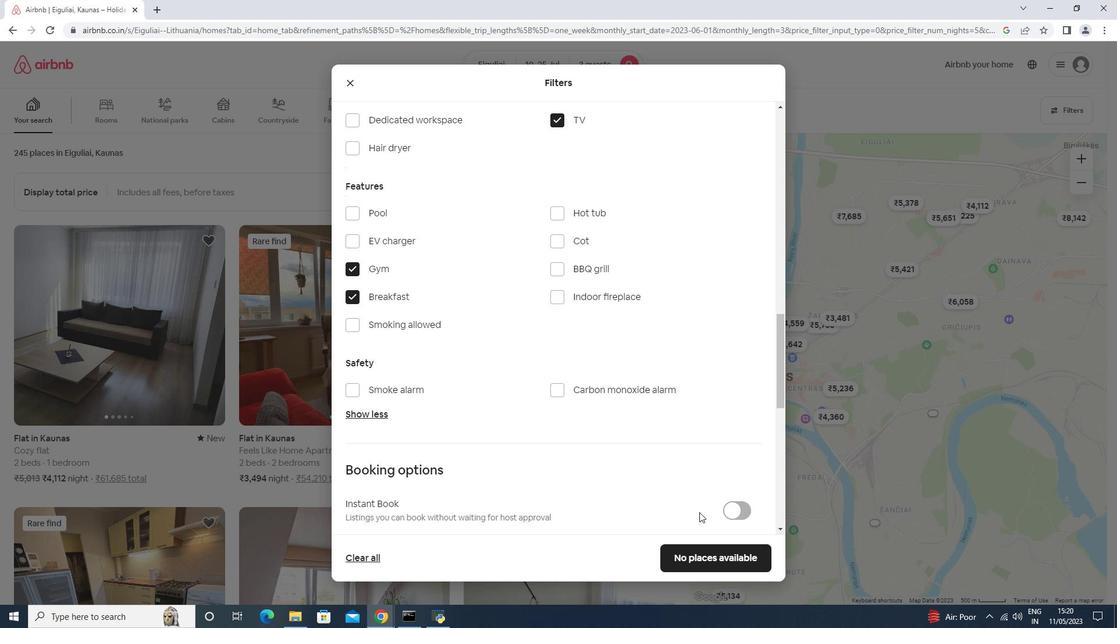 
Action: Mouse moved to (703, 492)
Screenshot: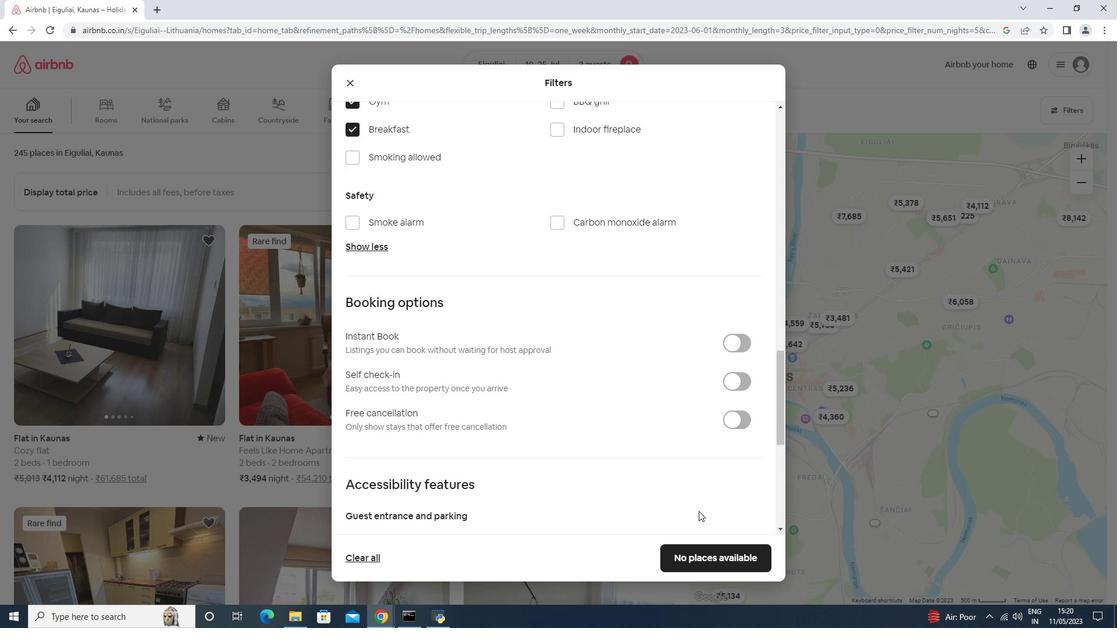 
Action: Mouse scrolled (698, 508) with delta (0, 0)
Screenshot: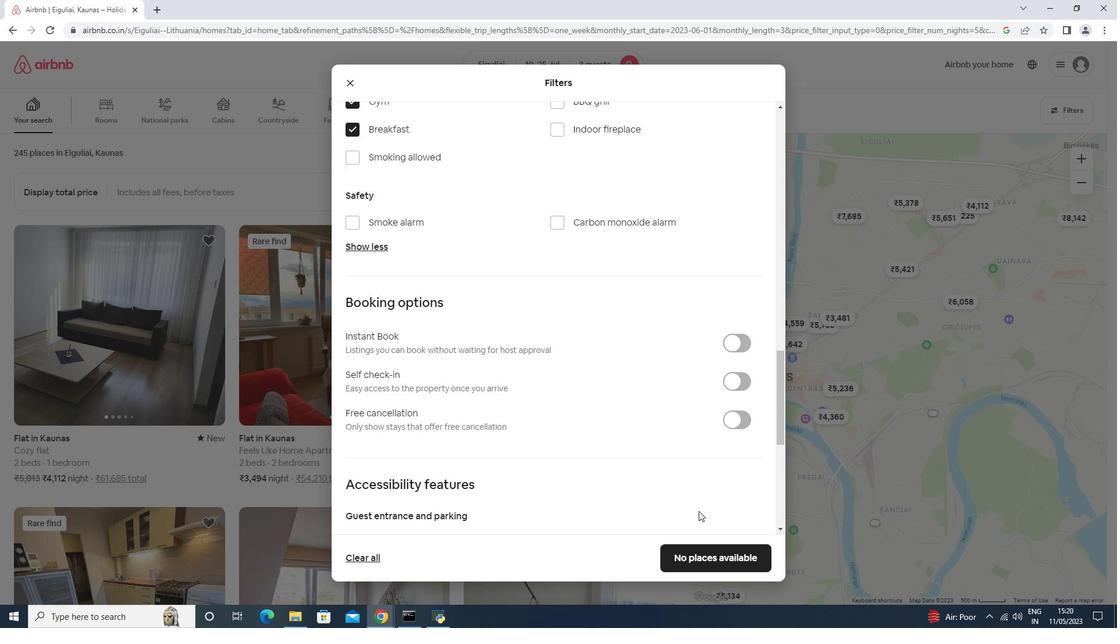 
Action: Mouse moved to (744, 320)
Screenshot: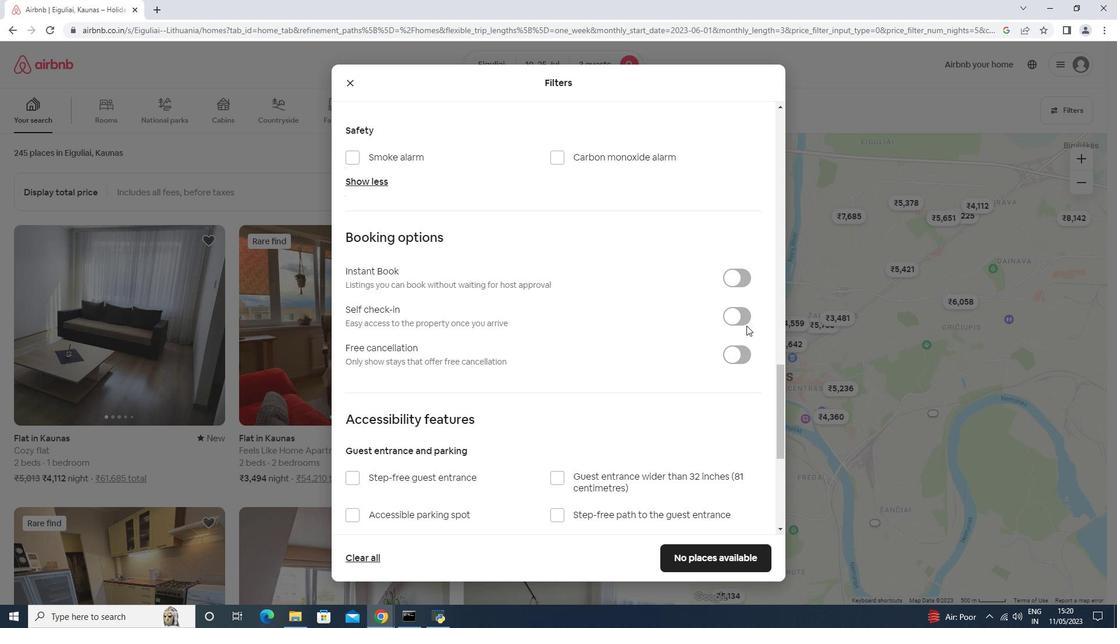 
Action: Mouse pressed left at (744, 320)
Screenshot: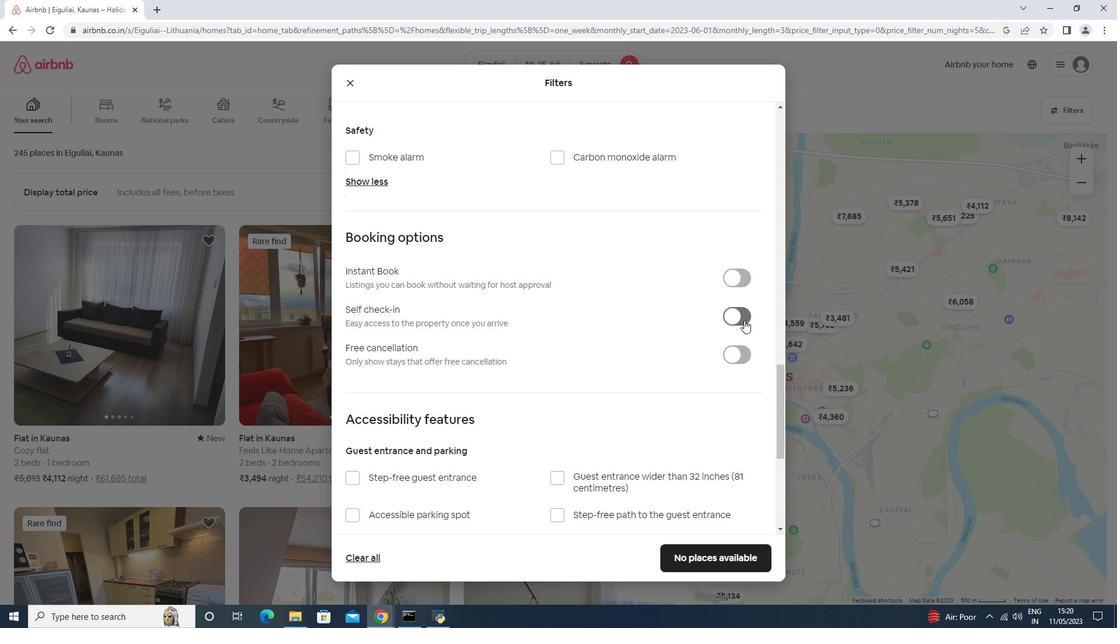 
Action: Mouse moved to (518, 402)
Screenshot: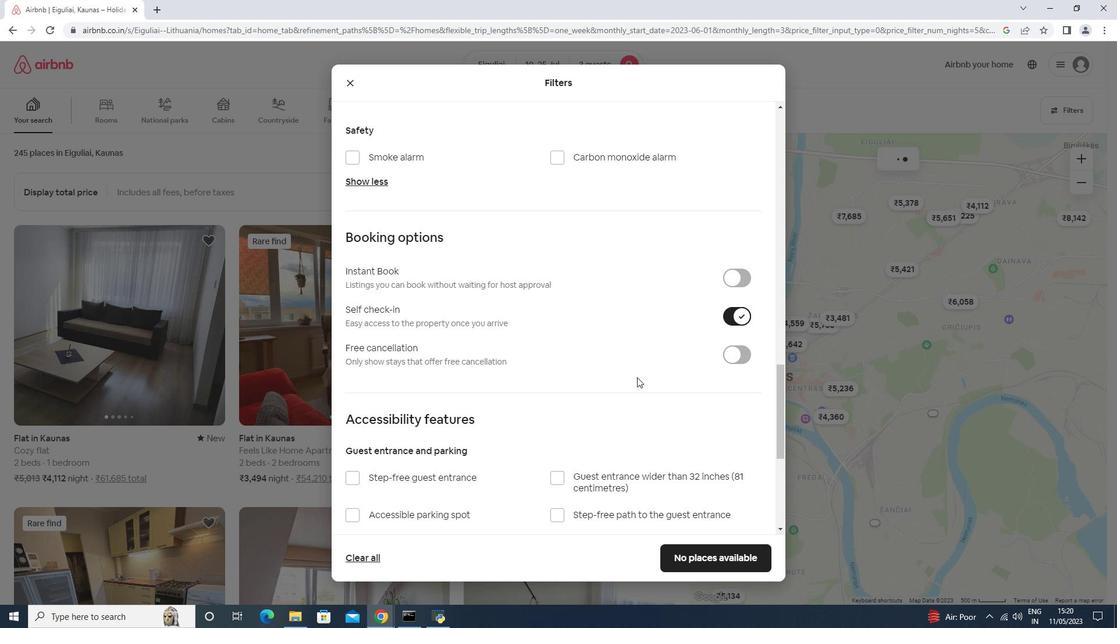 
Action: Mouse scrolled (518, 402) with delta (0, 0)
Screenshot: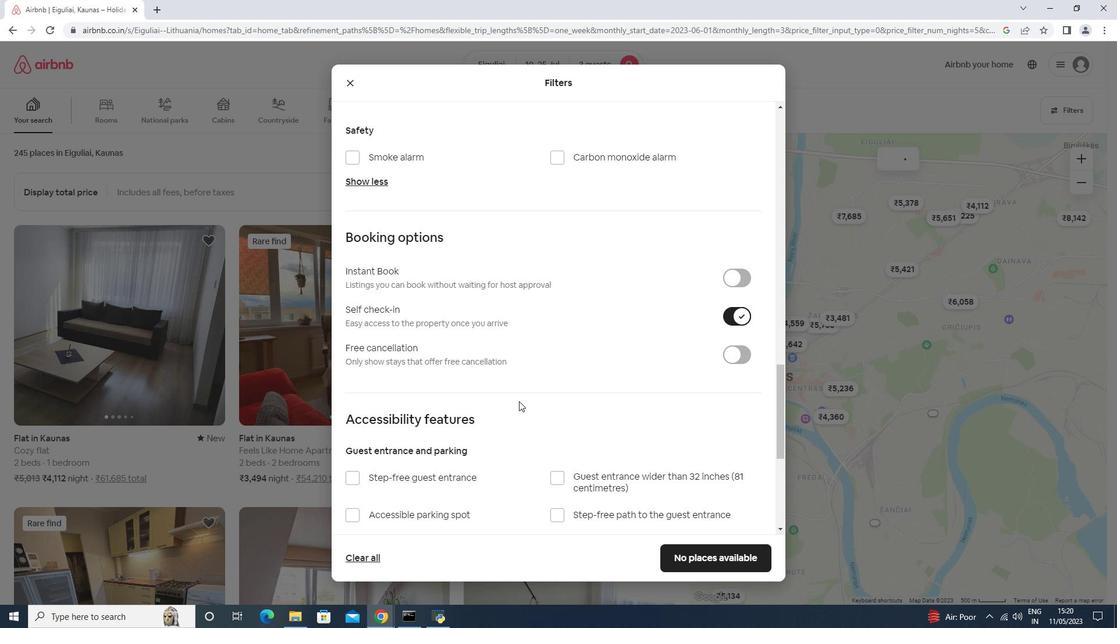 
Action: Mouse scrolled (518, 402) with delta (0, 0)
Screenshot: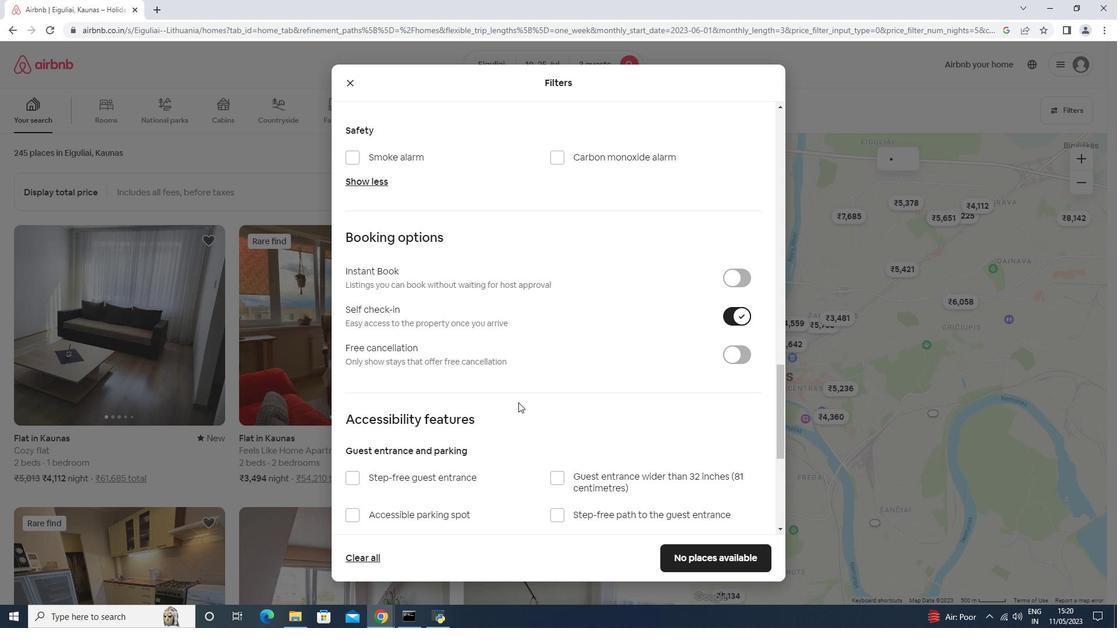 
Action: Mouse scrolled (518, 402) with delta (0, 0)
Screenshot: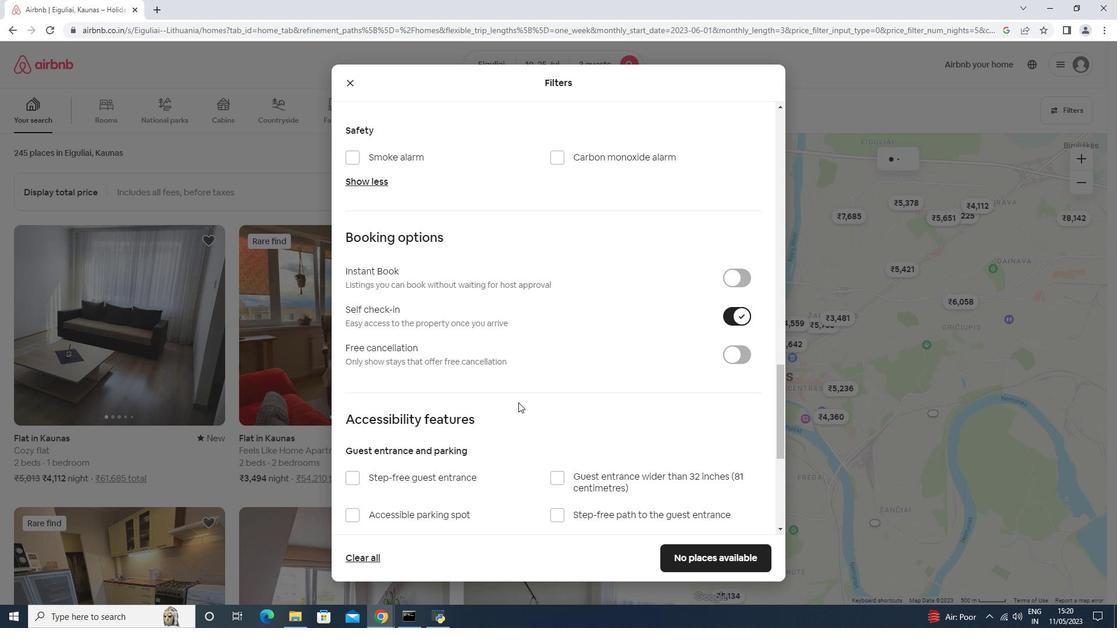 
Action: Mouse moved to (517, 402)
Screenshot: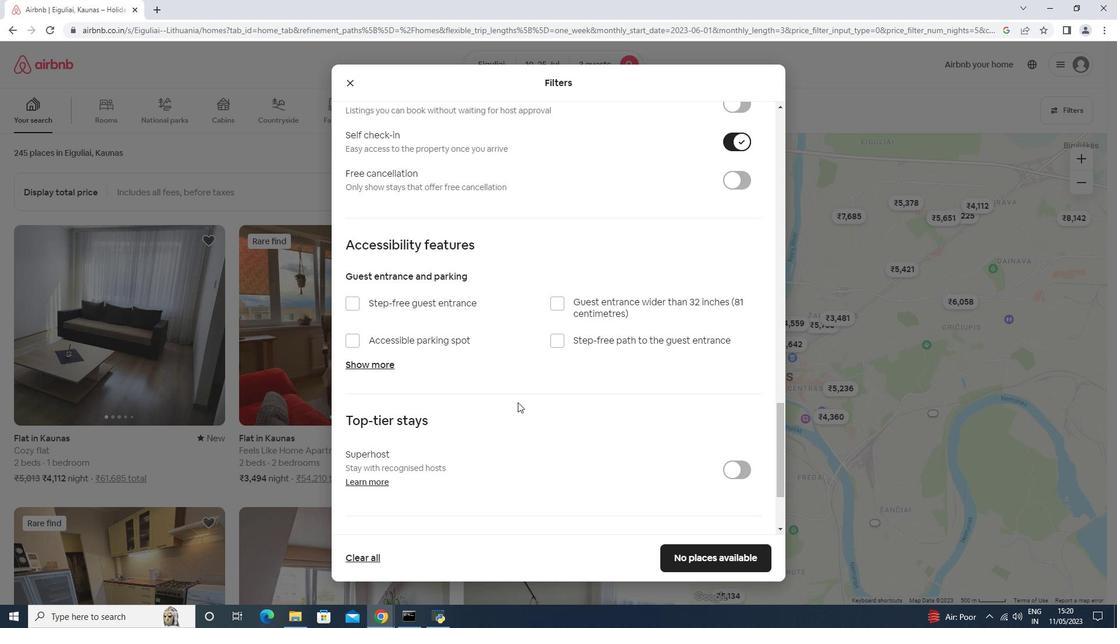 
Action: Mouse scrolled (517, 402) with delta (0, 0)
Screenshot: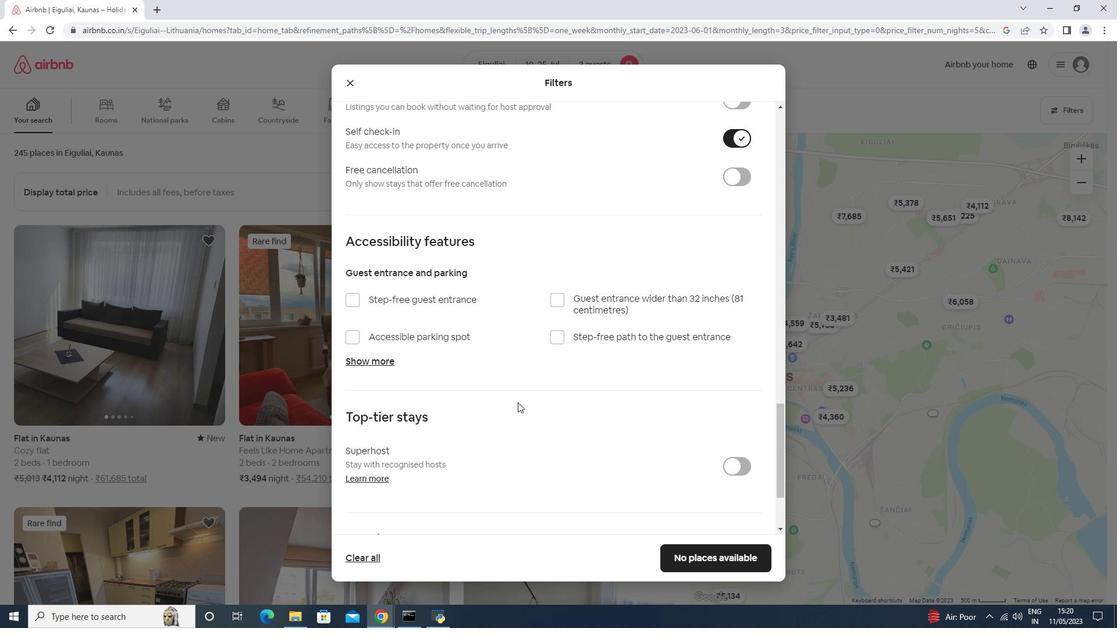 
Action: Mouse moved to (558, 402)
Screenshot: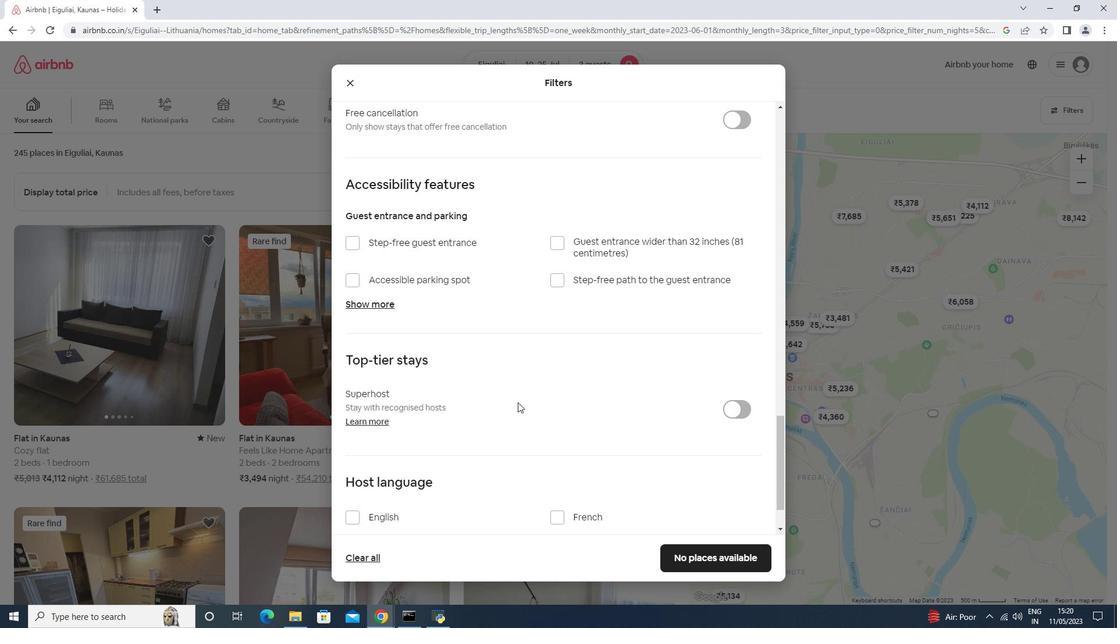 
Action: Mouse scrolled (558, 402) with delta (0, 0)
Screenshot: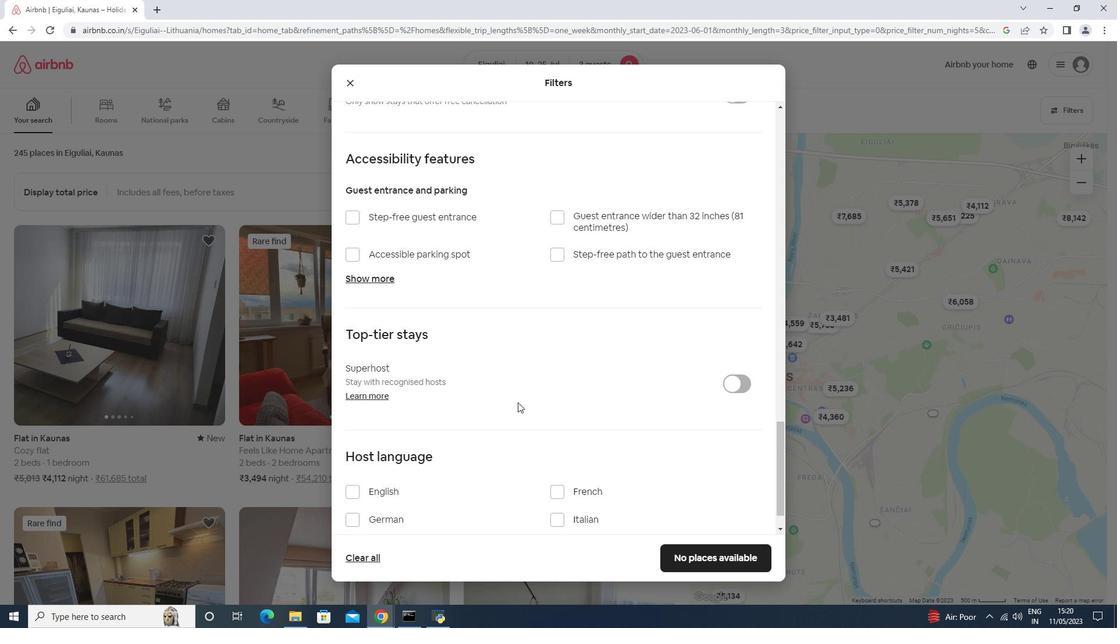 
Action: Mouse moved to (557, 401)
Screenshot: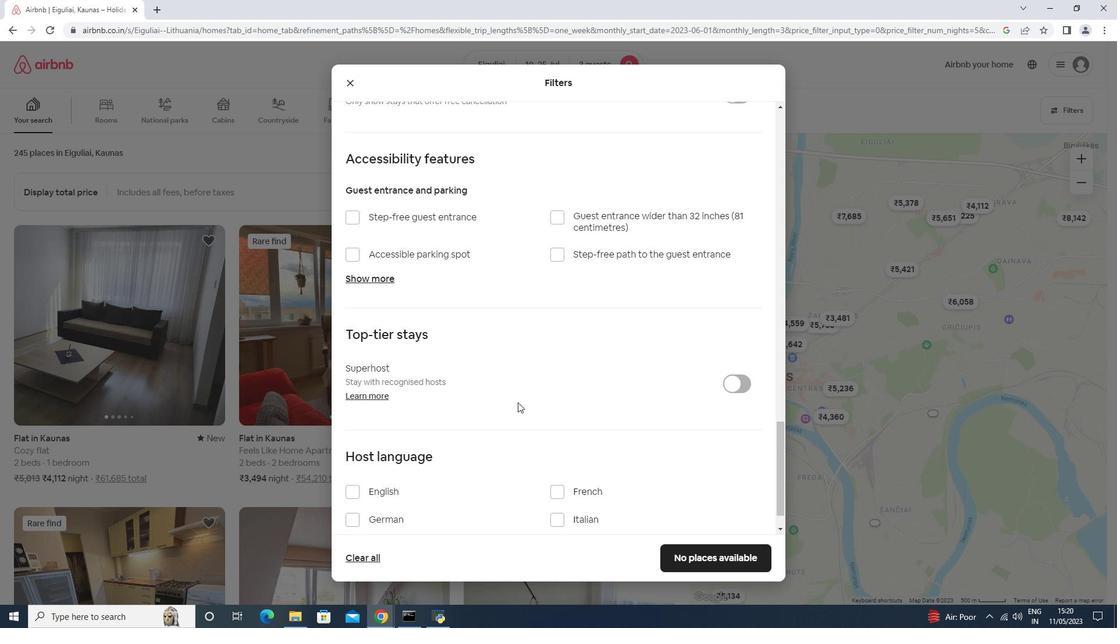 
Action: Mouse scrolled (558, 402) with delta (0, 0)
Screenshot: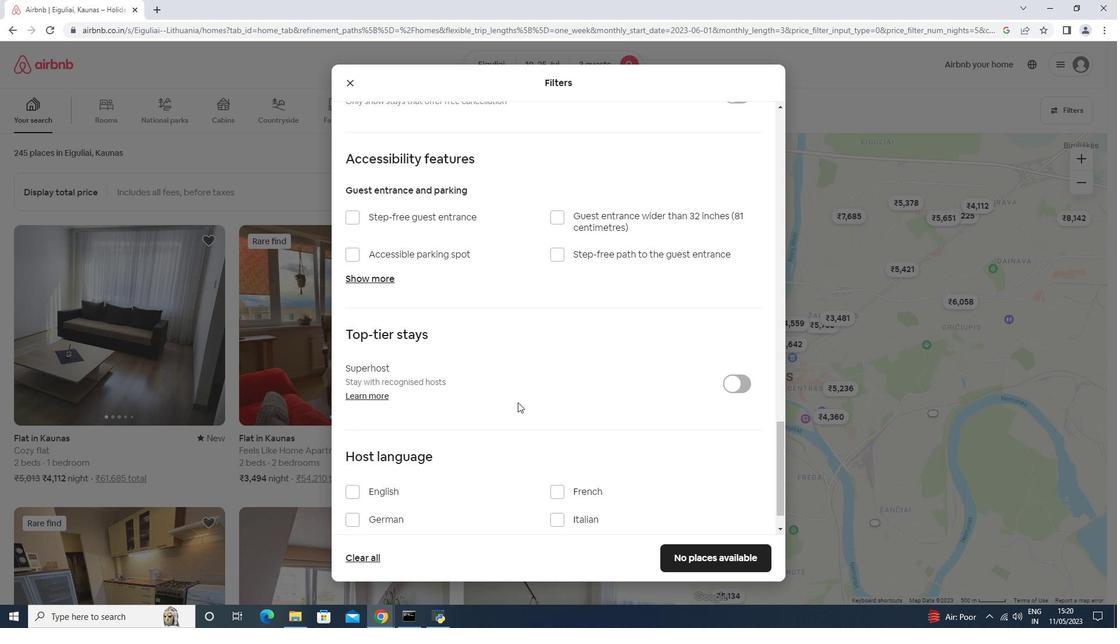 
Action: Mouse moved to (557, 399)
Screenshot: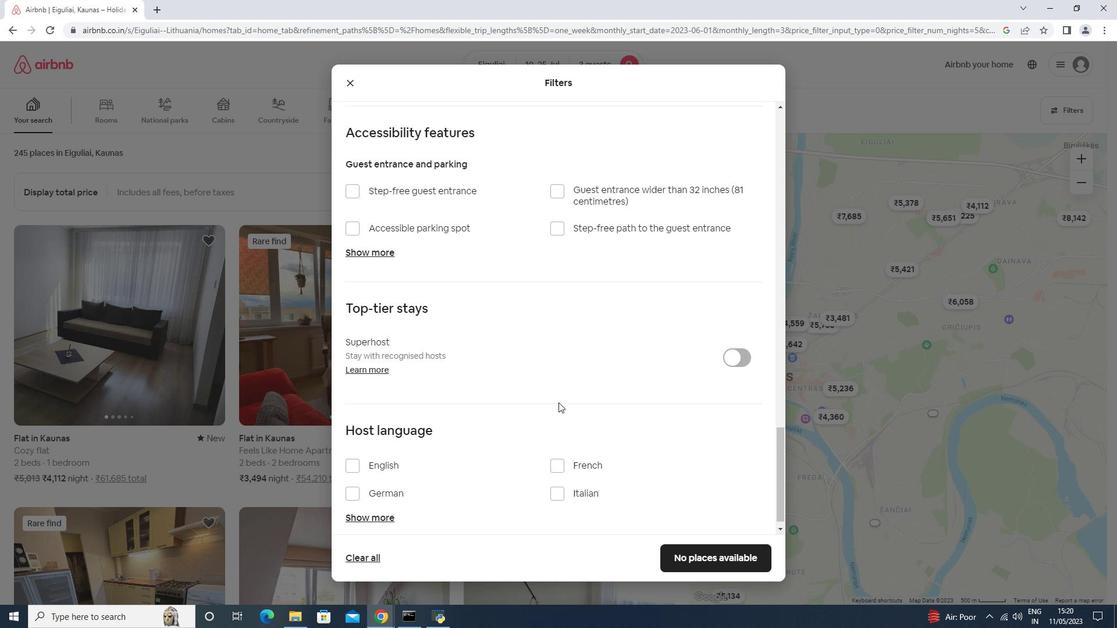 
Action: Mouse scrolled (558, 402) with delta (0, 0)
Screenshot: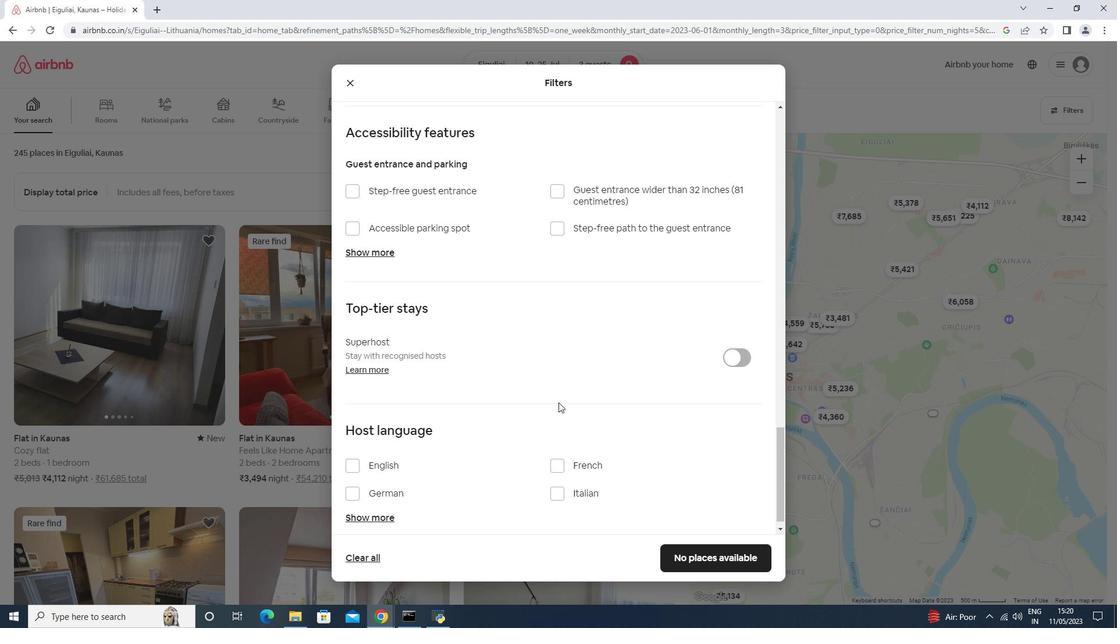 
Action: Mouse moved to (557, 399)
Screenshot: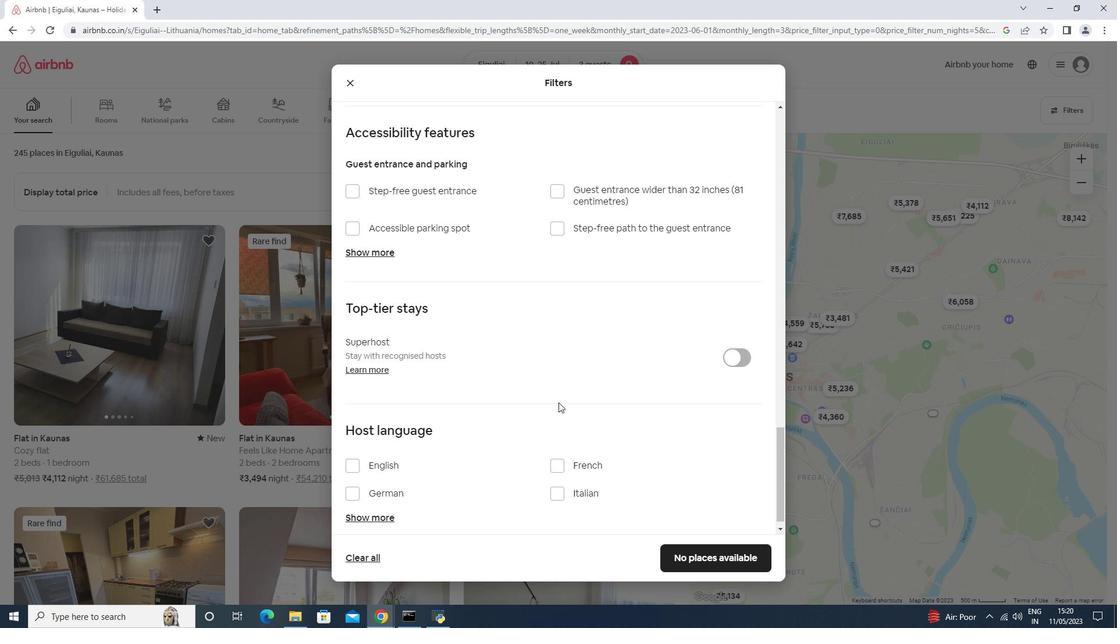 
Action: Mouse scrolled (558, 402) with delta (0, 0)
Screenshot: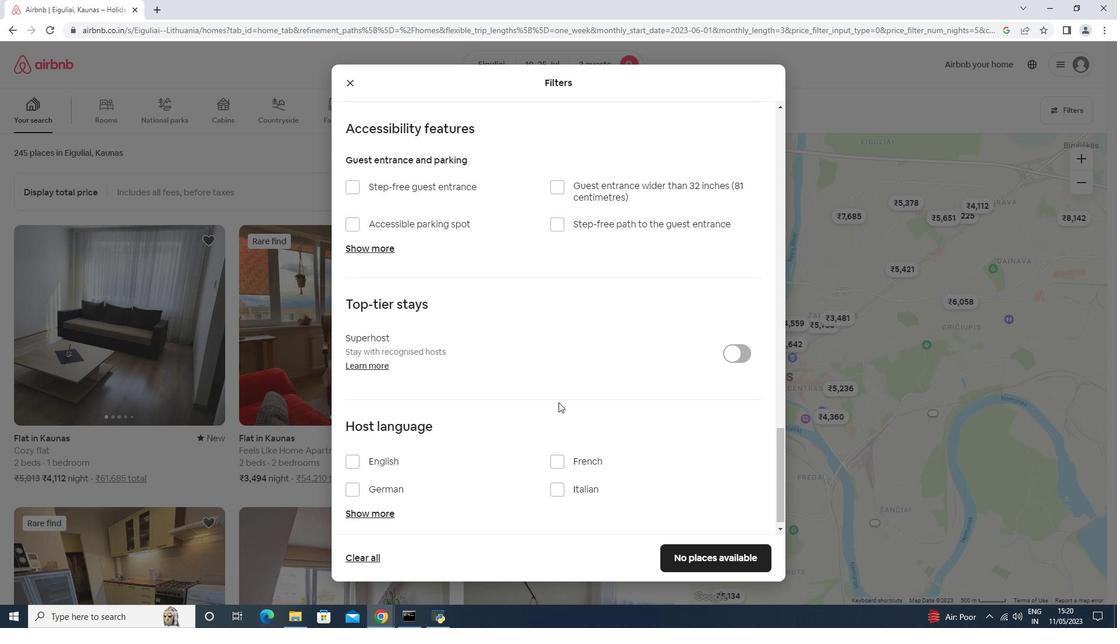 
Action: Mouse scrolled (557, 398) with delta (0, 0)
Screenshot: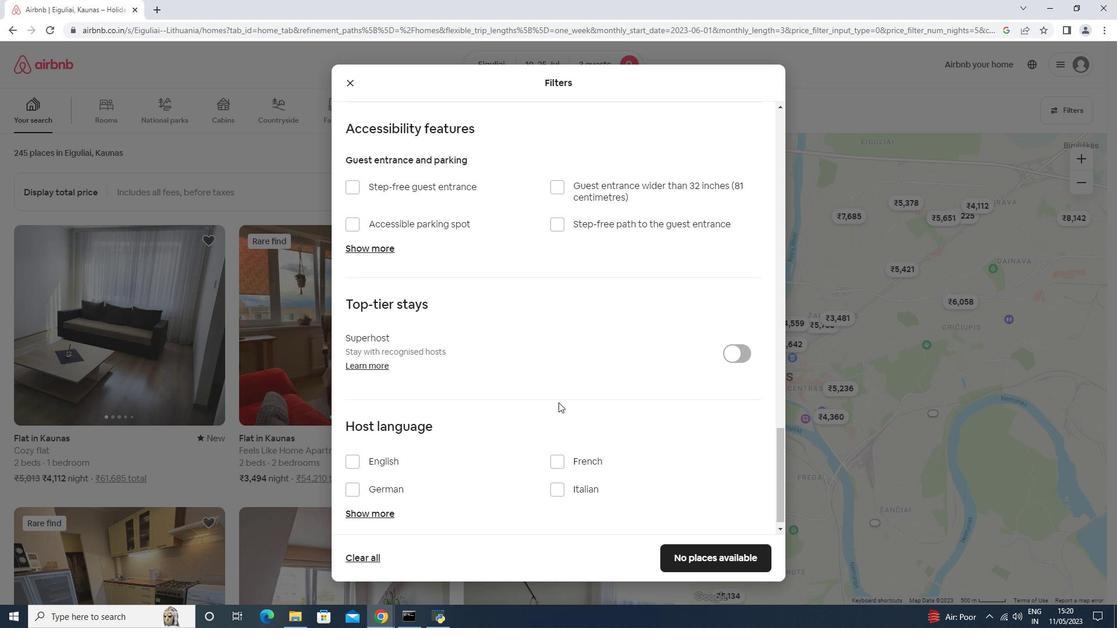 
Action: Mouse scrolled (557, 398) with delta (0, 0)
Screenshot: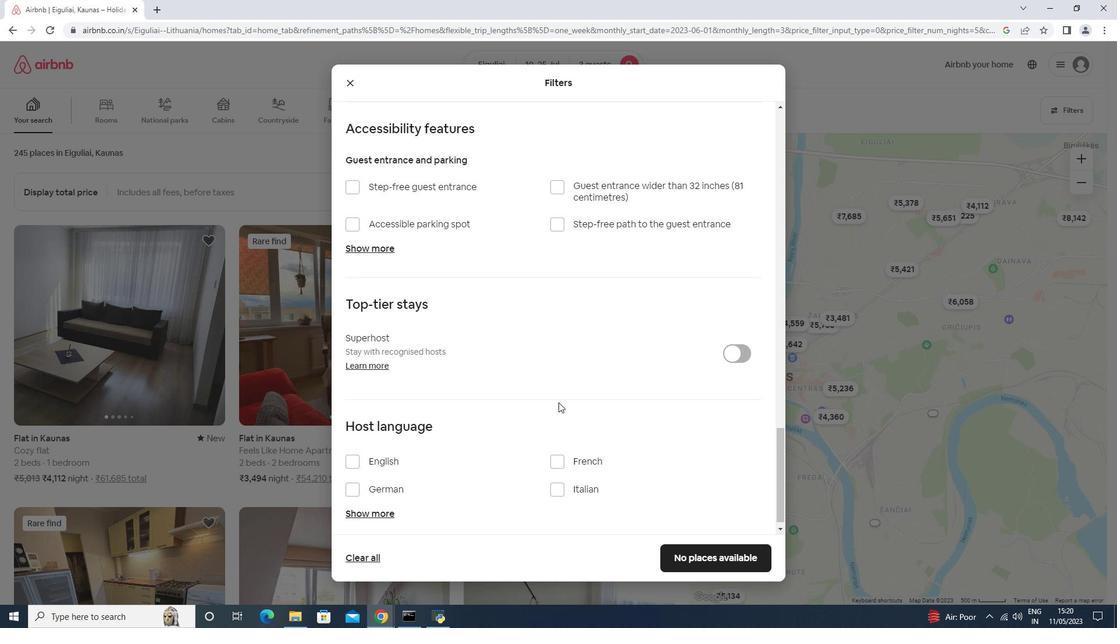 
Action: Mouse scrolled (557, 398) with delta (0, 0)
Screenshot: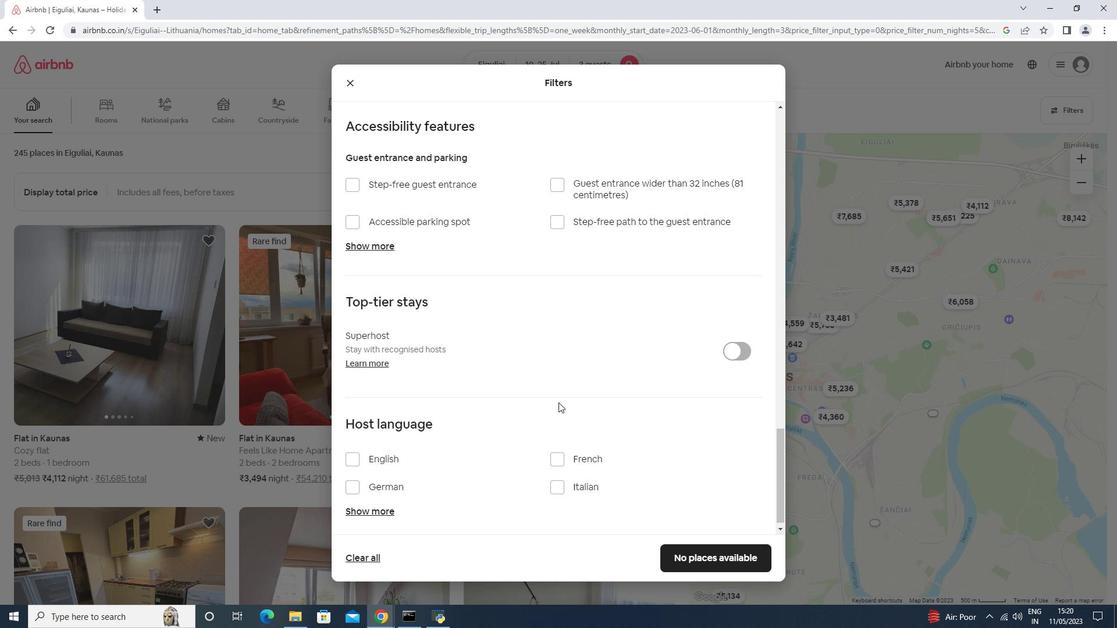 
Action: Mouse moved to (362, 454)
Screenshot: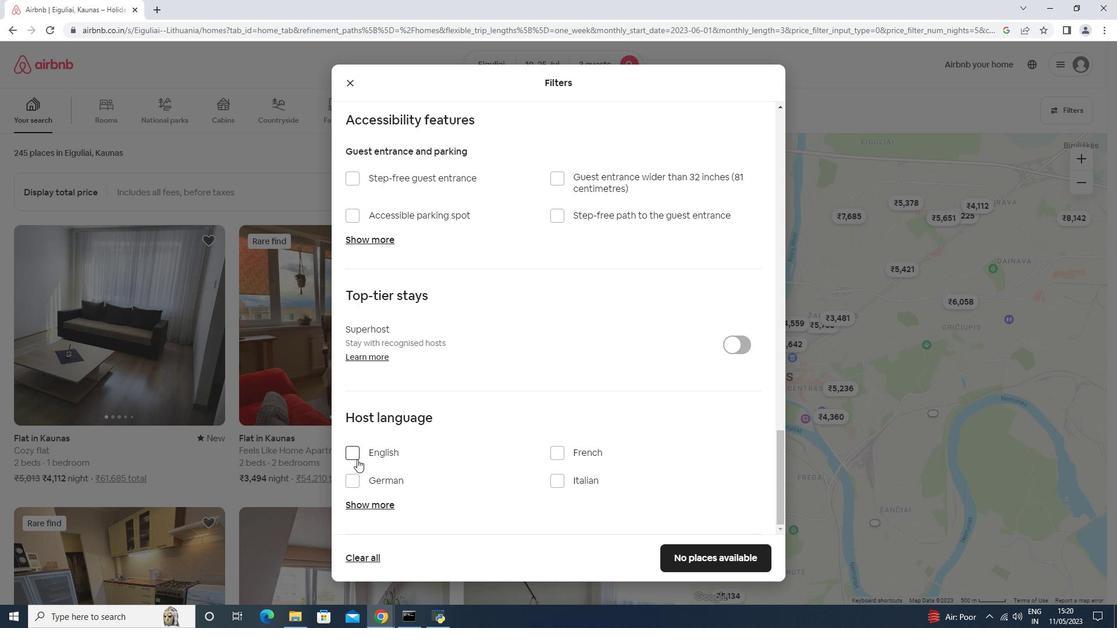 
Action: Mouse pressed left at (362, 454)
Screenshot: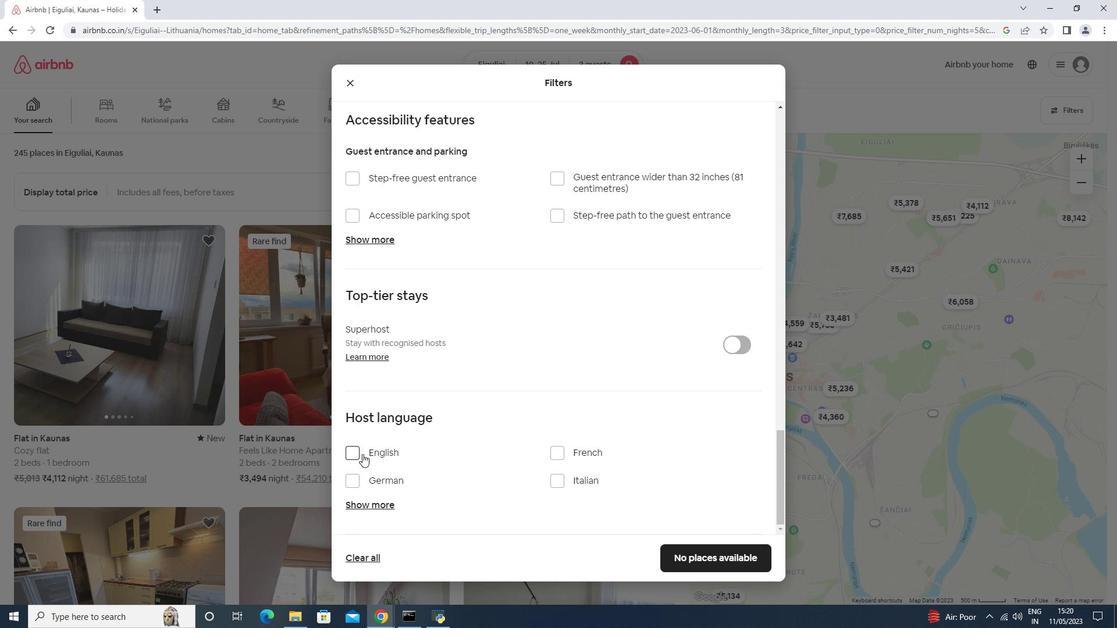 
Action: Mouse moved to (704, 547)
Screenshot: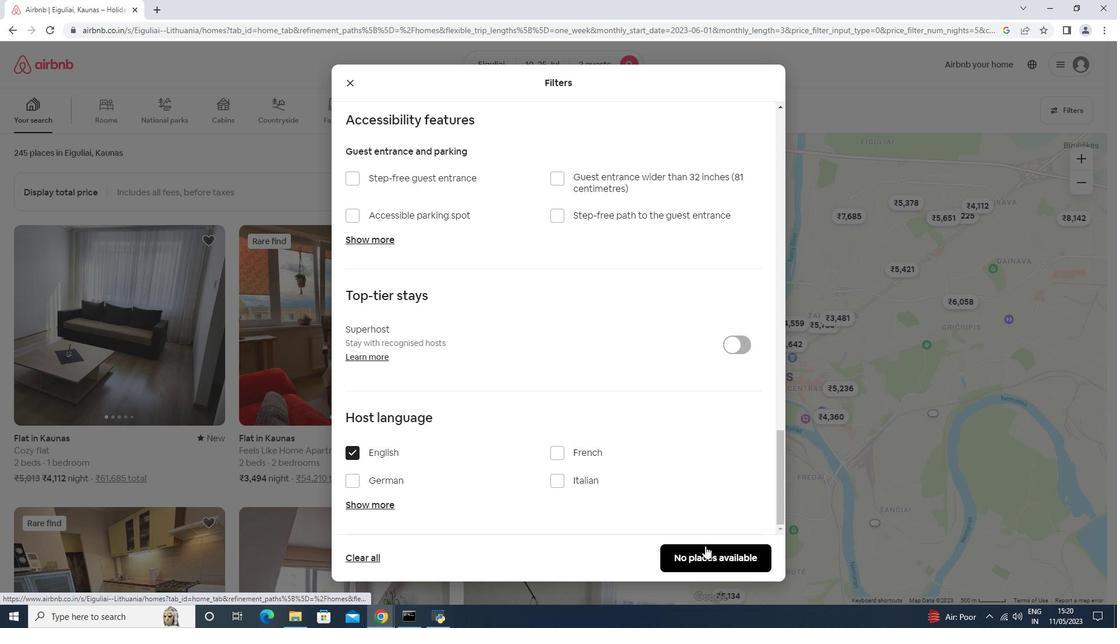 
Action: Mouse pressed left at (704, 547)
Screenshot: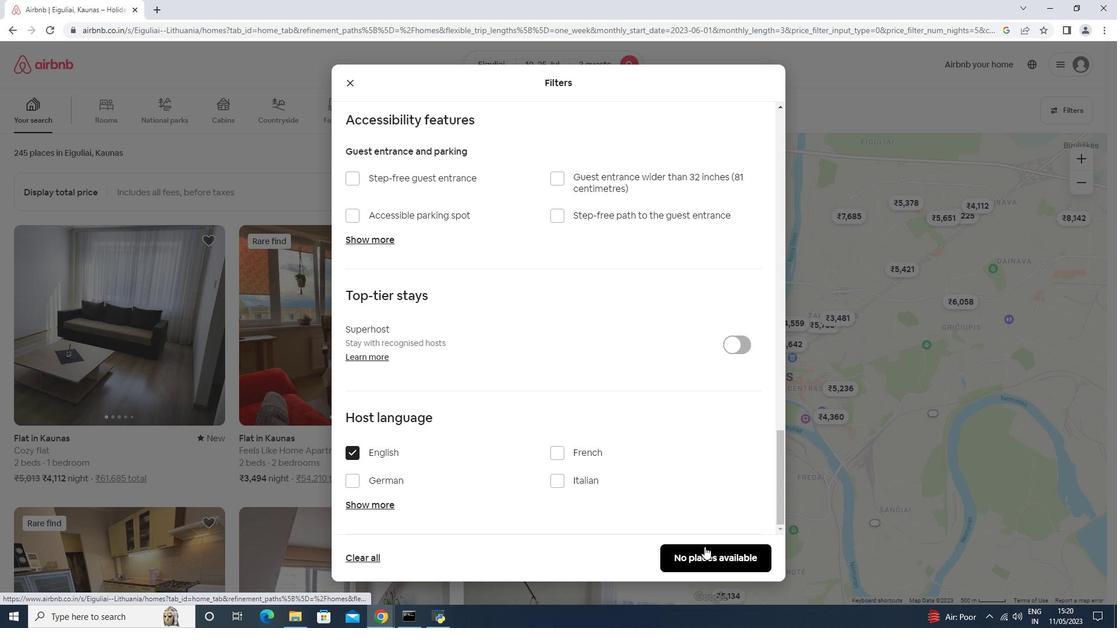 
Action: Mouse moved to (582, 415)
Screenshot: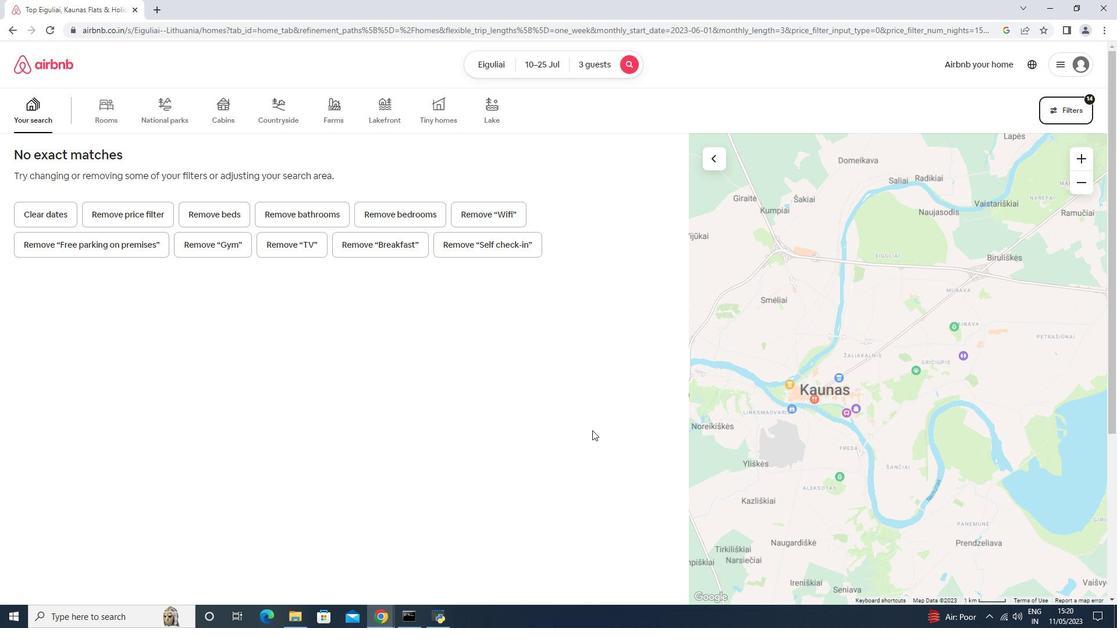 
